 Task: Find connections with filter location Dharmābād with filter topic #marketingwith filter profile language English with filter current company BoAt Lifestyle with filter school Bharat Institute of Engineering & Technology with filter industry Packaging and Containers Manufacturing with filter service category Healthcare Consulting with filter keywords title Financial Planner
Action: Mouse moved to (568, 76)
Screenshot: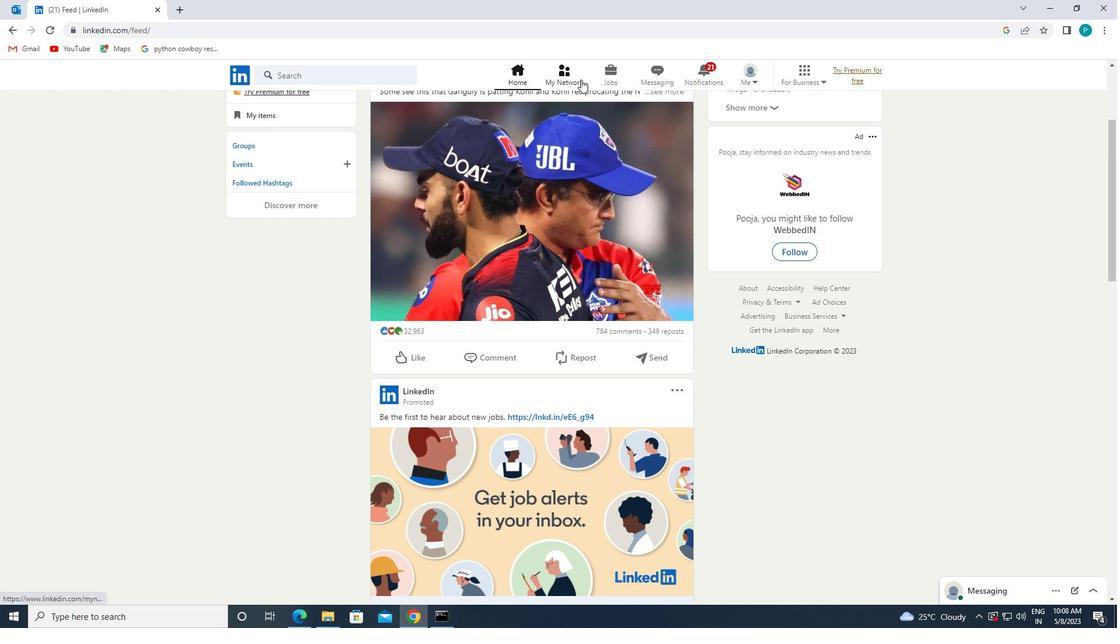 
Action: Mouse pressed left at (568, 76)
Screenshot: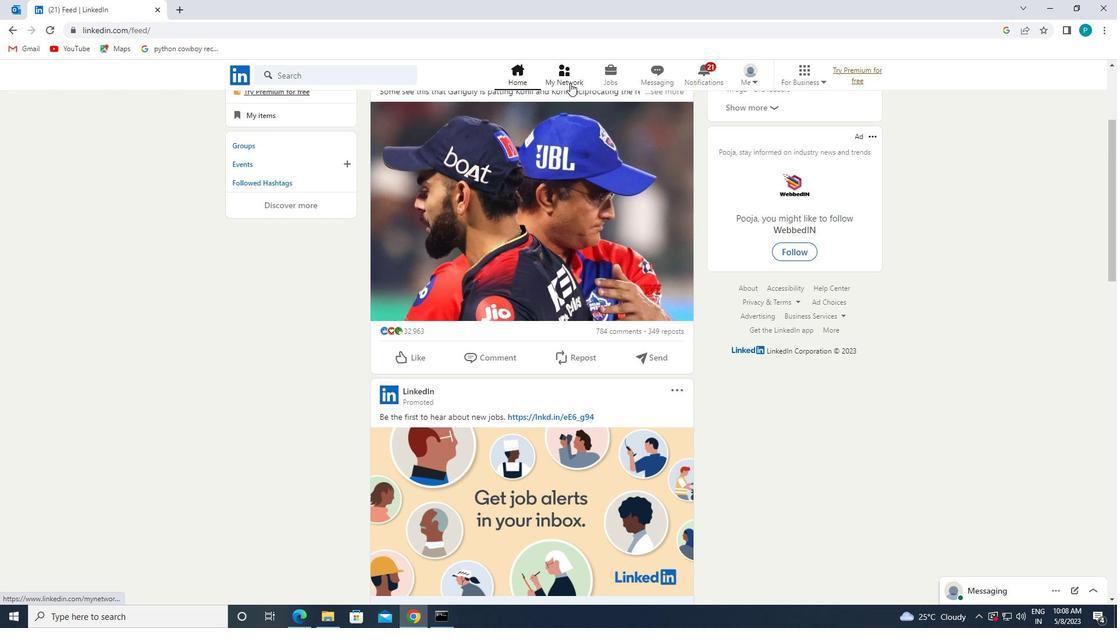 
Action: Mouse moved to (358, 144)
Screenshot: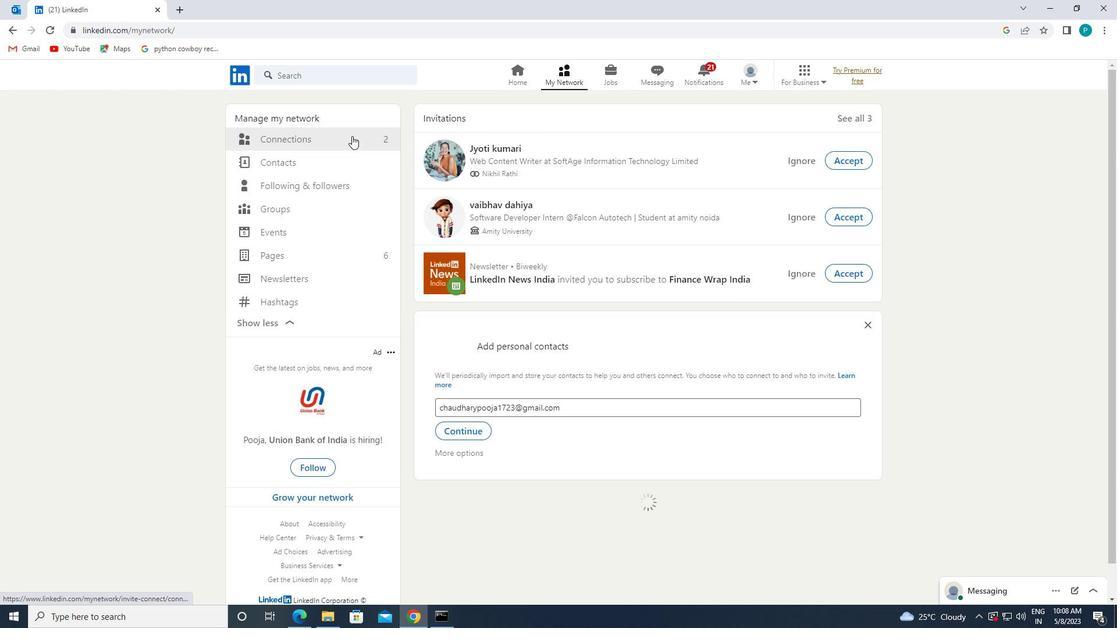 
Action: Mouse pressed left at (358, 144)
Screenshot: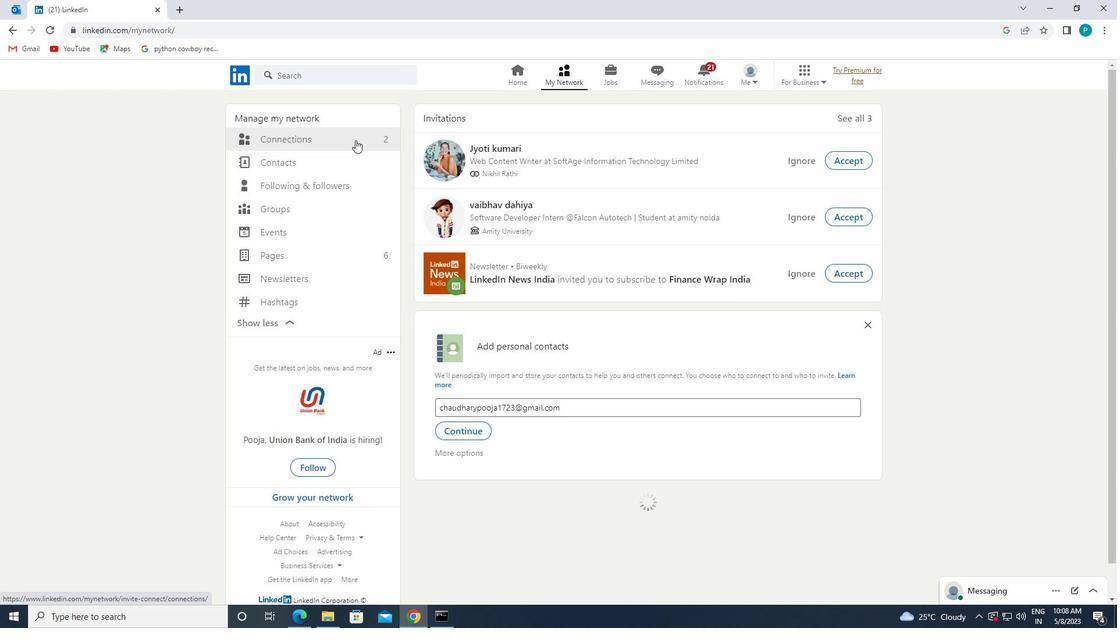 
Action: Mouse moved to (677, 137)
Screenshot: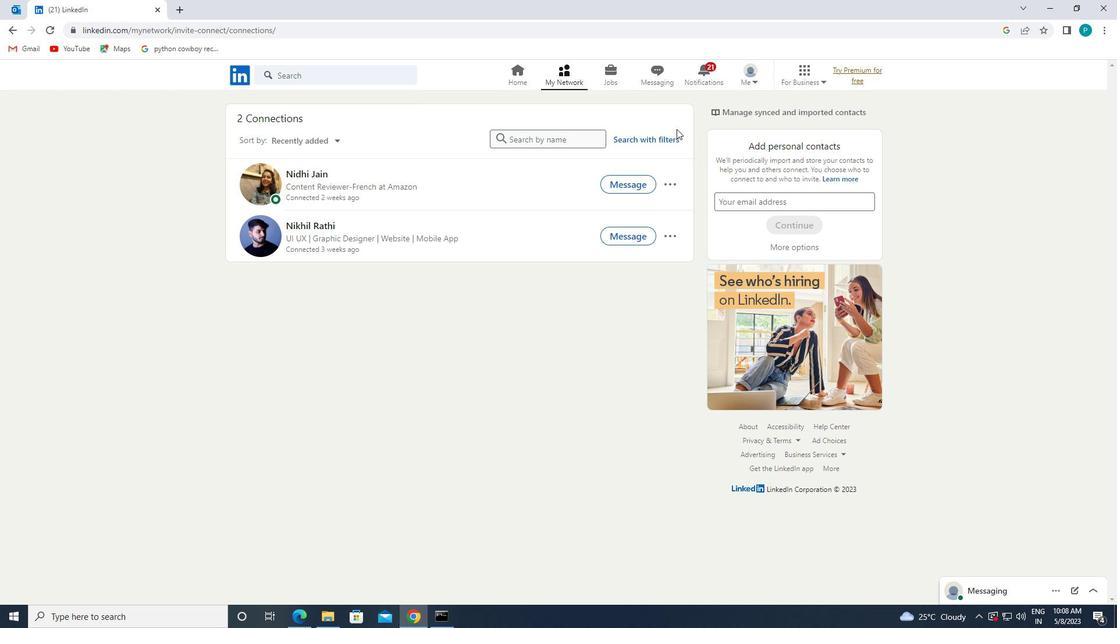 
Action: Mouse pressed left at (677, 137)
Screenshot: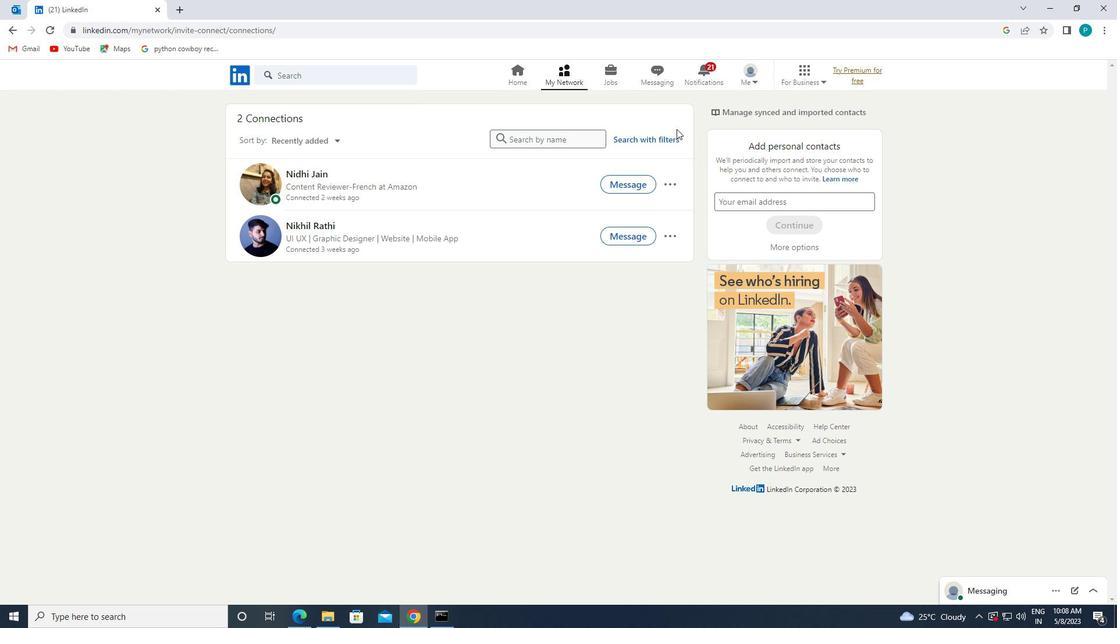 
Action: Mouse moved to (605, 111)
Screenshot: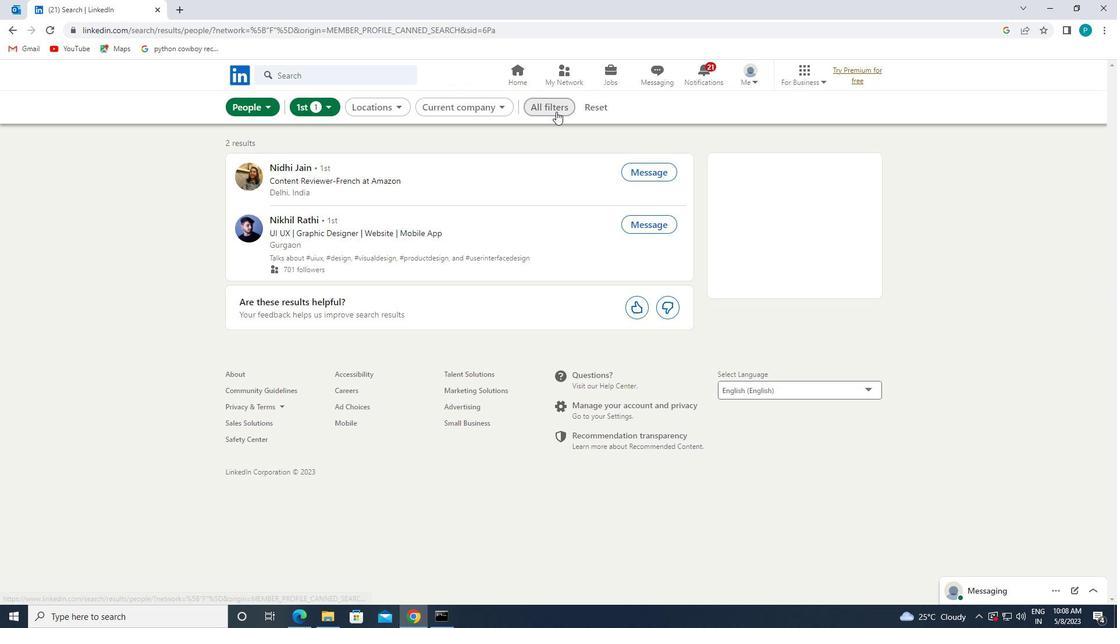 
Action: Mouse pressed left at (605, 111)
Screenshot: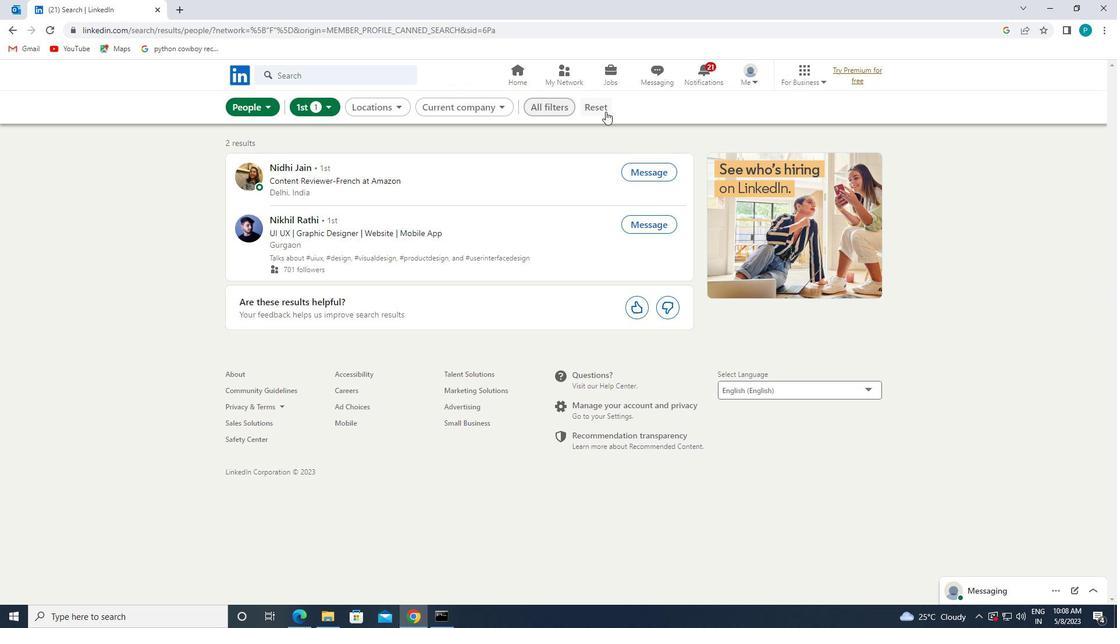 
Action: Mouse moved to (597, 109)
Screenshot: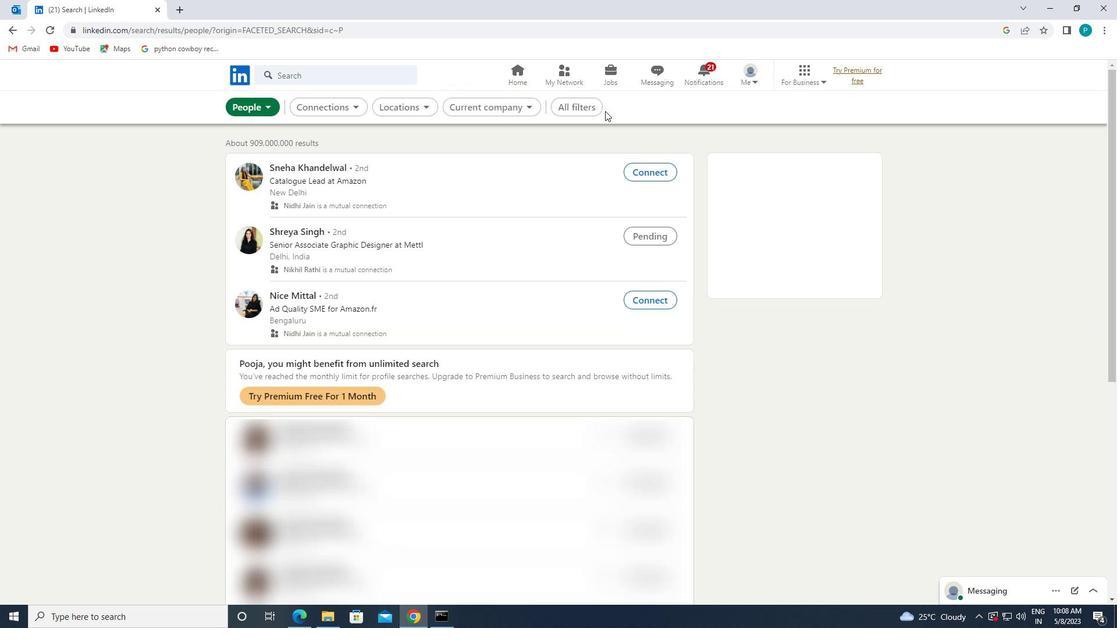 
Action: Mouse pressed left at (597, 109)
Screenshot: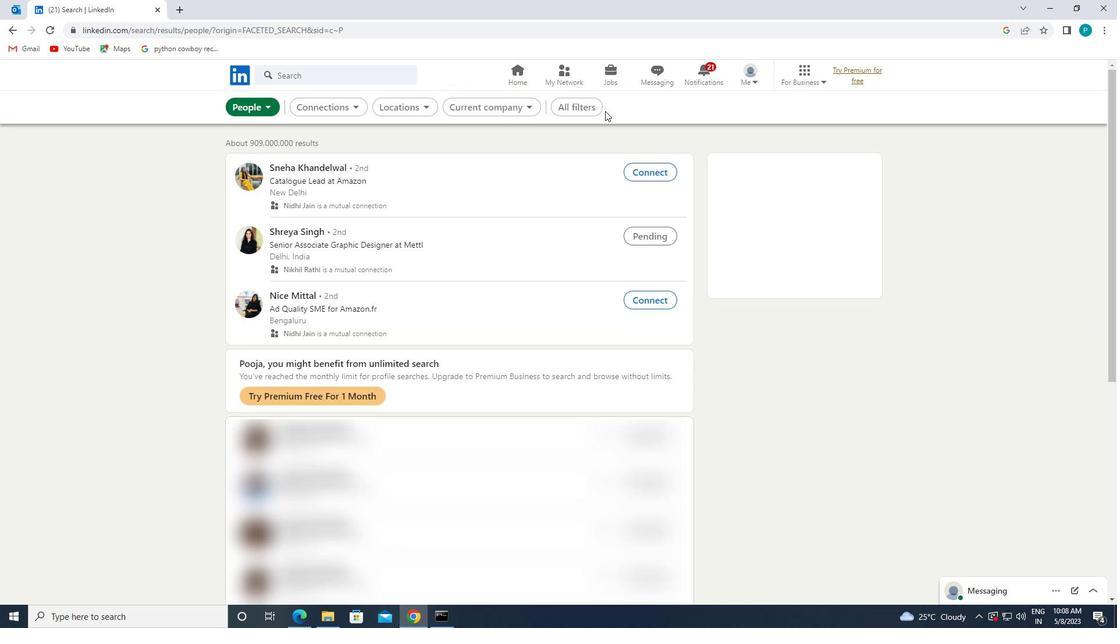 
Action: Mouse moved to (1087, 360)
Screenshot: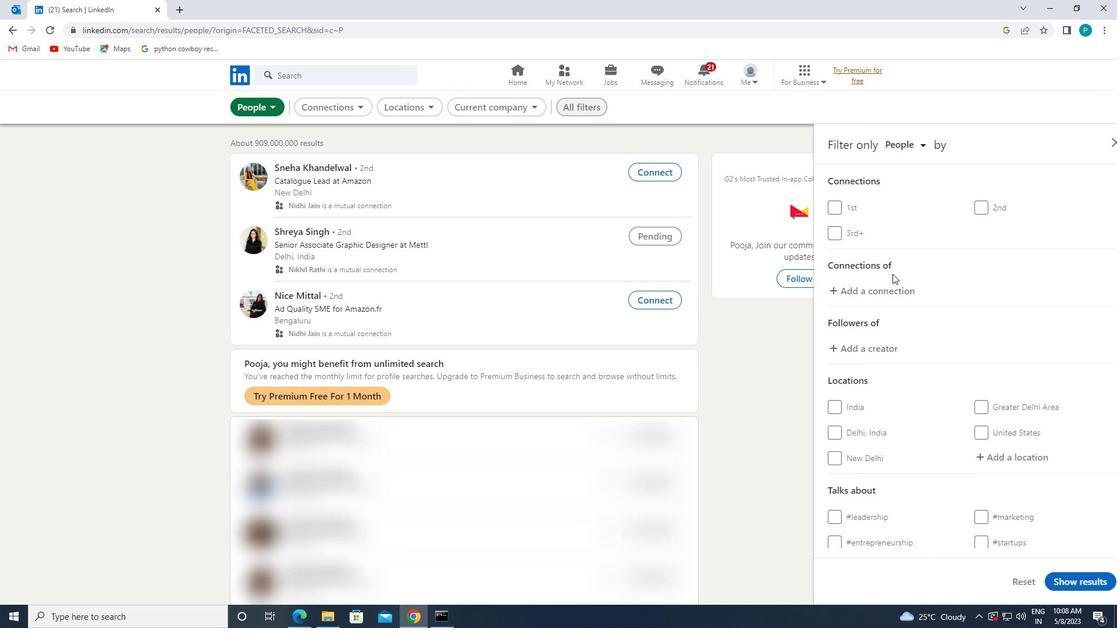 
Action: Mouse scrolled (1087, 359) with delta (0, 0)
Screenshot: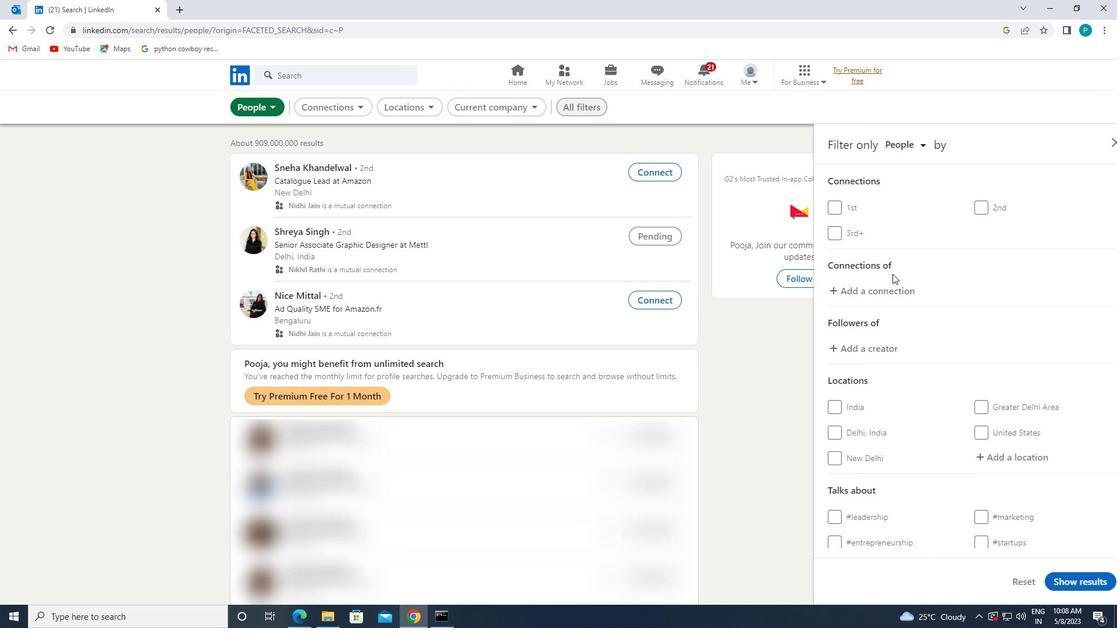 
Action: Mouse moved to (1087, 361)
Screenshot: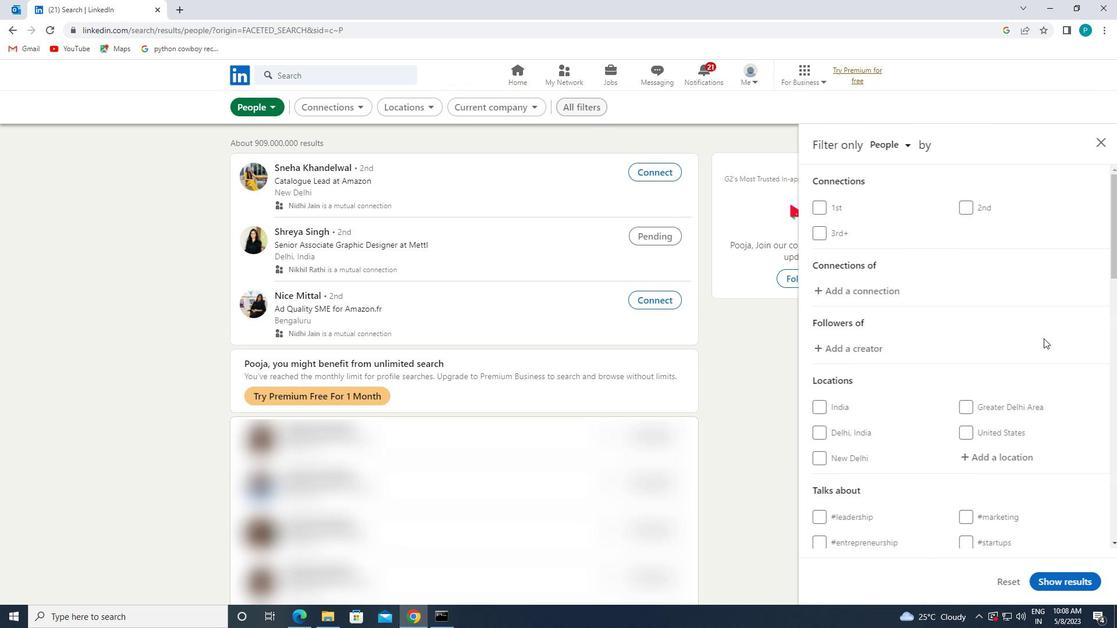 
Action: Mouse scrolled (1087, 360) with delta (0, 0)
Screenshot: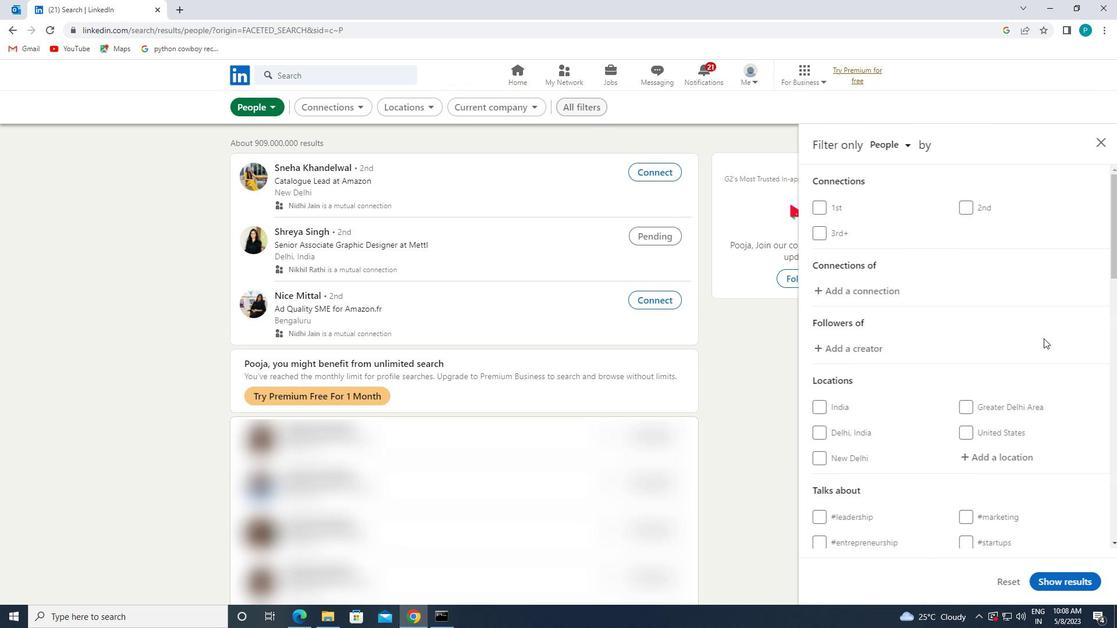 
Action: Mouse moved to (1086, 361)
Screenshot: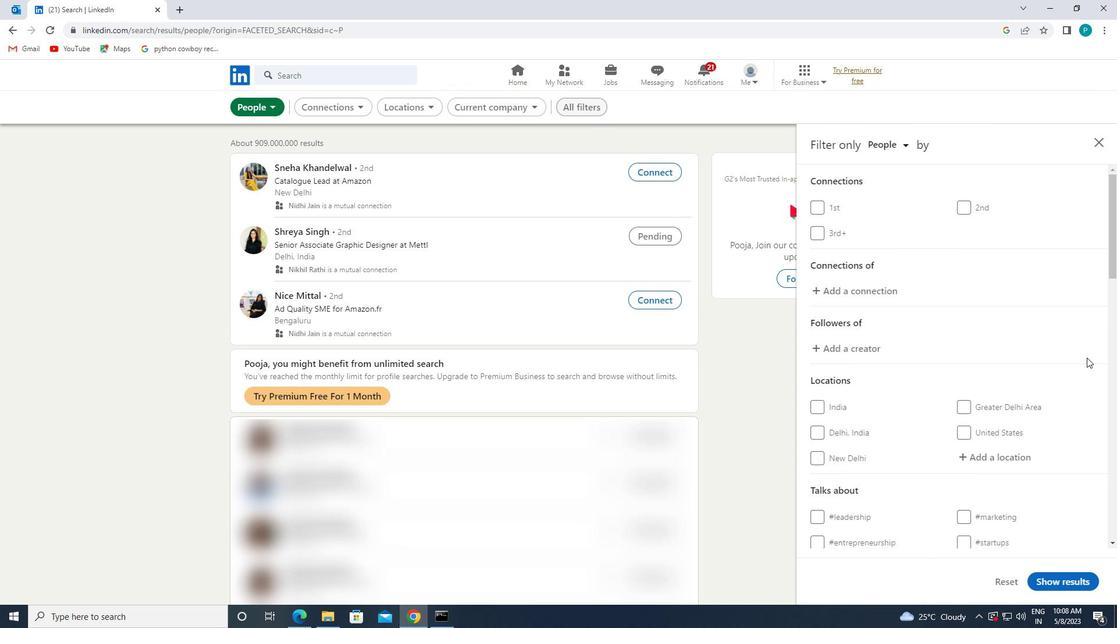 
Action: Mouse scrolled (1086, 360) with delta (0, 0)
Screenshot: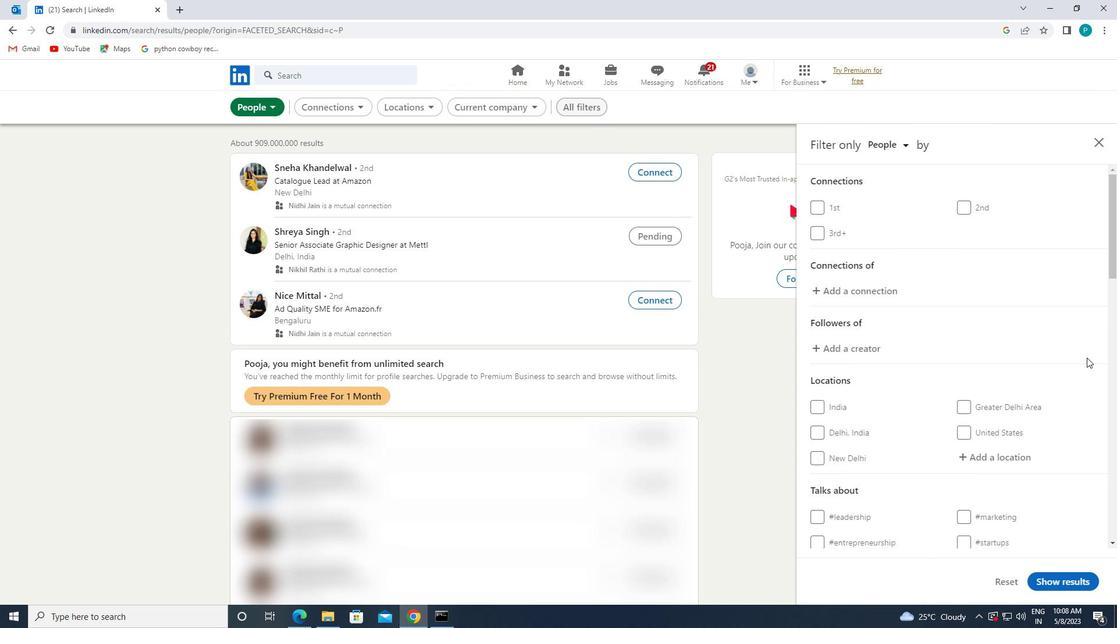 
Action: Mouse moved to (991, 282)
Screenshot: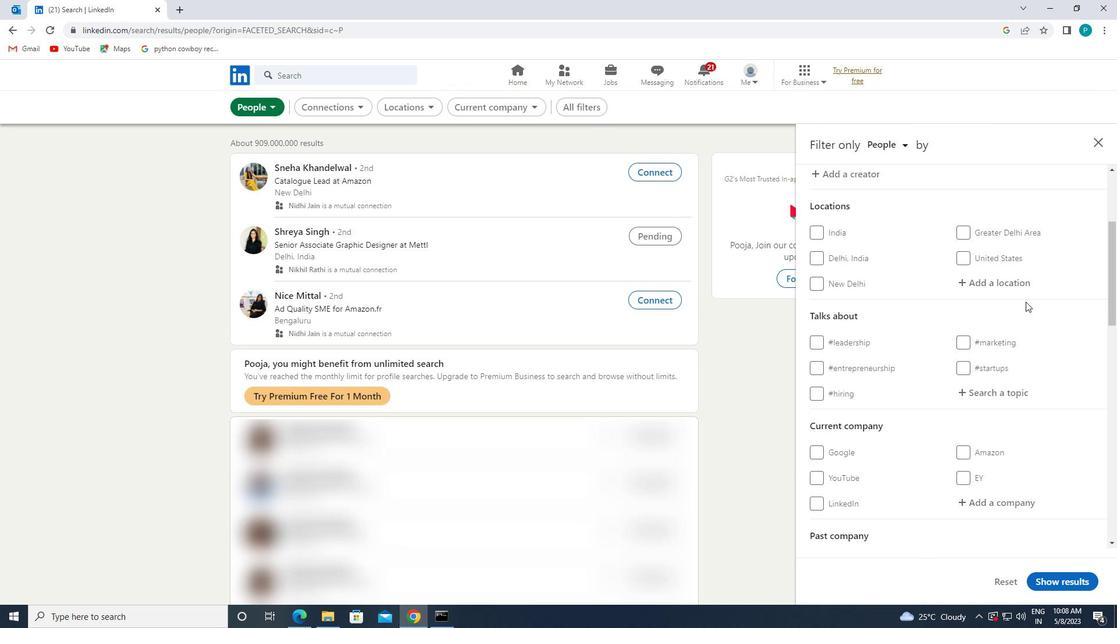 
Action: Mouse pressed left at (991, 282)
Screenshot: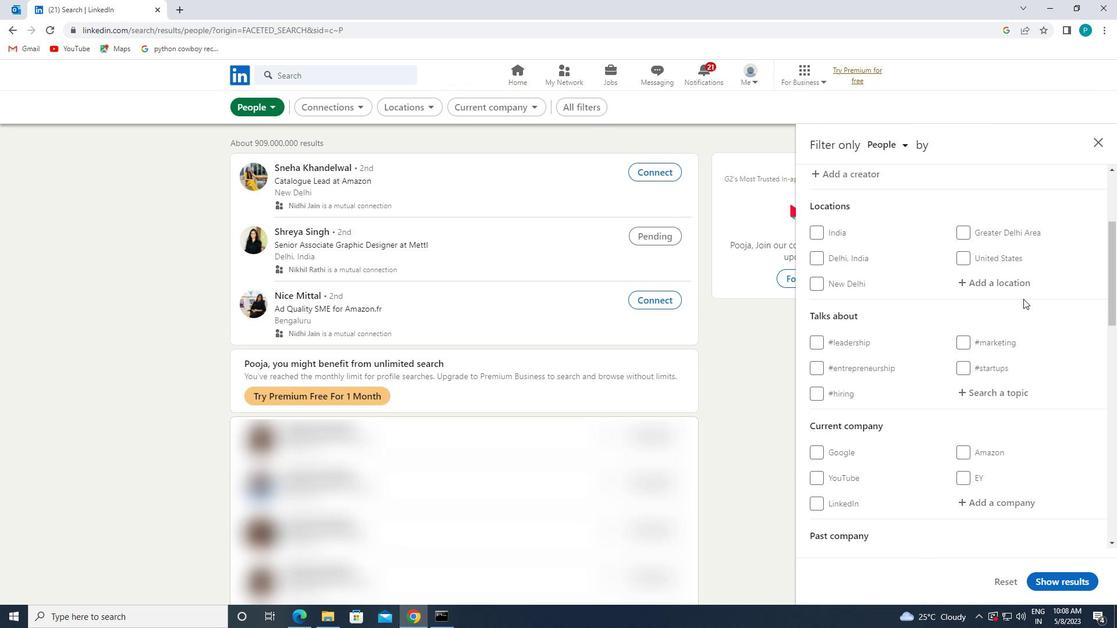 
Action: Key pressed <Key.caps_lock>d<Key.caps_lock>harmabad
Screenshot: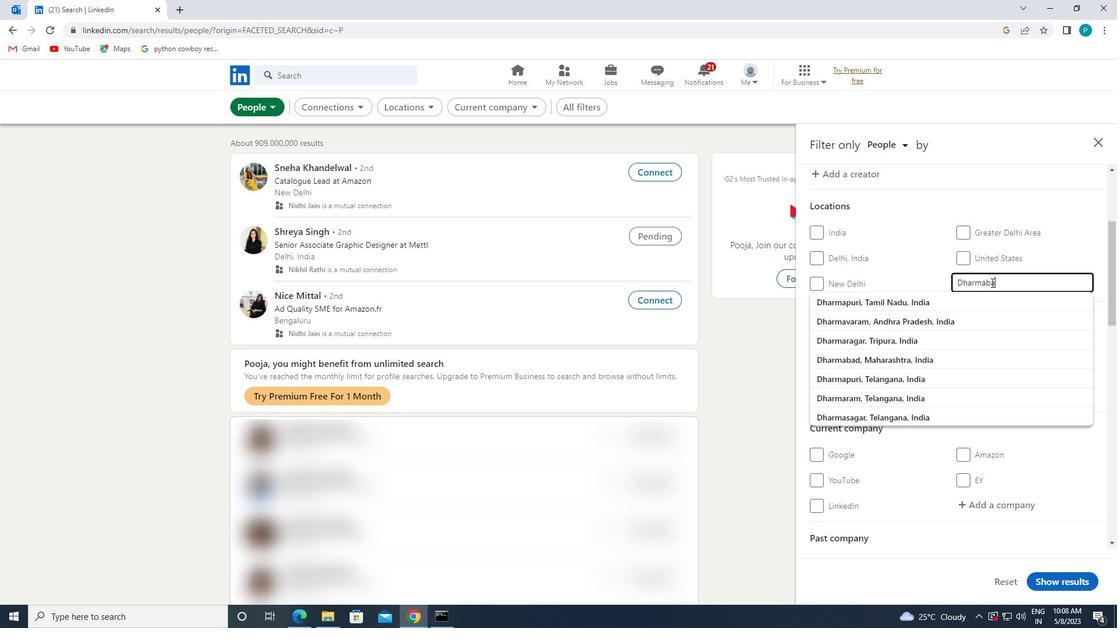 
Action: Mouse moved to (994, 301)
Screenshot: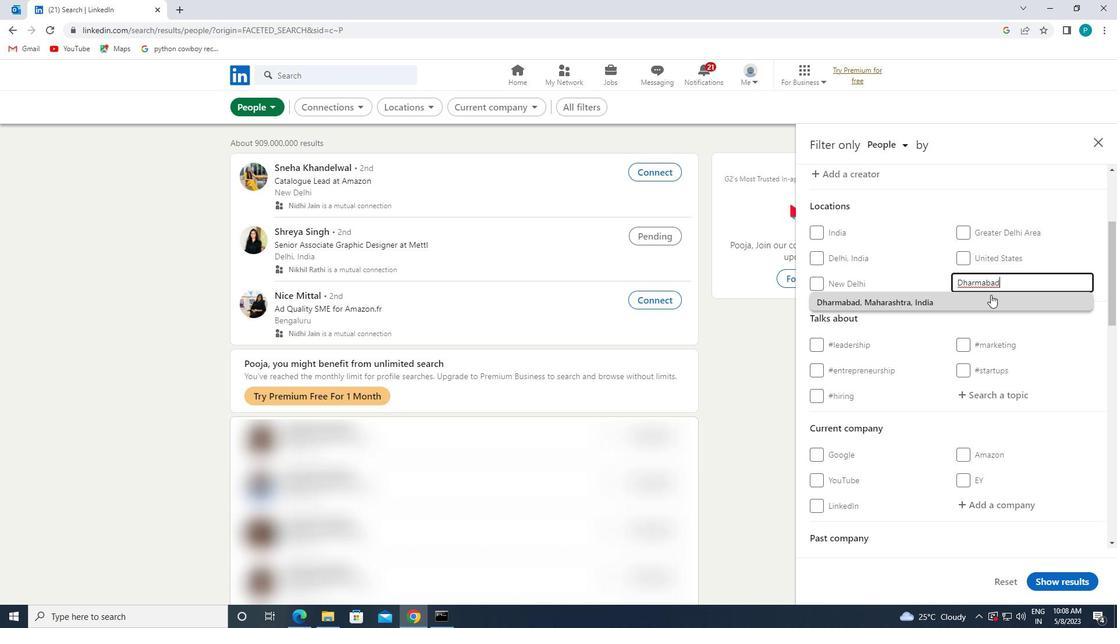 
Action: Mouse pressed left at (994, 301)
Screenshot: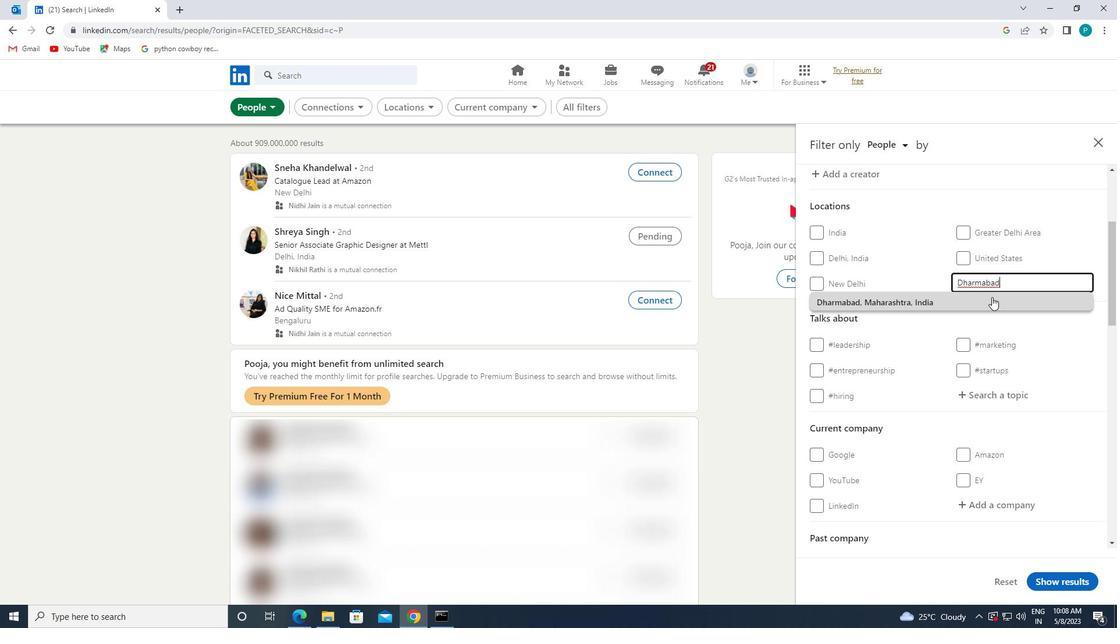 
Action: Mouse scrolled (994, 300) with delta (0, 0)
Screenshot: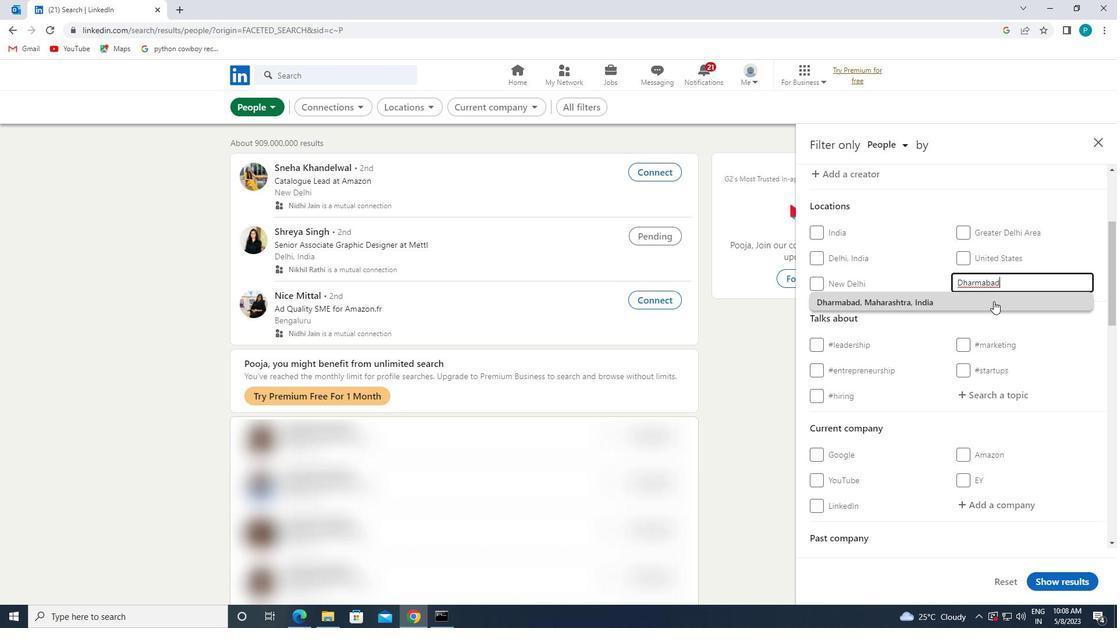 
Action: Mouse scrolled (994, 300) with delta (0, 0)
Screenshot: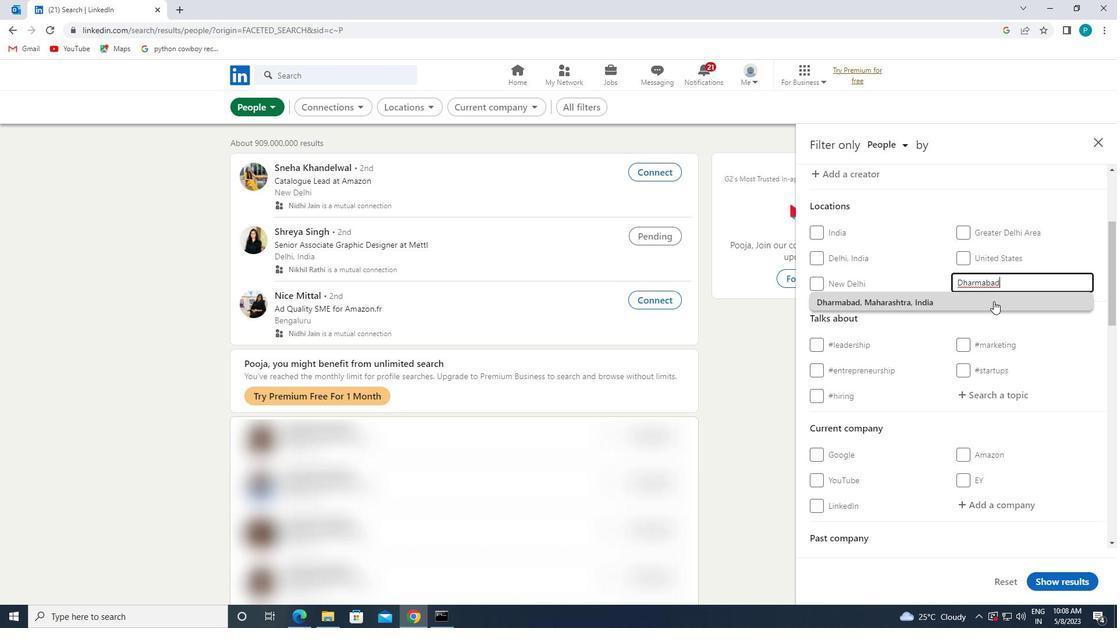 
Action: Mouse pressed left at (994, 301)
Screenshot: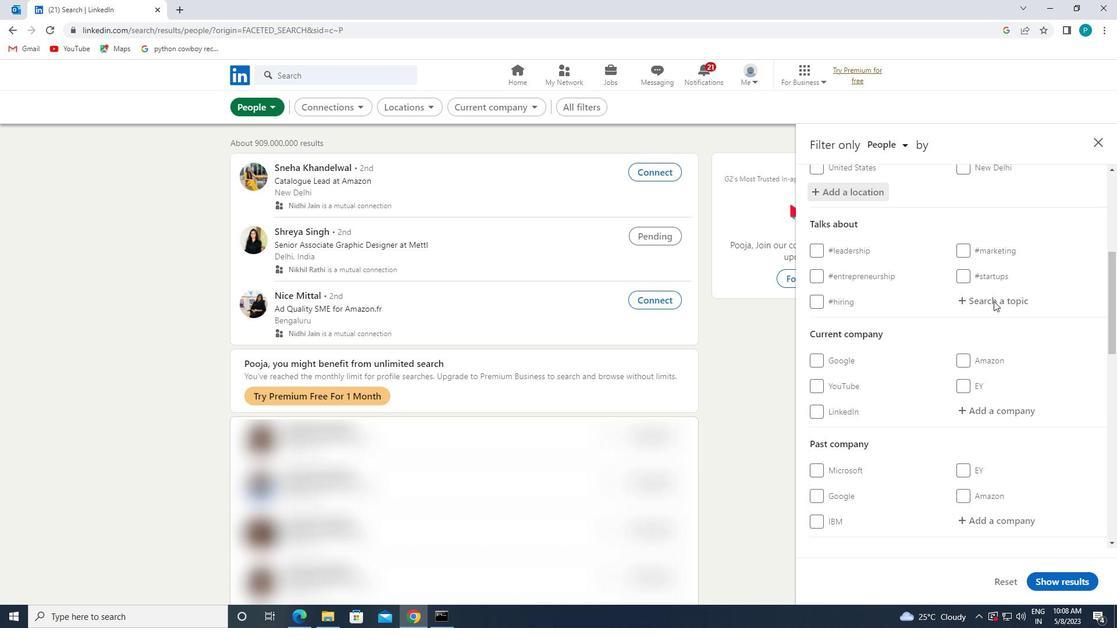 
Action: Key pressed <Key.shift>#MARKETING
Screenshot: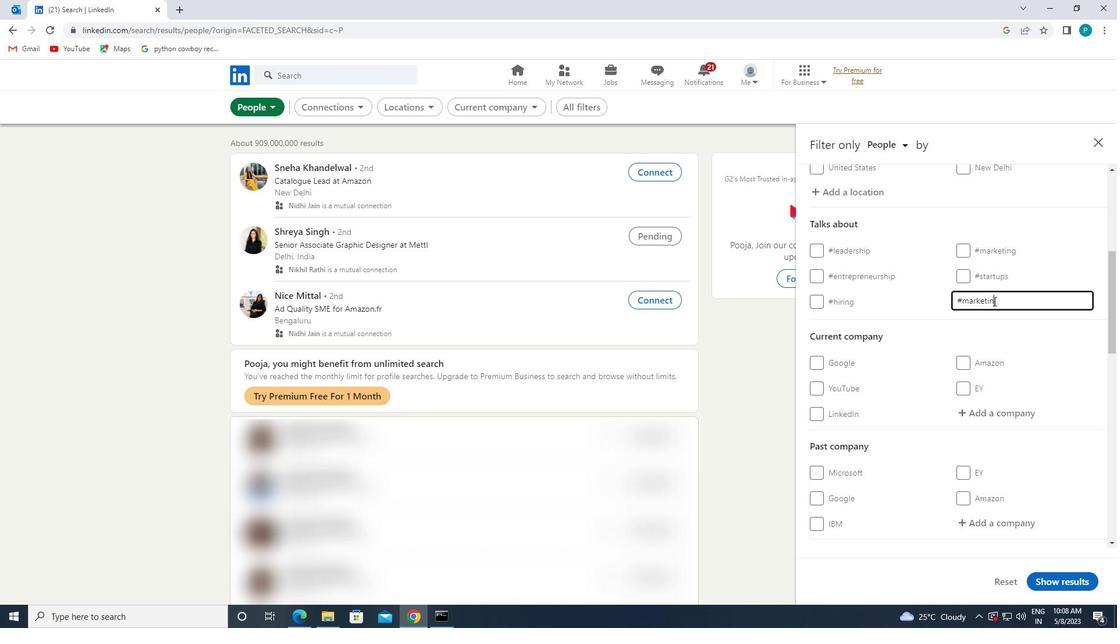 
Action: Mouse scrolled (994, 300) with delta (0, 0)
Screenshot: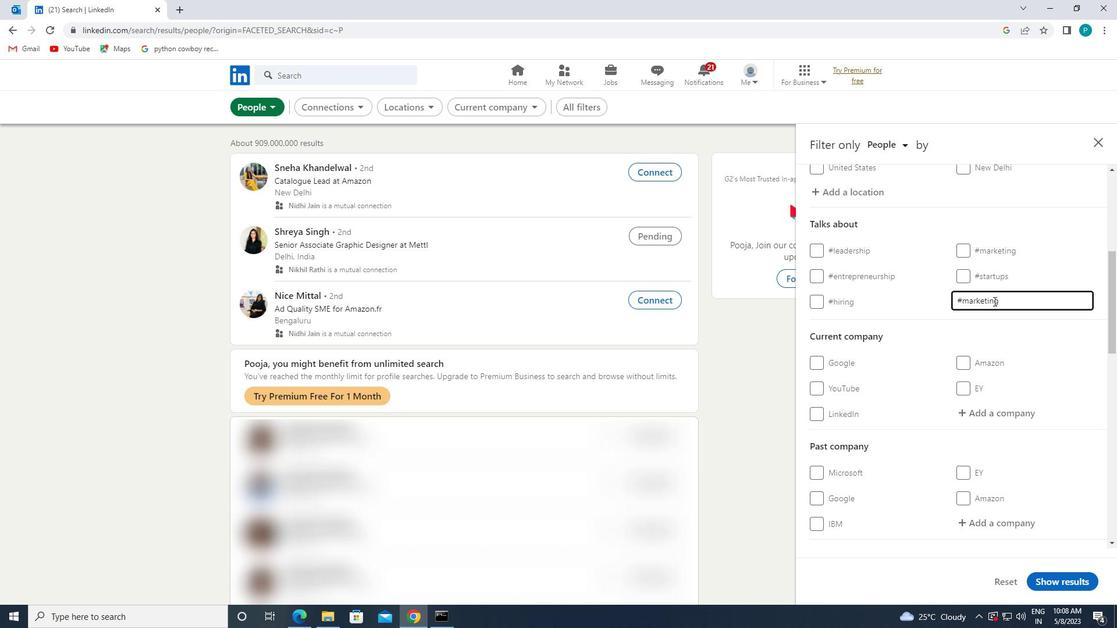 
Action: Mouse scrolled (994, 300) with delta (0, 0)
Screenshot: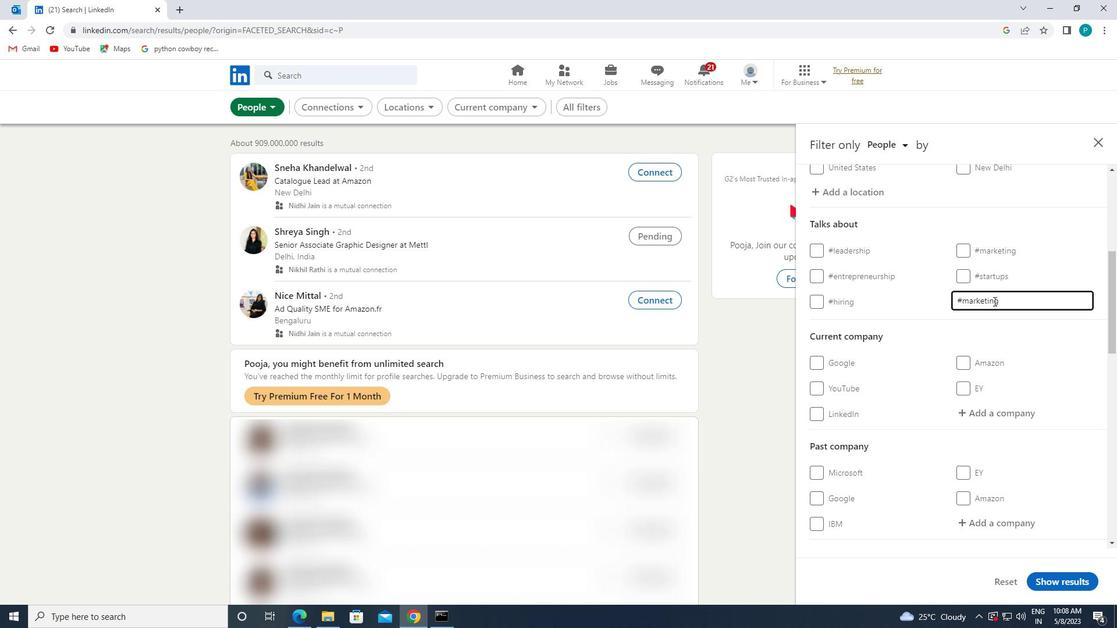 
Action: Mouse scrolled (994, 300) with delta (0, 0)
Screenshot: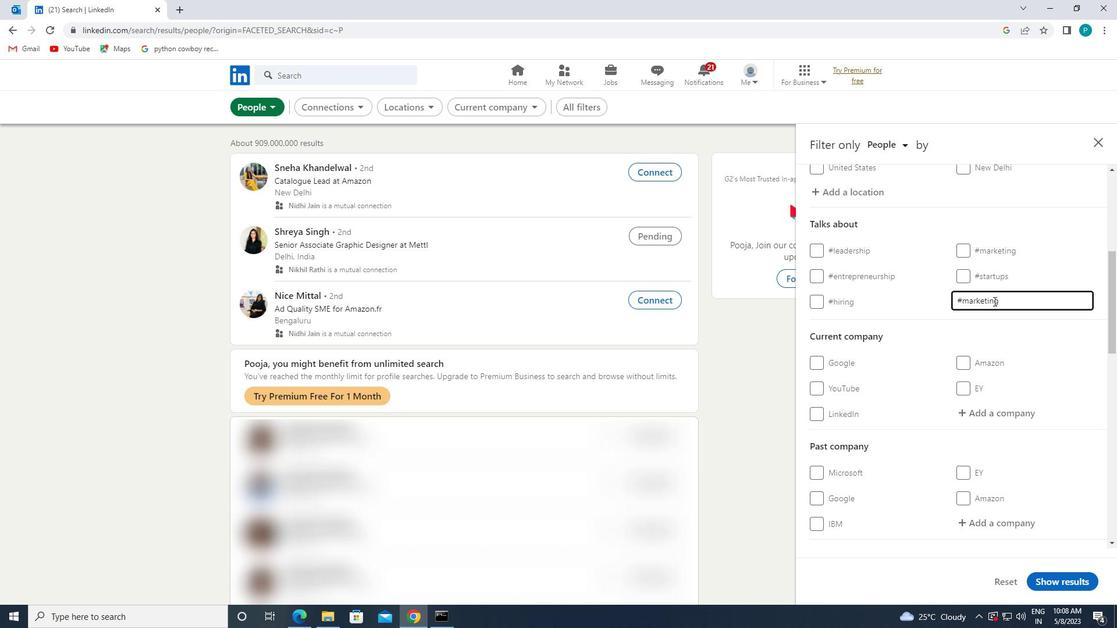 
Action: Mouse scrolled (994, 300) with delta (0, 0)
Screenshot: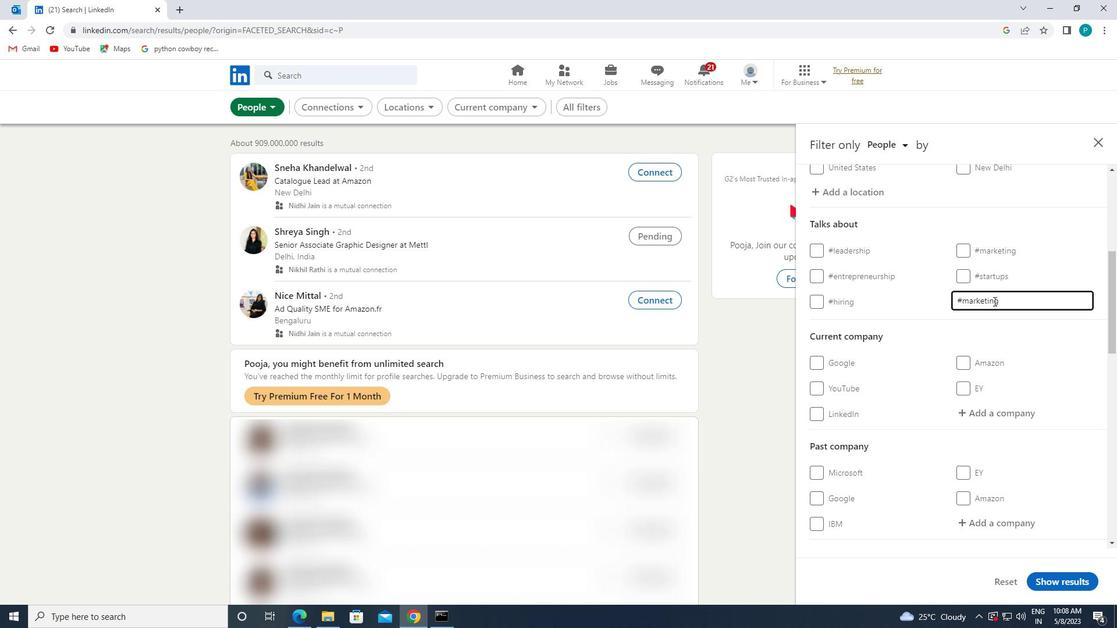 
Action: Mouse scrolled (994, 300) with delta (0, 0)
Screenshot: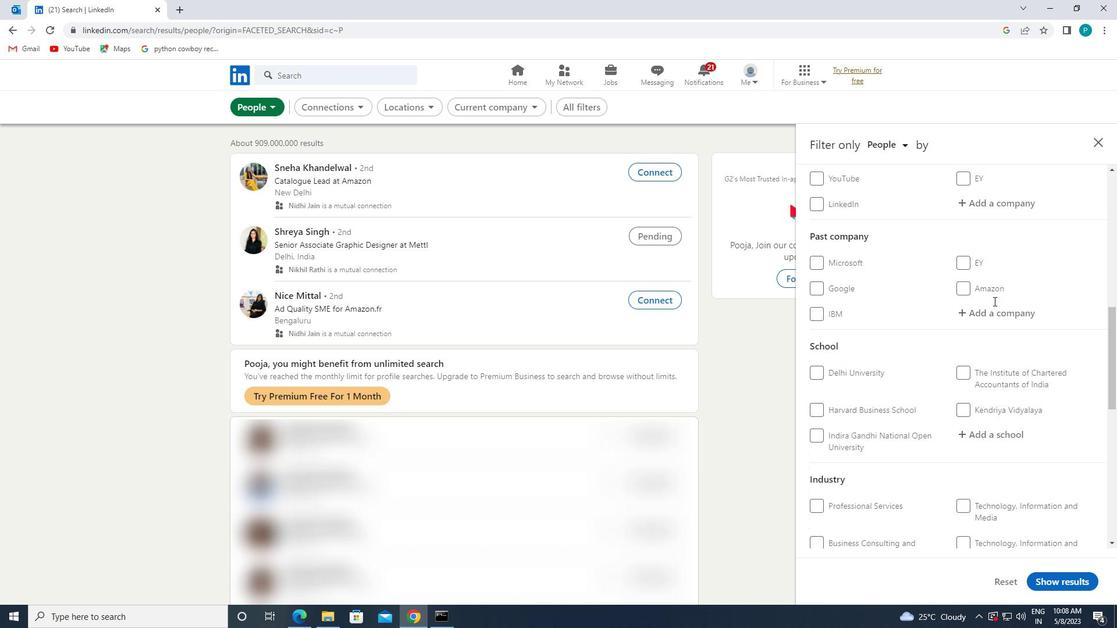 
Action: Mouse moved to (993, 307)
Screenshot: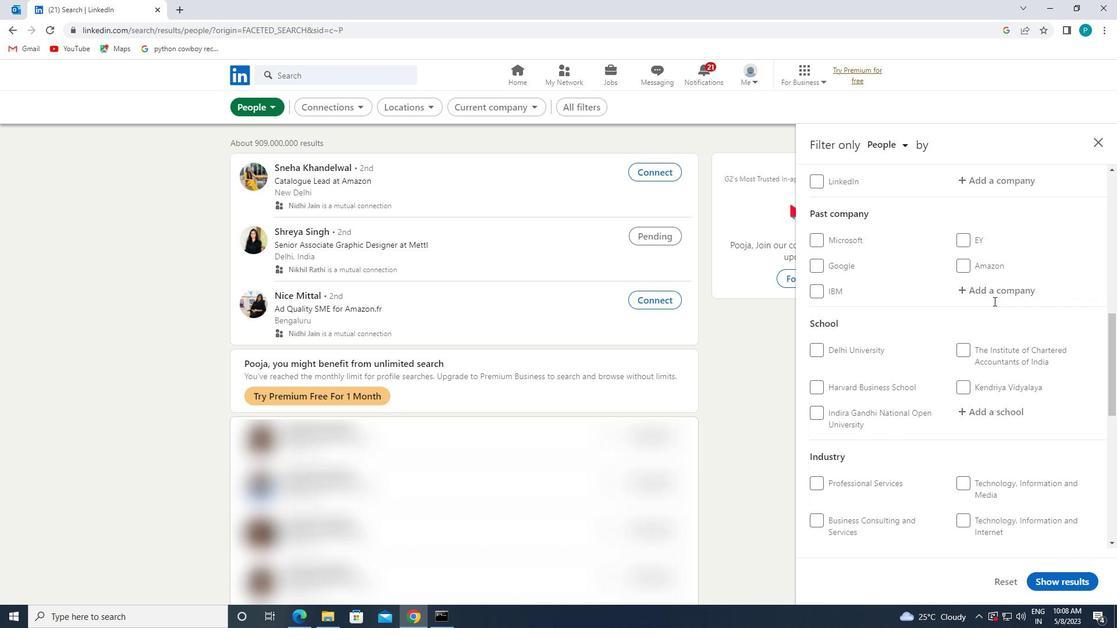
Action: Mouse scrolled (993, 307) with delta (0, 0)
Screenshot: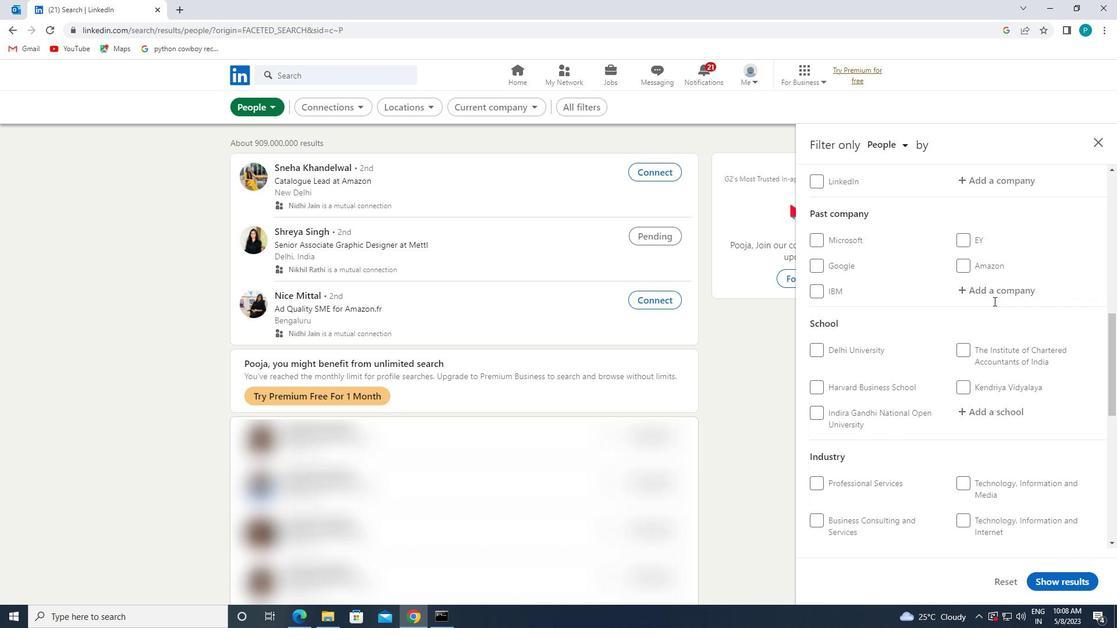 
Action: Mouse moved to (974, 332)
Screenshot: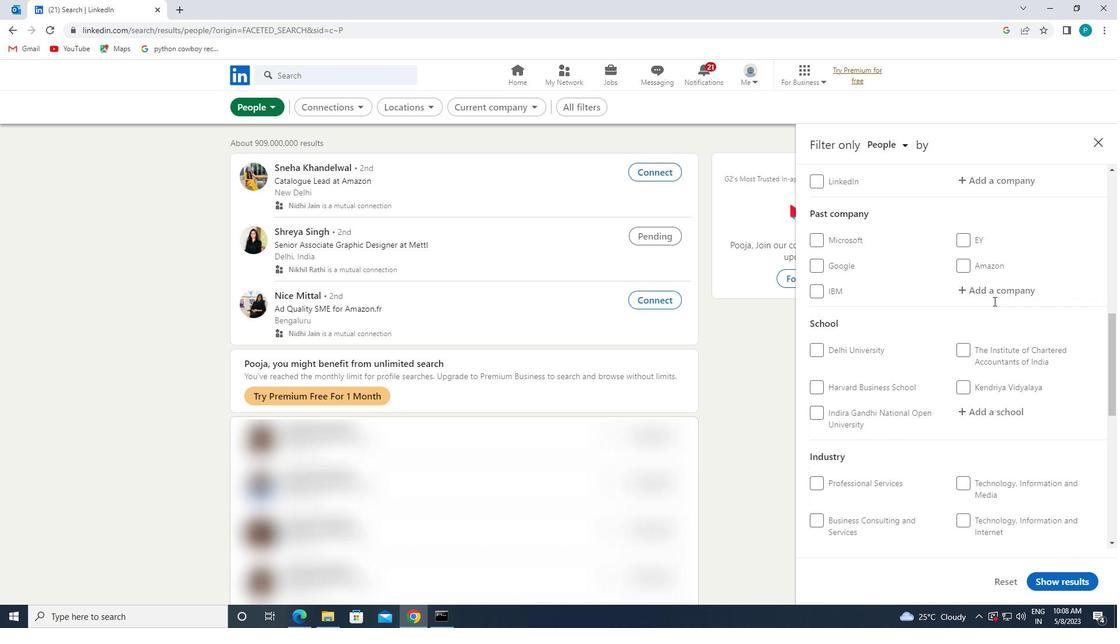 
Action: Mouse scrolled (974, 332) with delta (0, 0)
Screenshot: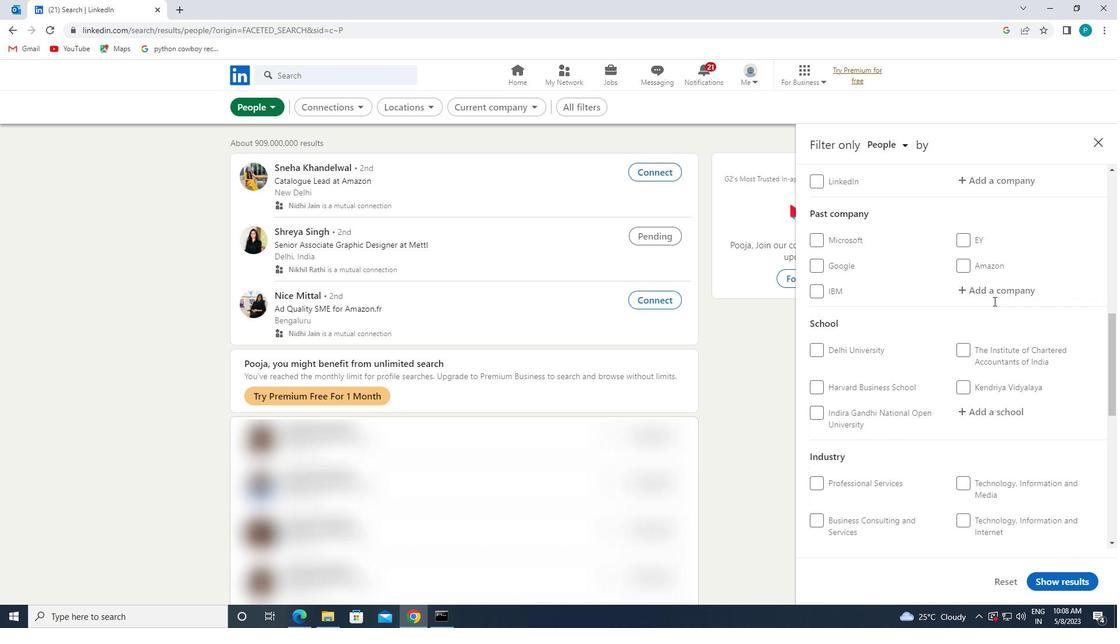 
Action: Mouse moved to (880, 409)
Screenshot: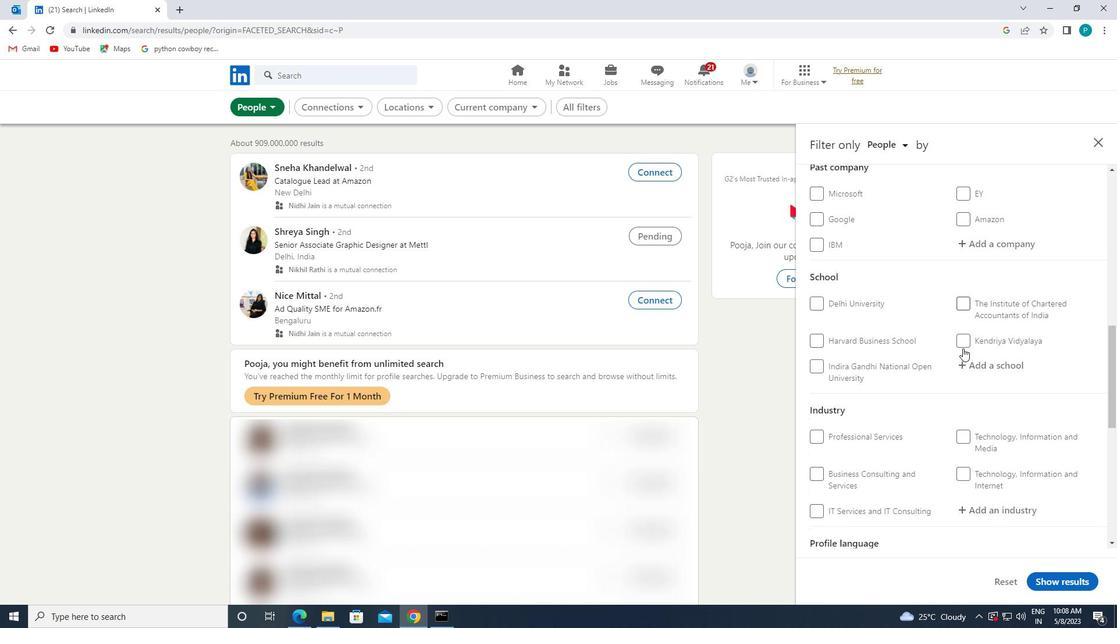 
Action: Mouse scrolled (880, 408) with delta (0, 0)
Screenshot: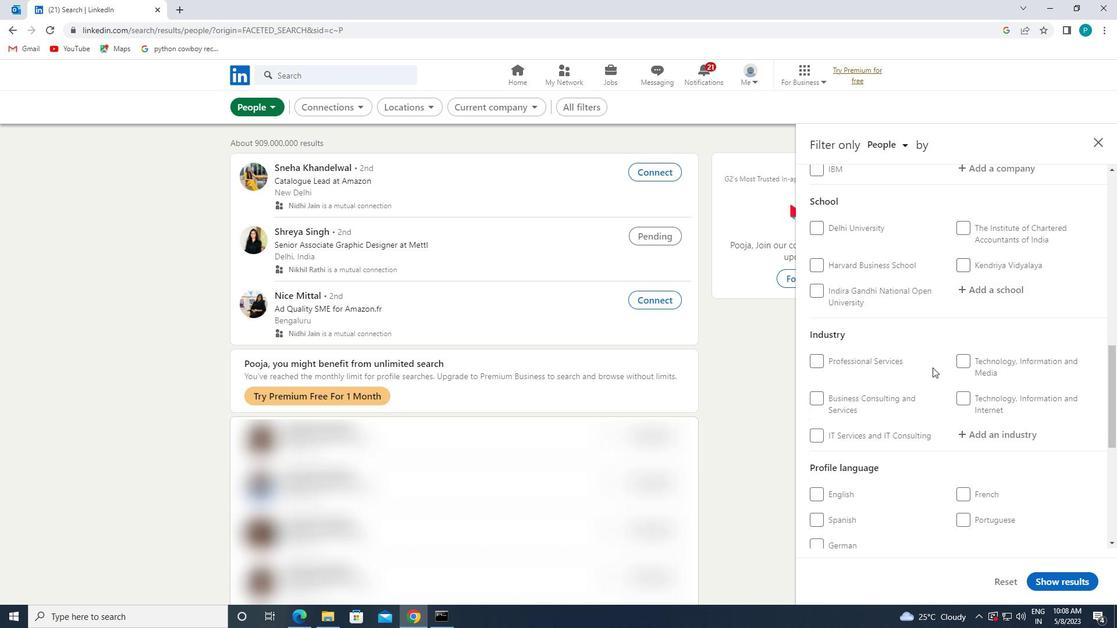 
Action: Mouse moved to (877, 410)
Screenshot: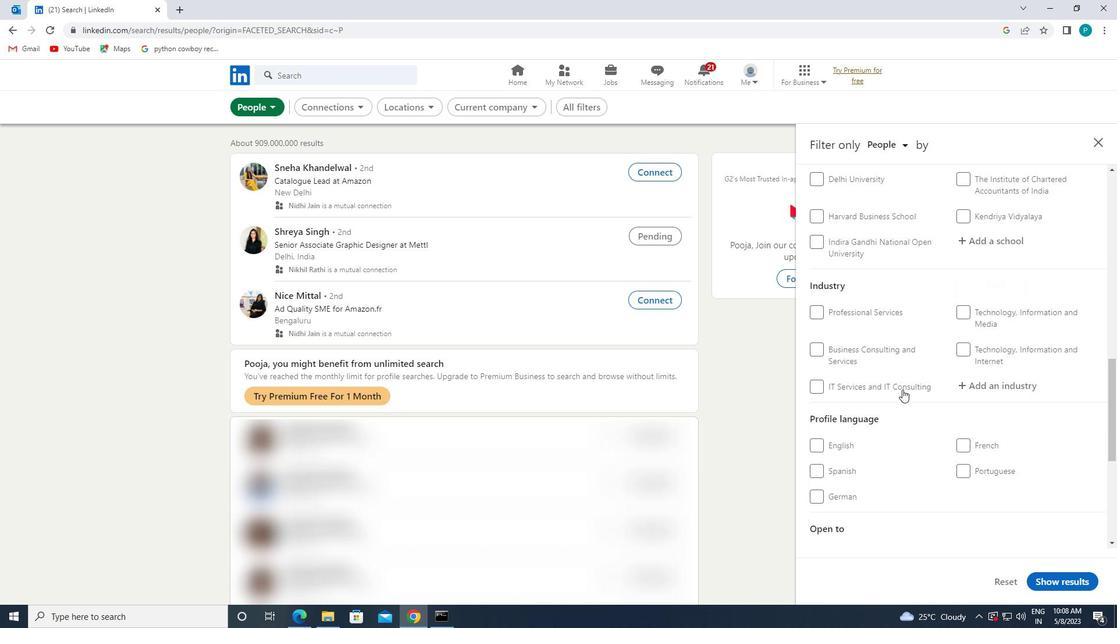 
Action: Mouse scrolled (877, 409) with delta (0, 0)
Screenshot: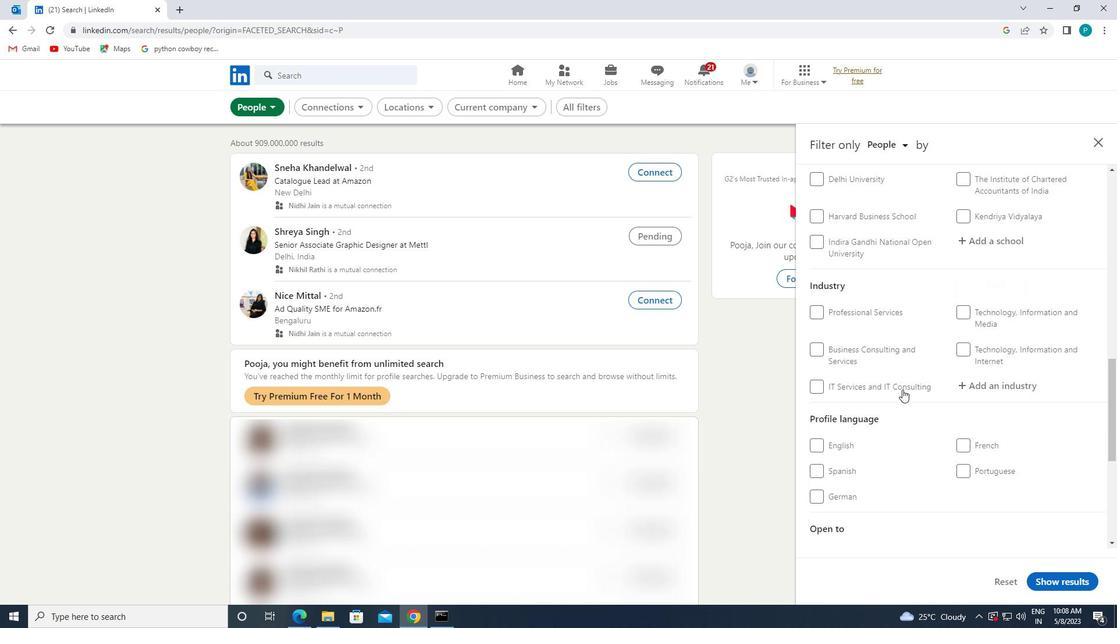 
Action: Mouse moved to (829, 330)
Screenshot: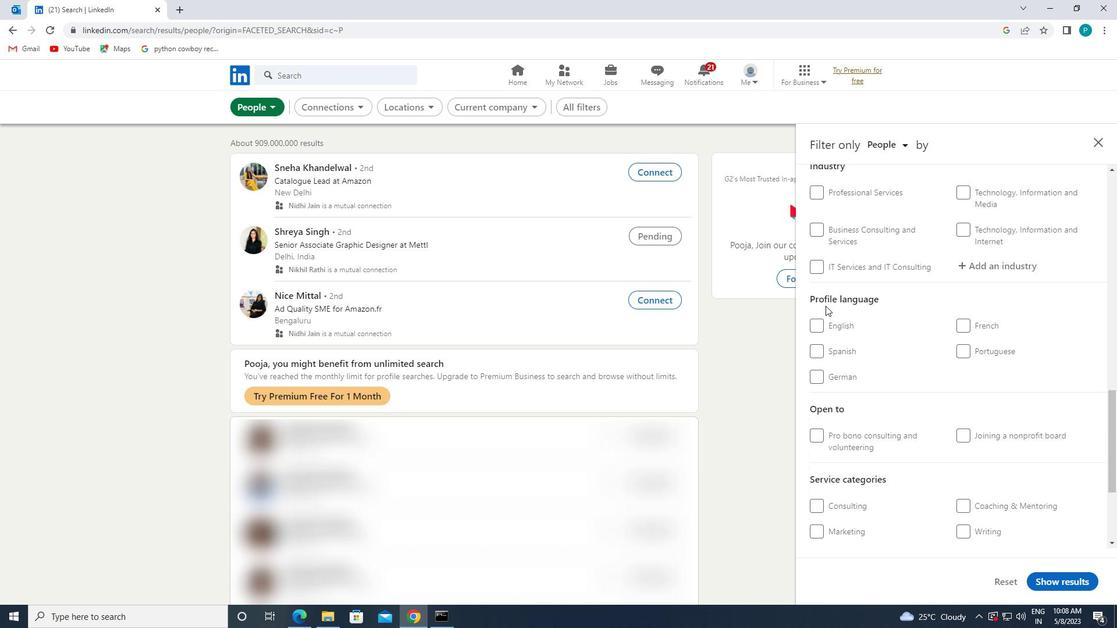 
Action: Mouse pressed left at (829, 330)
Screenshot: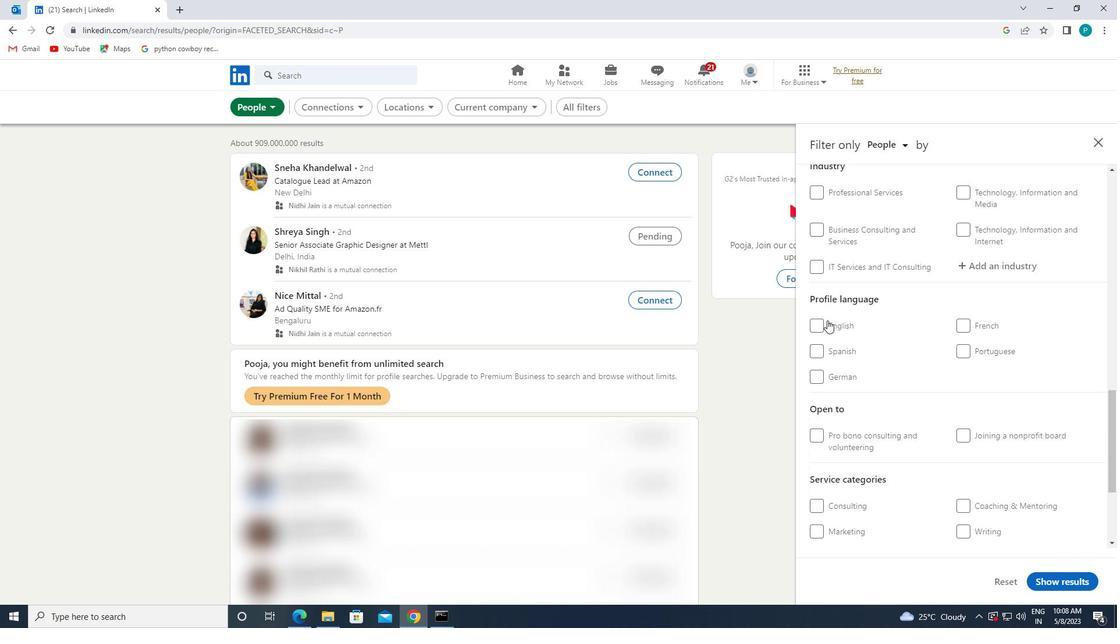 
Action: Mouse moved to (975, 330)
Screenshot: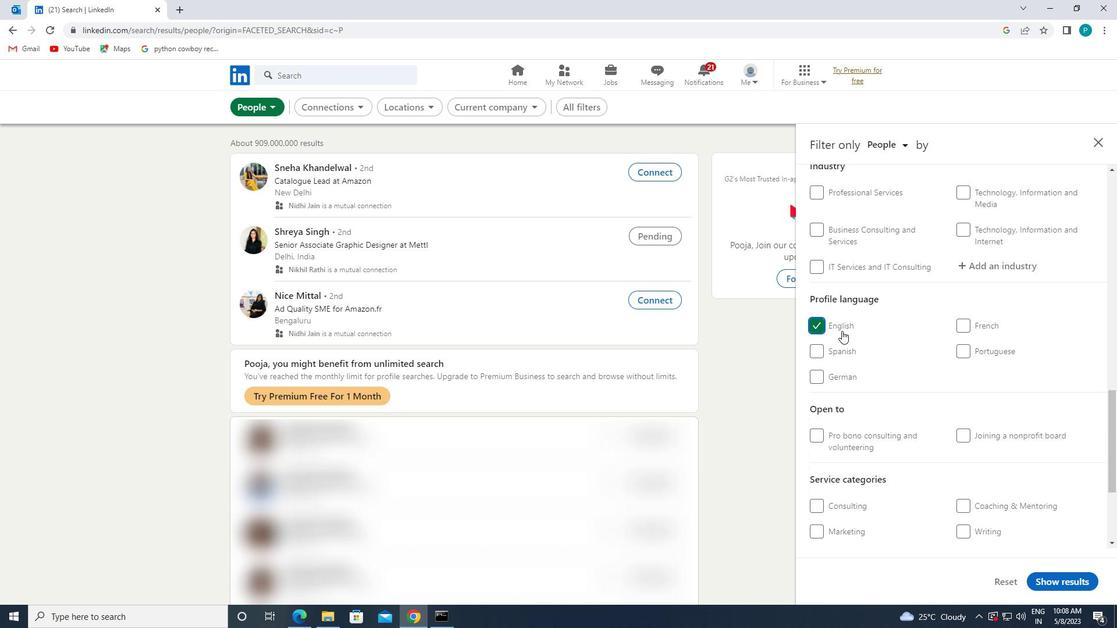 
Action: Mouse scrolled (975, 330) with delta (0, 0)
Screenshot: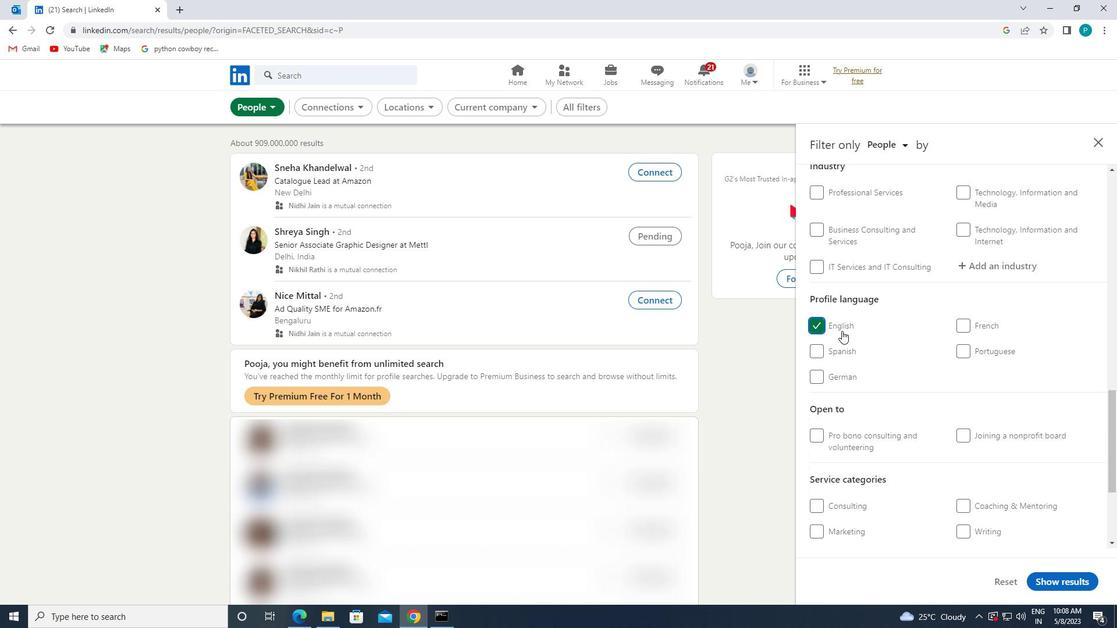 
Action: Mouse moved to (975, 328)
Screenshot: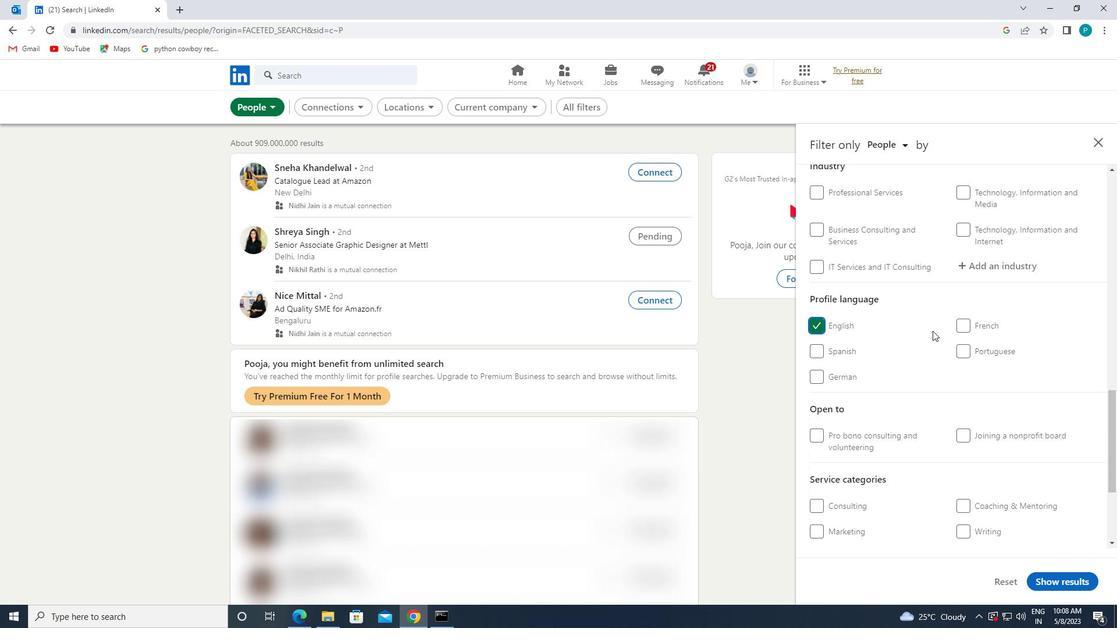 
Action: Mouse scrolled (975, 329) with delta (0, 0)
Screenshot: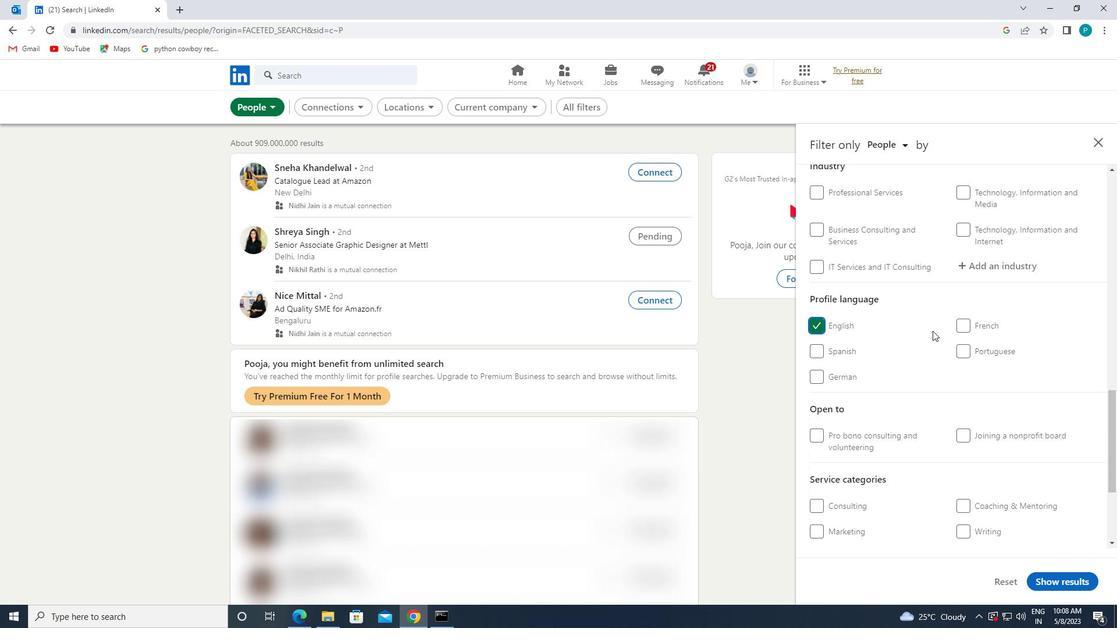 
Action: Mouse moved to (975, 328)
Screenshot: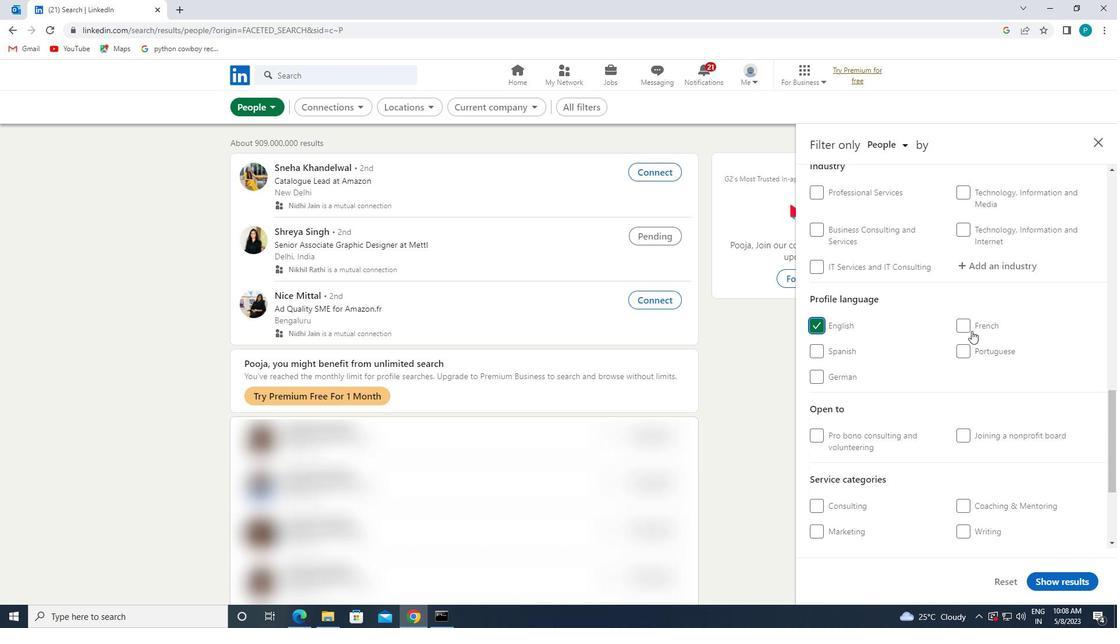 
Action: Mouse scrolled (975, 328) with delta (0, 0)
Screenshot: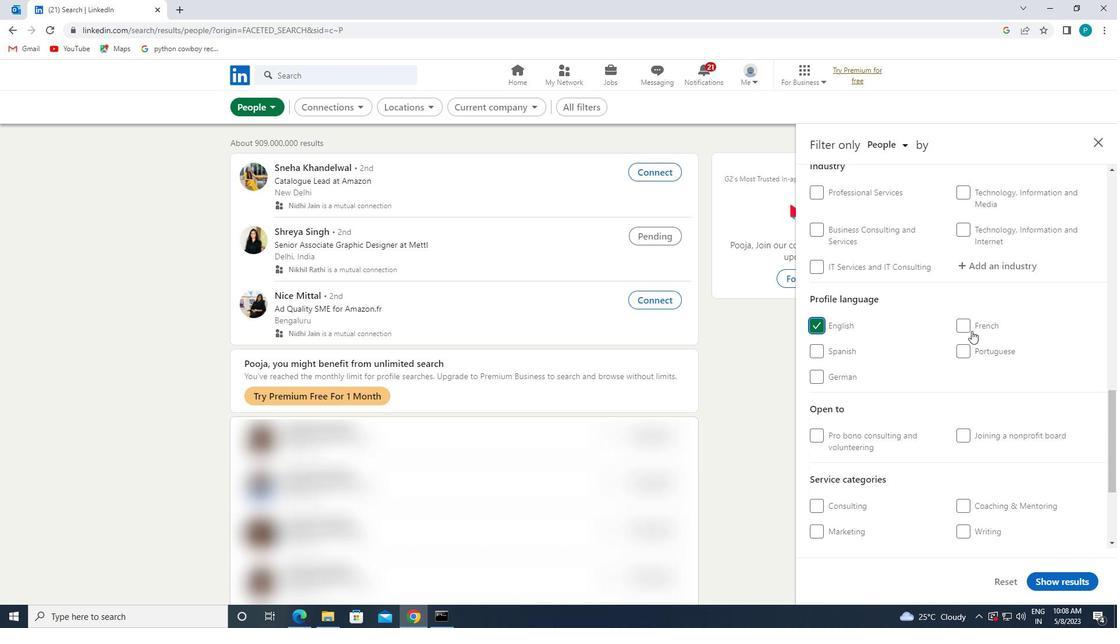 
Action: Mouse moved to (1065, 317)
Screenshot: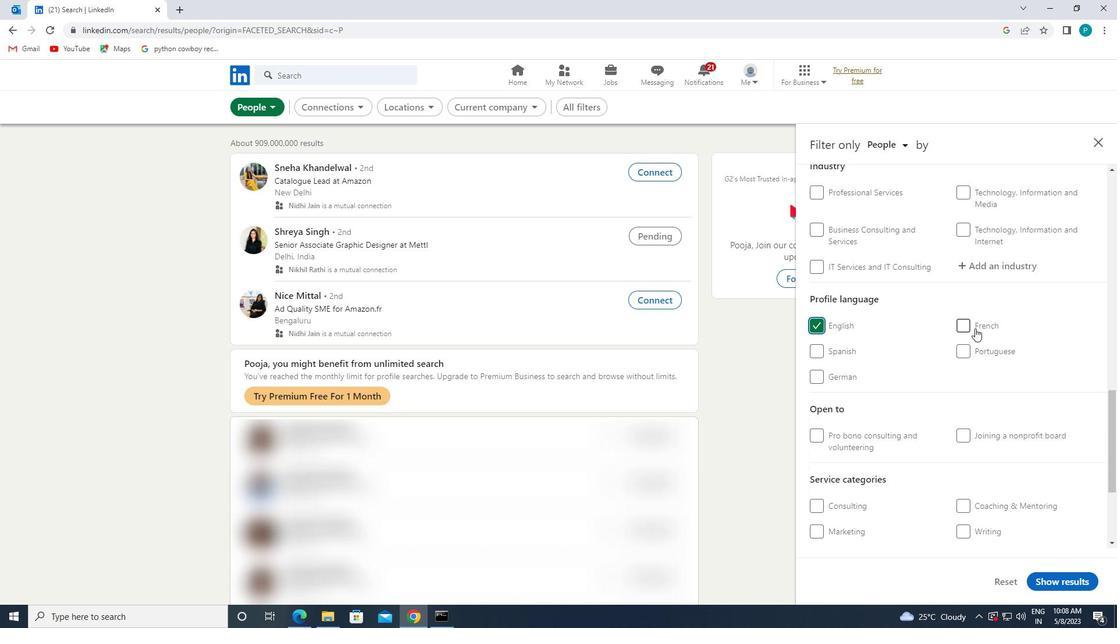 
Action: Mouse scrolled (1065, 317) with delta (0, 0)
Screenshot: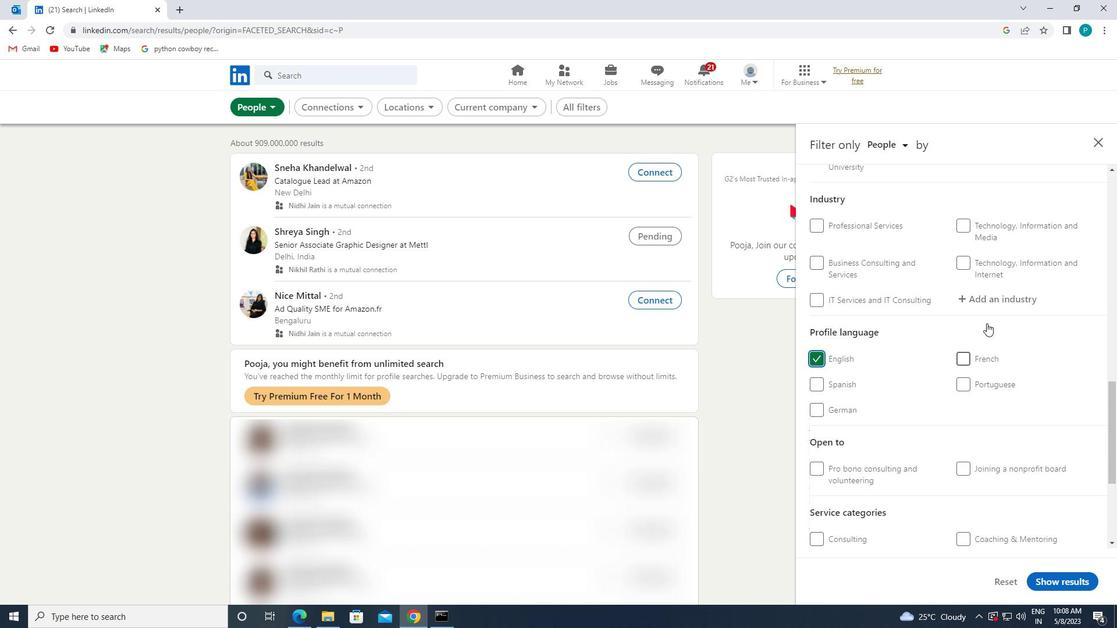 
Action: Mouse moved to (1065, 316)
Screenshot: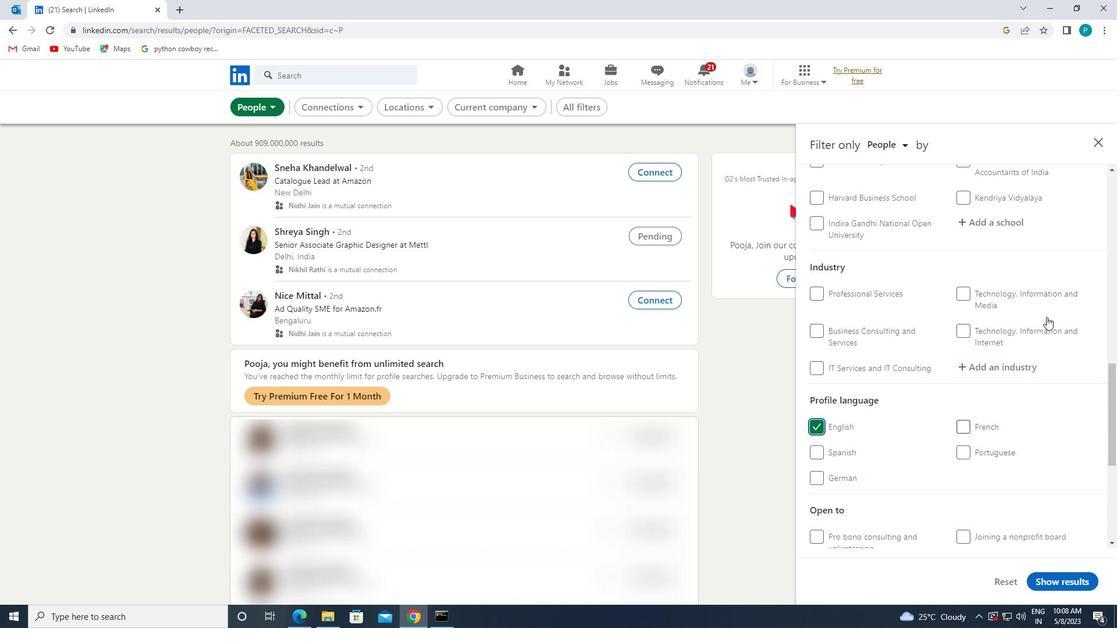 
Action: Mouse scrolled (1065, 317) with delta (0, 0)
Screenshot: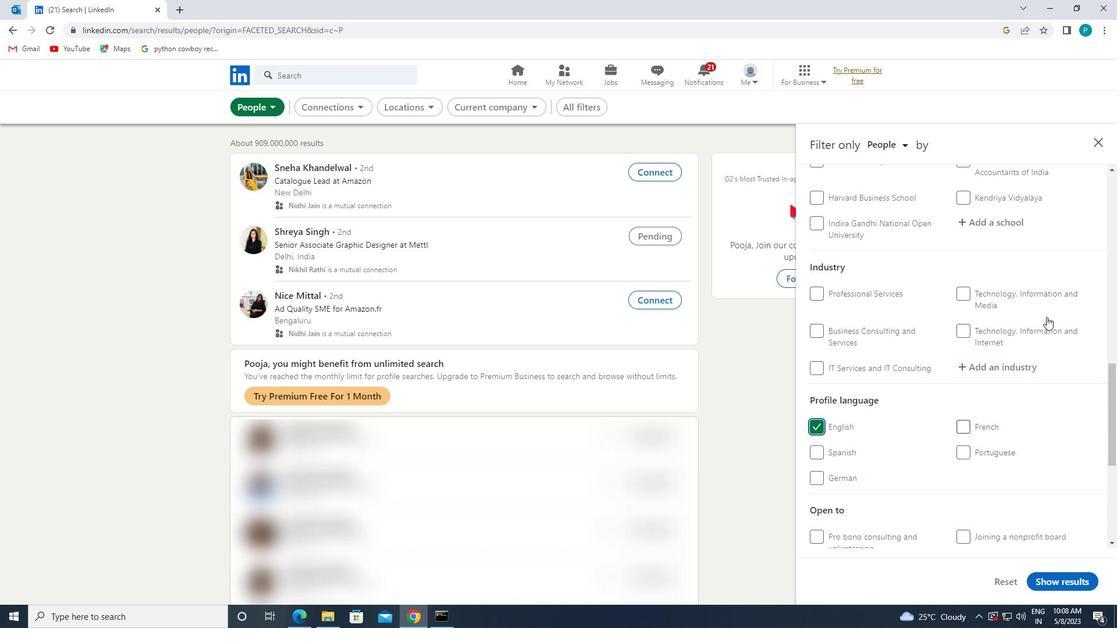 
Action: Mouse scrolled (1065, 317) with delta (0, 0)
Screenshot: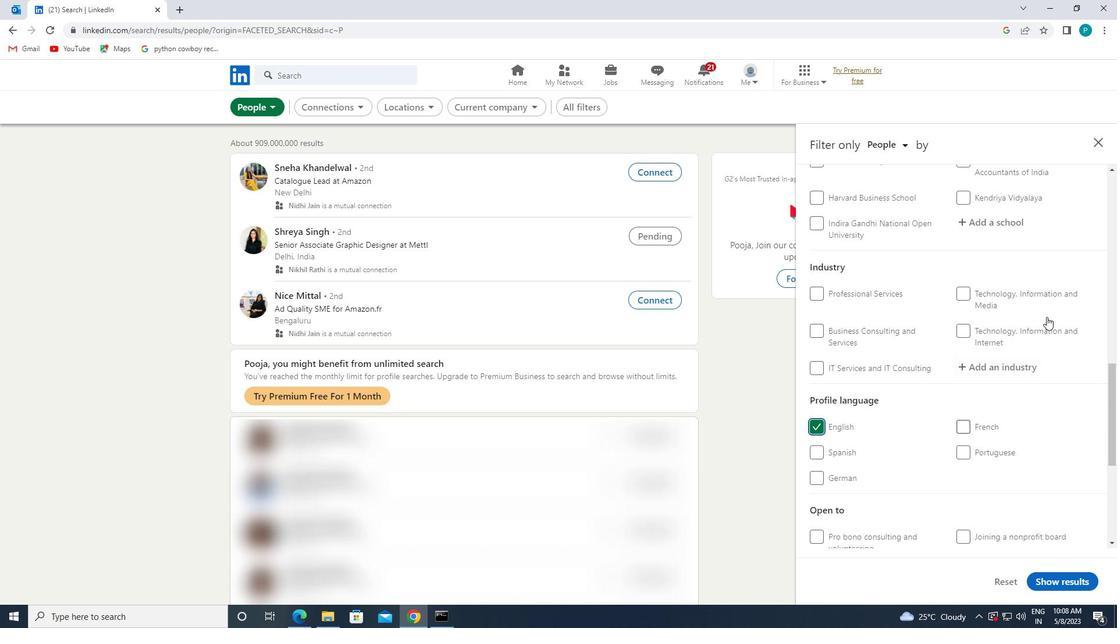 
Action: Mouse moved to (1027, 289)
Screenshot: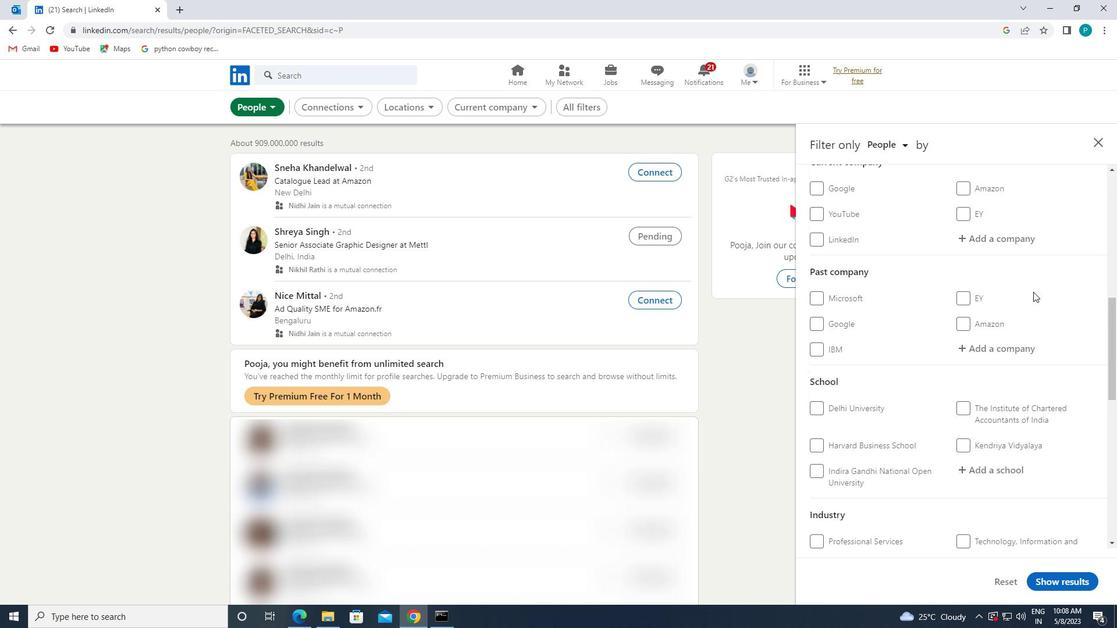 
Action: Mouse scrolled (1027, 290) with delta (0, 0)
Screenshot: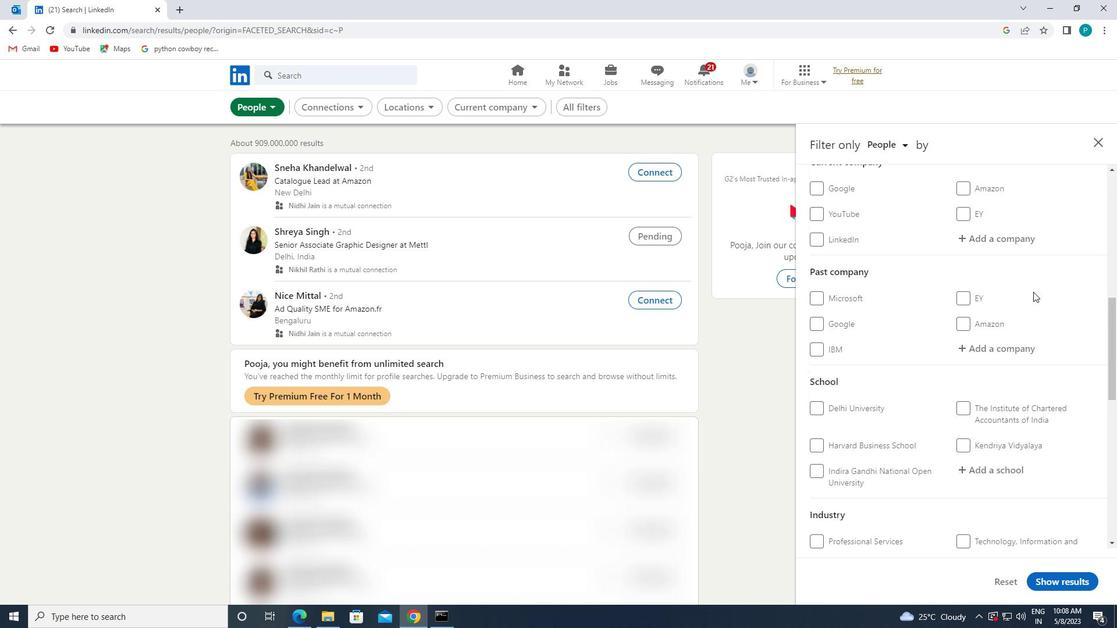 
Action: Mouse moved to (1026, 292)
Screenshot: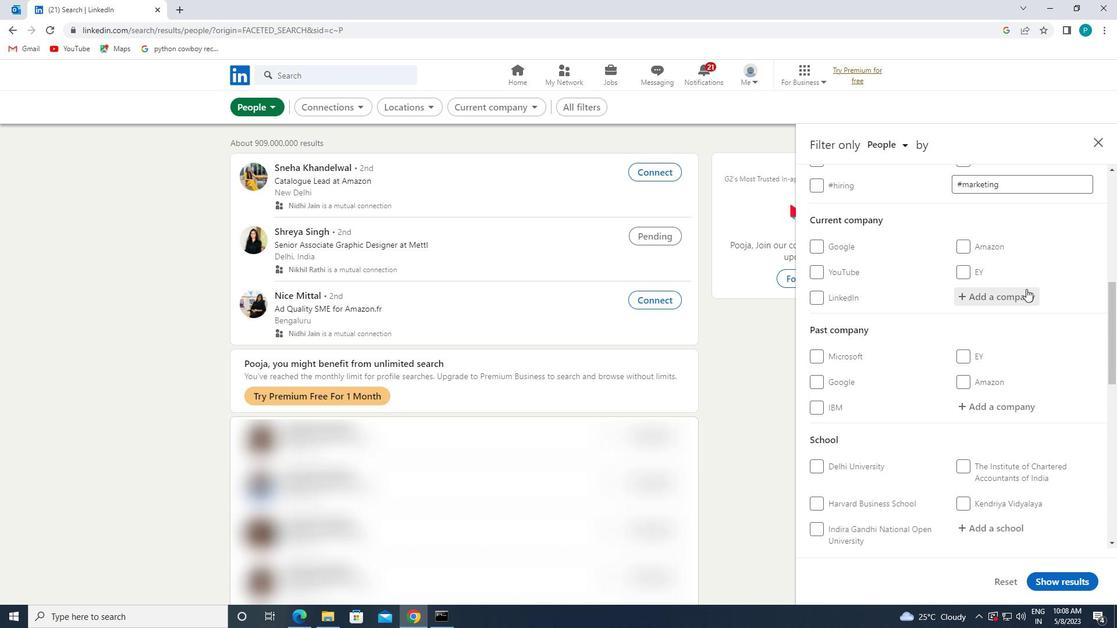 
Action: Mouse pressed left at (1026, 292)
Screenshot: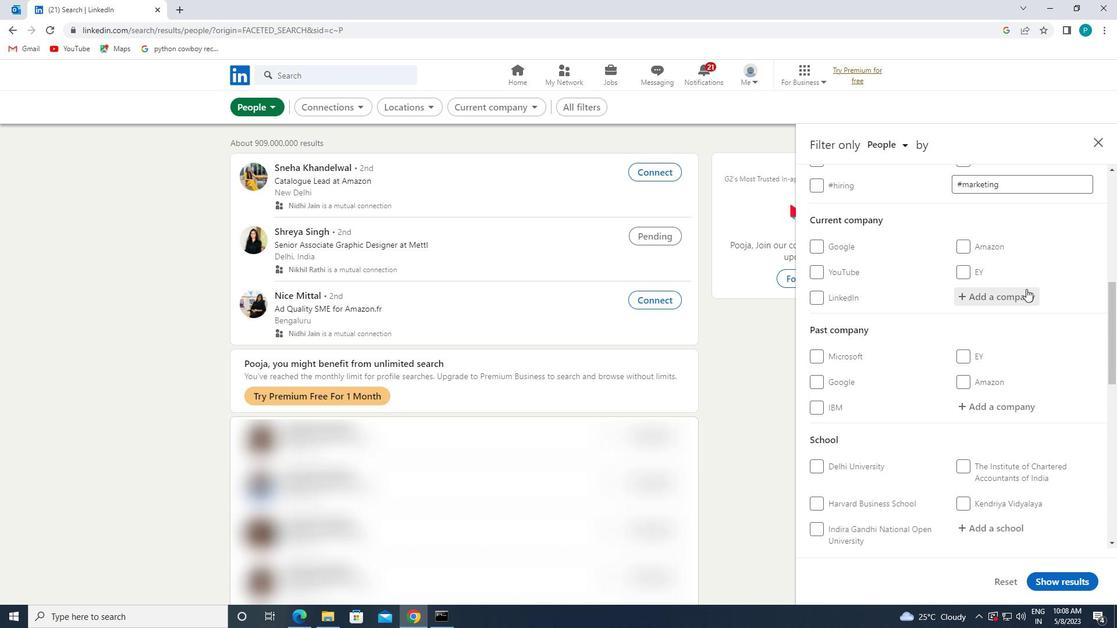 
Action: Key pressed <Key.caps_lock>B<Key.caps_lock>O<Key.caps_lock>A<Key.caps_lock>T
Screenshot: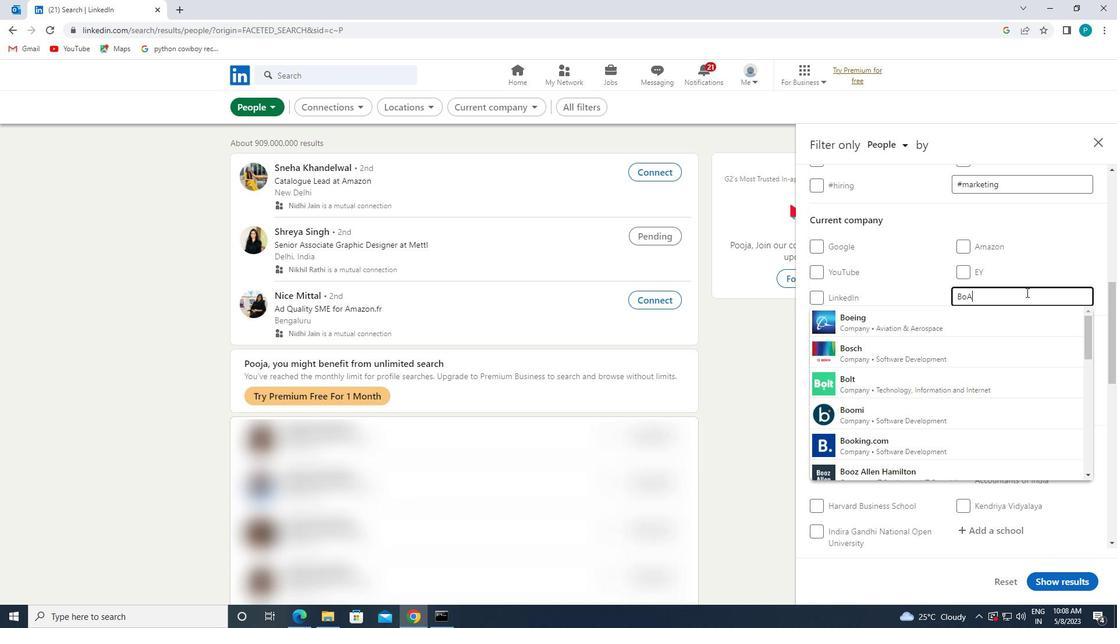 
Action: Mouse moved to (1020, 315)
Screenshot: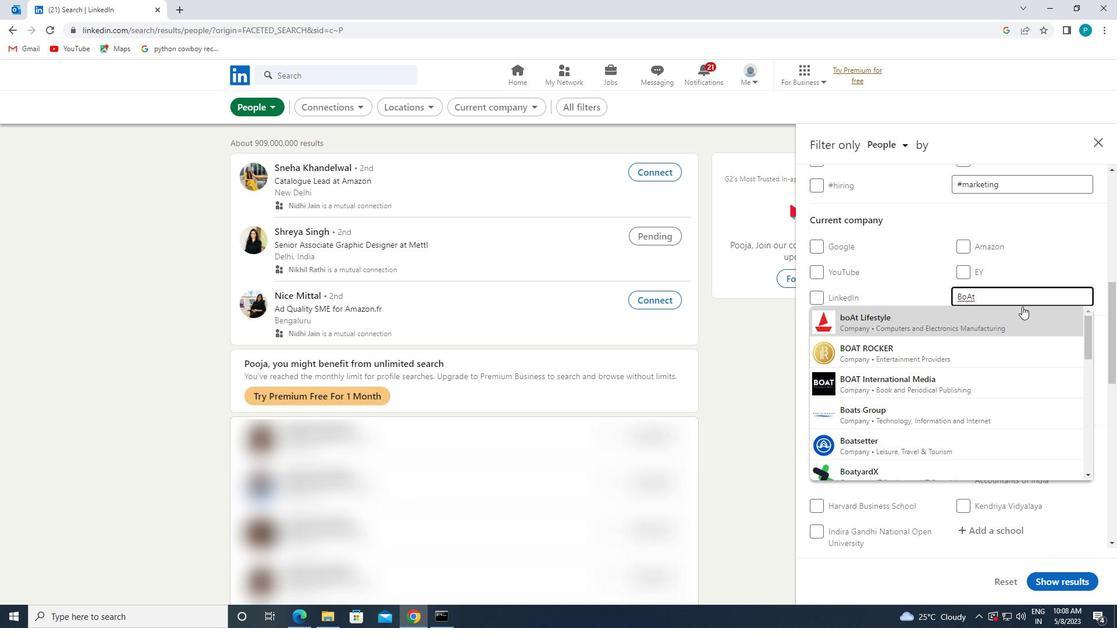 
Action: Mouse pressed left at (1020, 315)
Screenshot: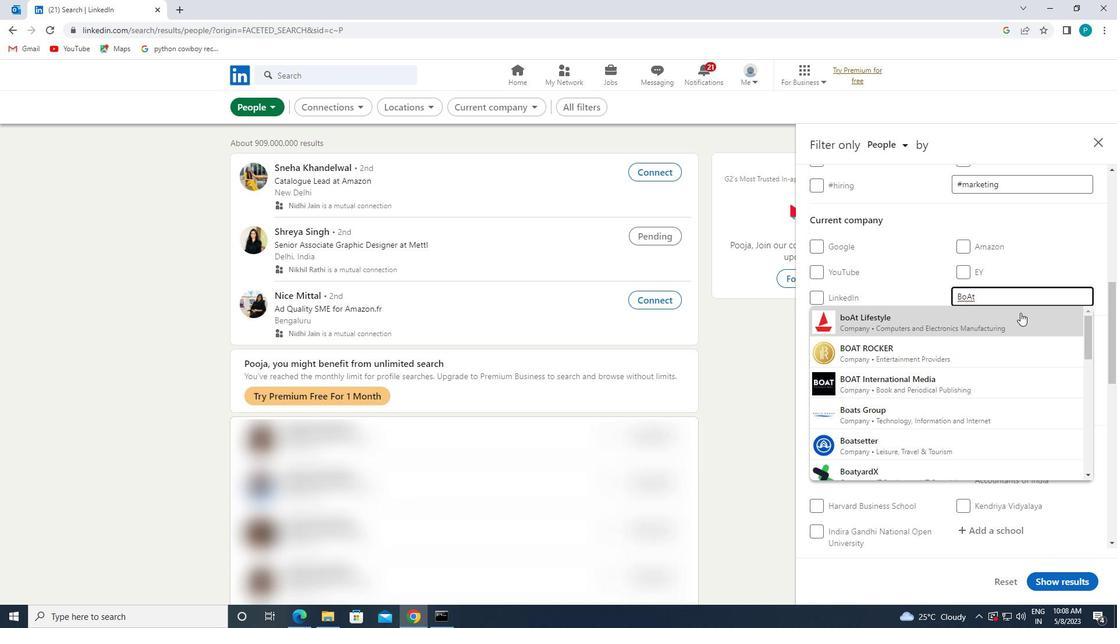 
Action: Mouse scrolled (1020, 314) with delta (0, 0)
Screenshot: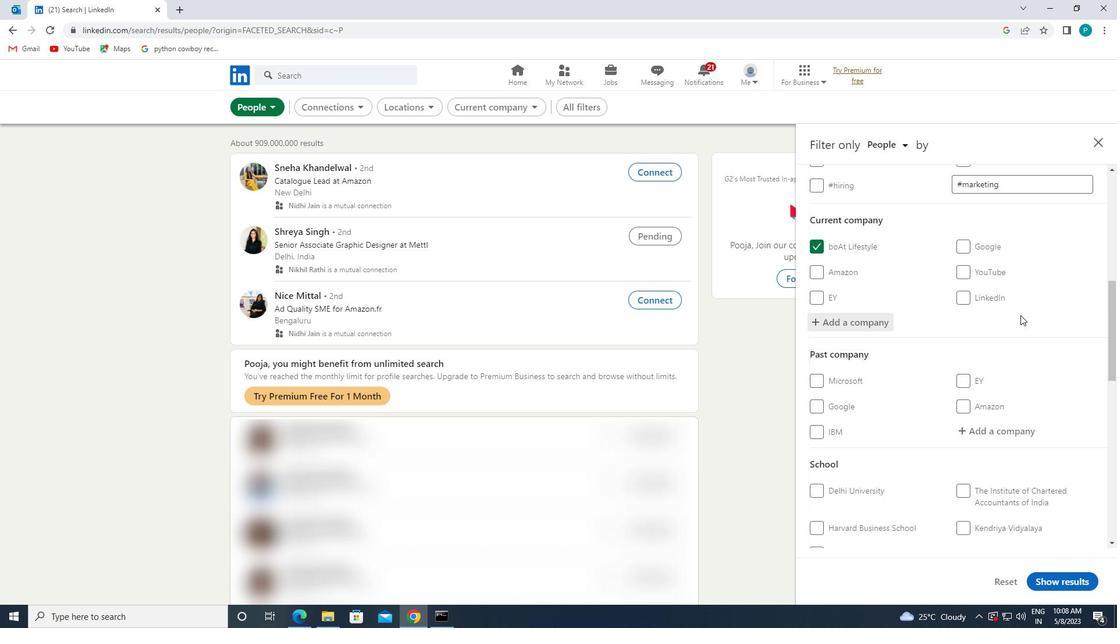 
Action: Mouse scrolled (1020, 314) with delta (0, 0)
Screenshot: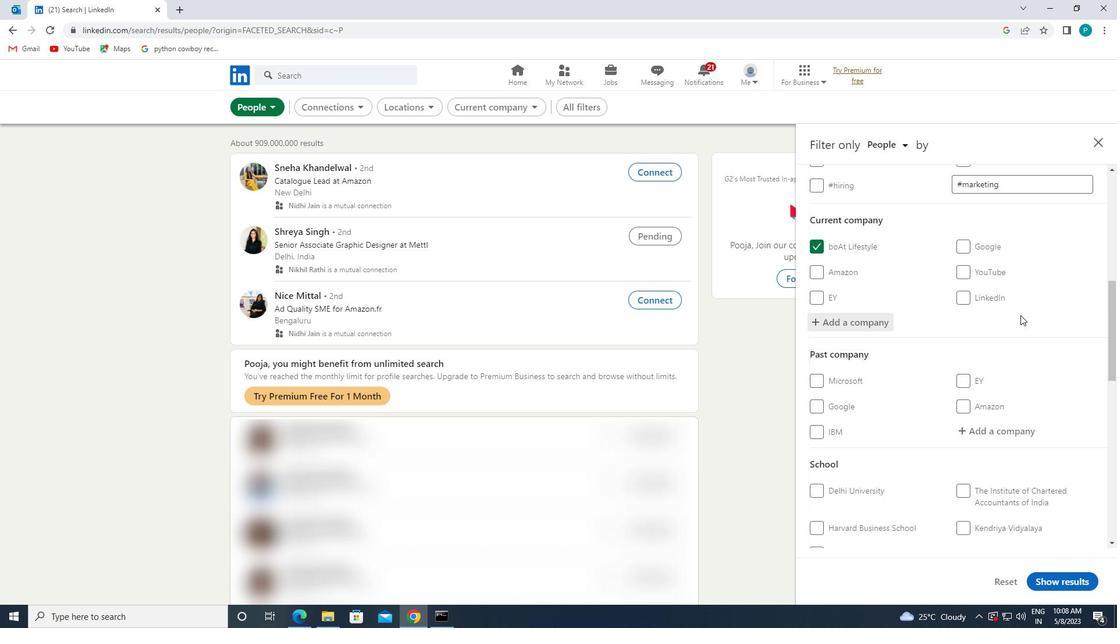 
Action: Mouse scrolled (1020, 314) with delta (0, 0)
Screenshot: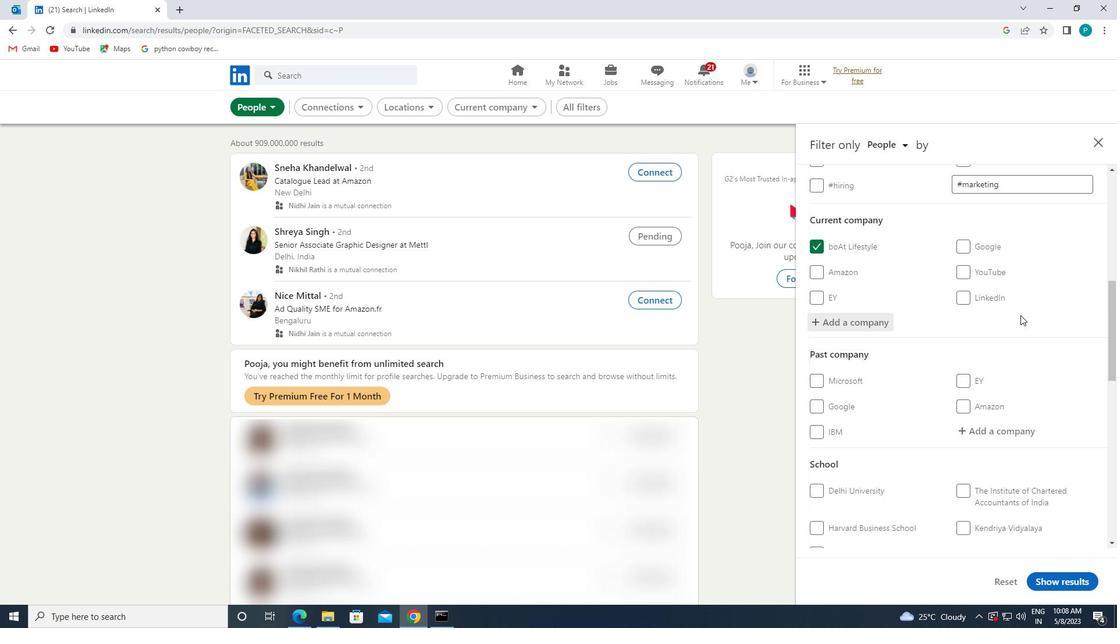 
Action: Mouse moved to (1000, 374)
Screenshot: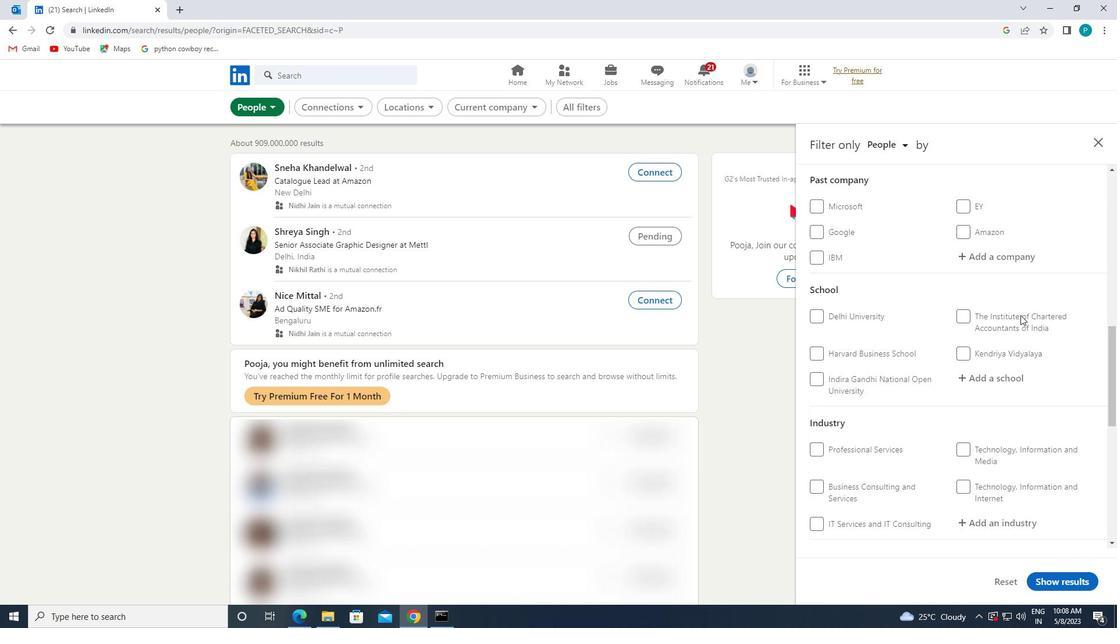 
Action: Mouse pressed left at (1000, 374)
Screenshot: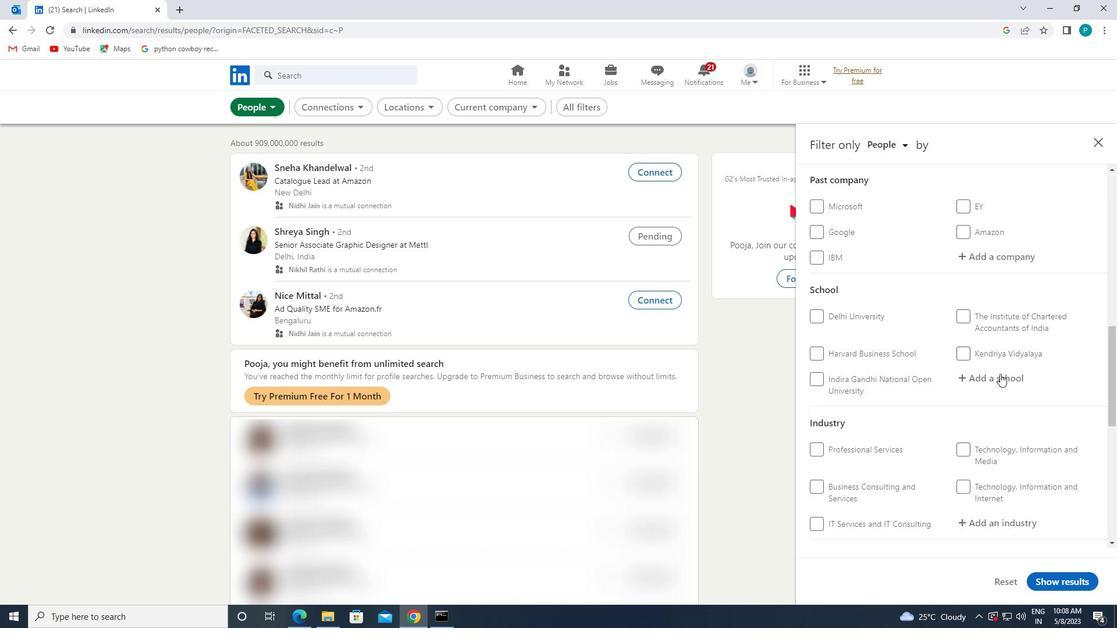 
Action: Key pressed <Key.caps_lock>B<Key.caps_lock>HARAT<Key.space><Key.caps_lock>I<Key.caps_lock>NSTITUTE<Key.space>OF<Key.space>
Screenshot: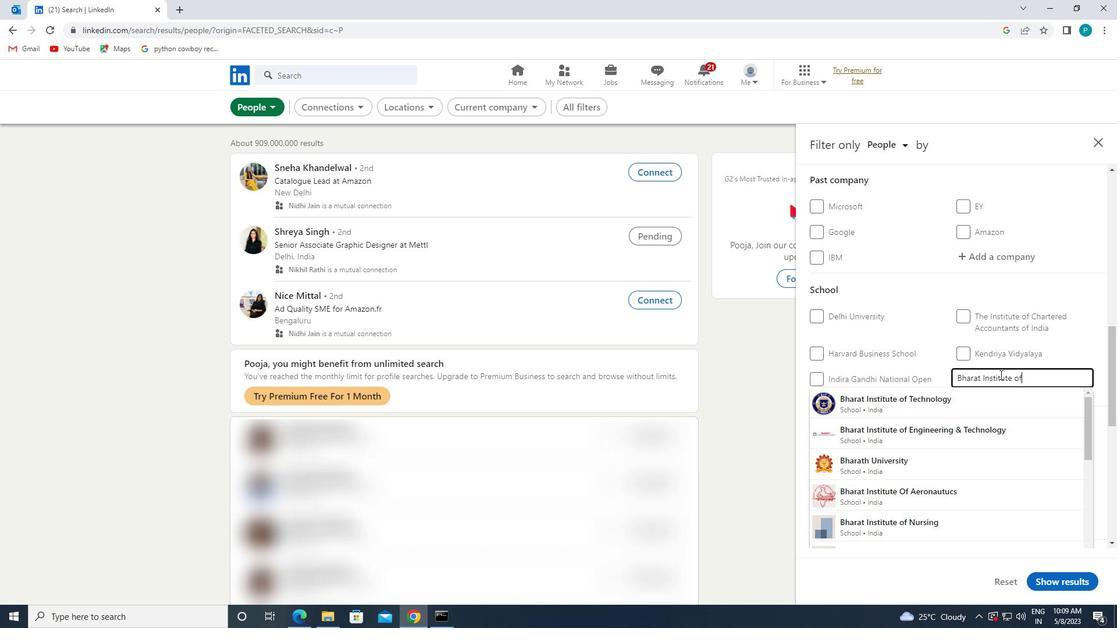 
Action: Mouse moved to (997, 395)
Screenshot: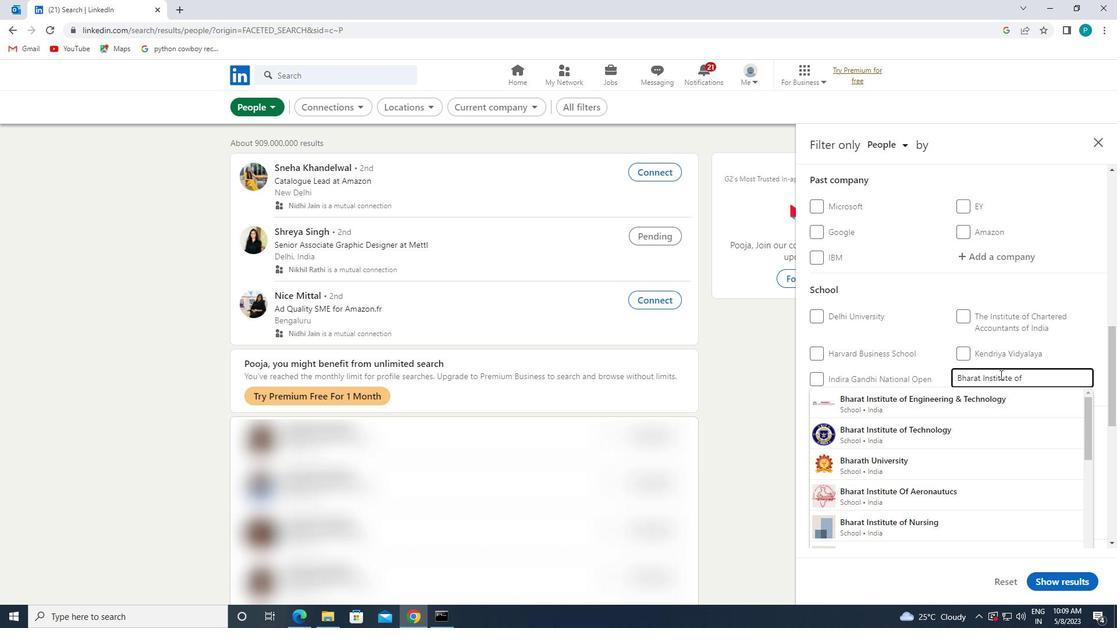 
Action: Mouse pressed left at (997, 395)
Screenshot: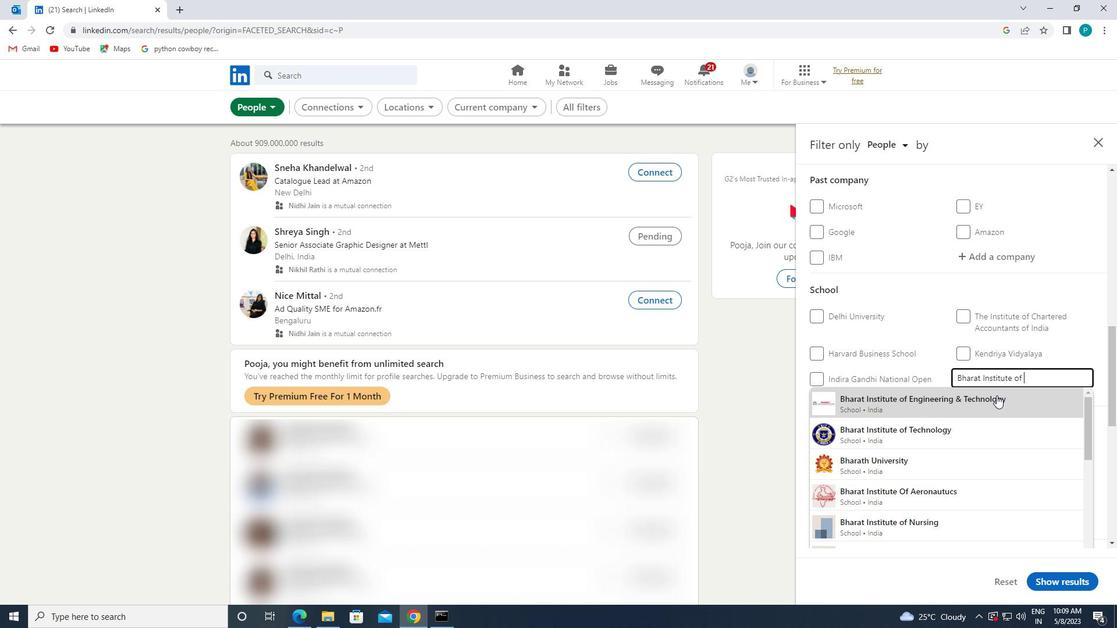 
Action: Mouse moved to (1018, 409)
Screenshot: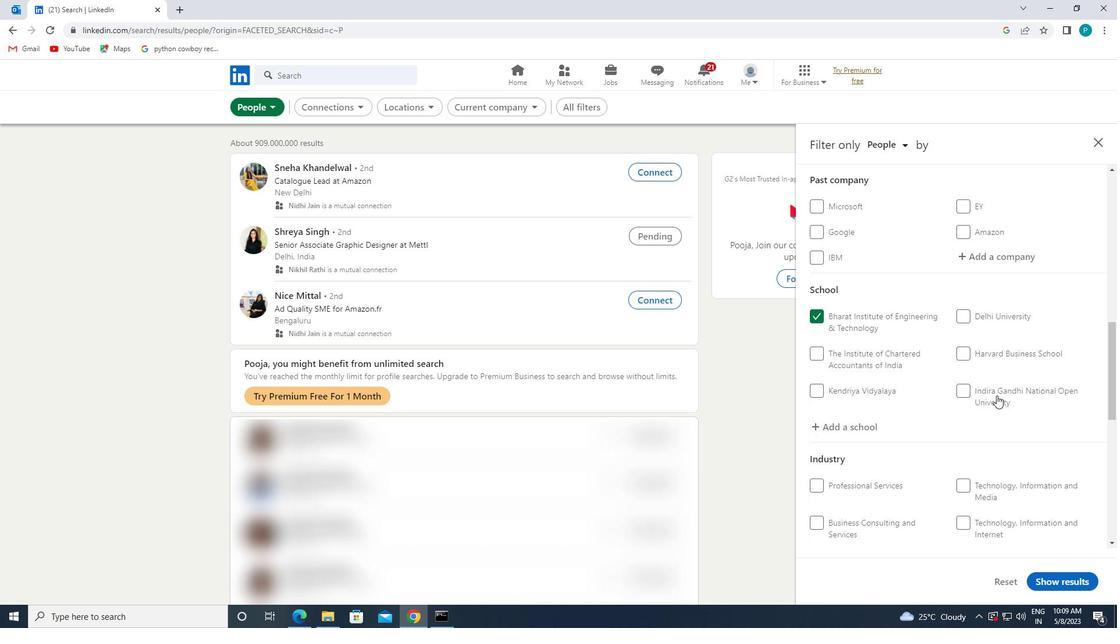 
Action: Mouse scrolled (1018, 408) with delta (0, 0)
Screenshot: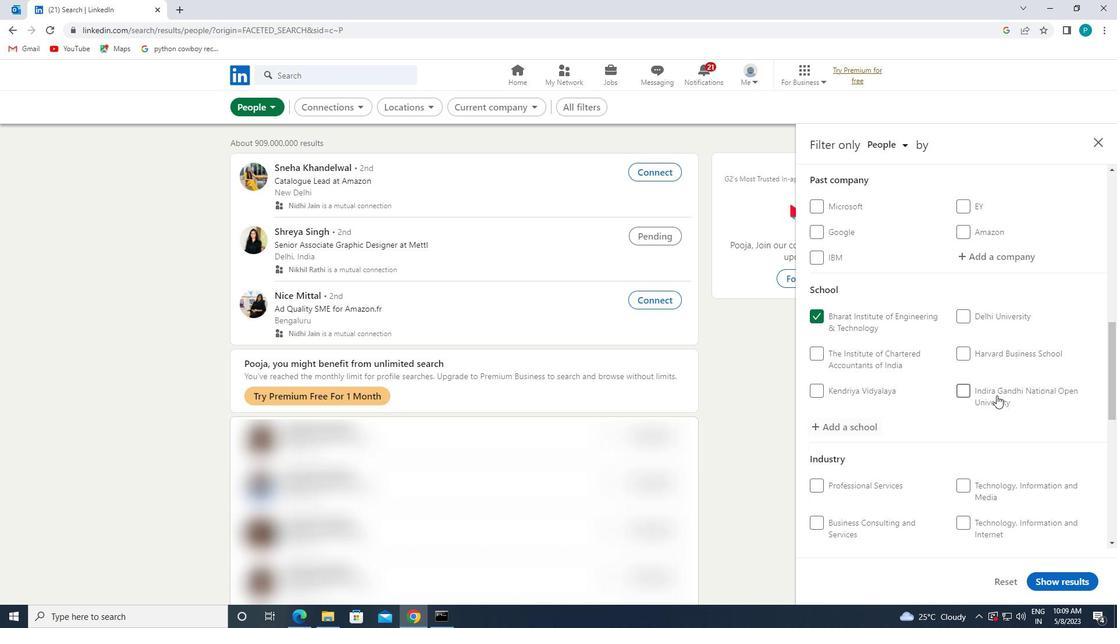 
Action: Mouse scrolled (1018, 408) with delta (0, 0)
Screenshot: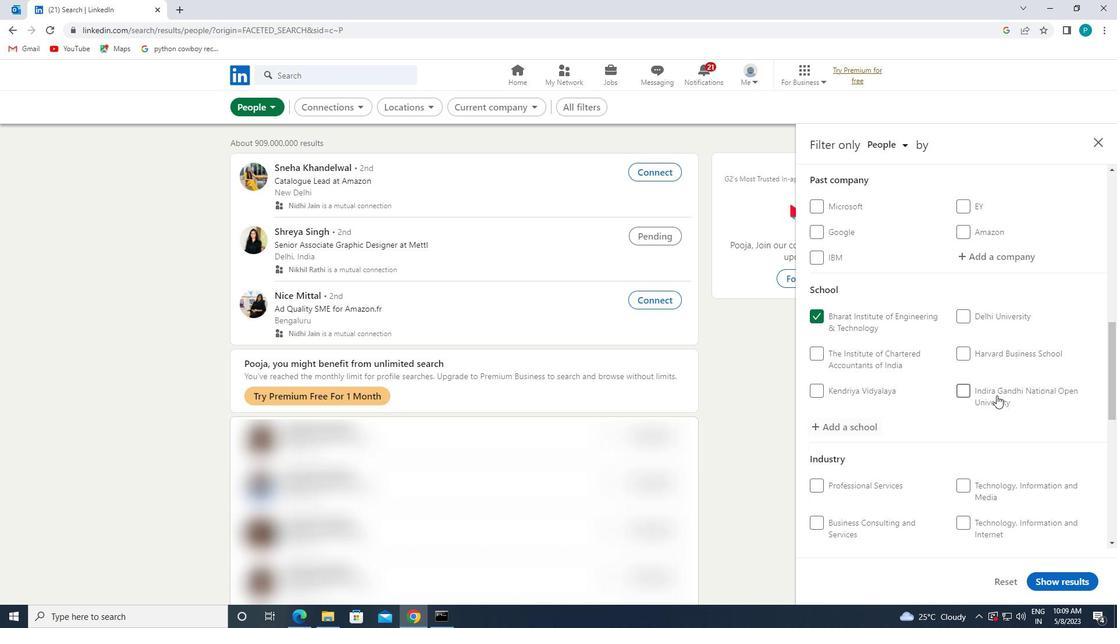 
Action: Mouse scrolled (1018, 408) with delta (0, 0)
Screenshot: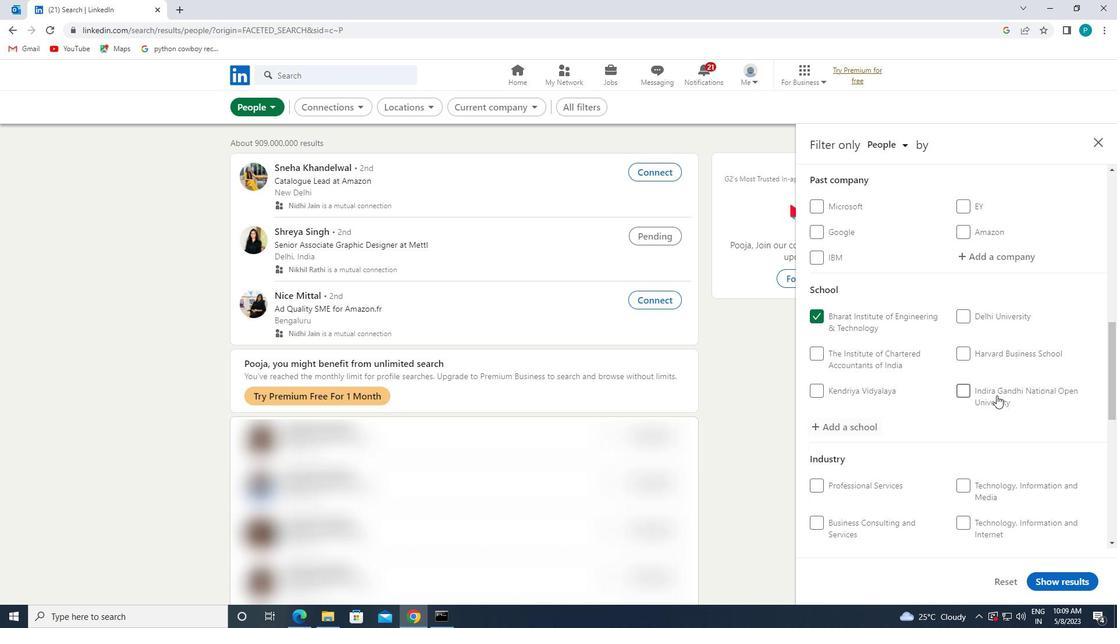 
Action: Mouse moved to (1004, 387)
Screenshot: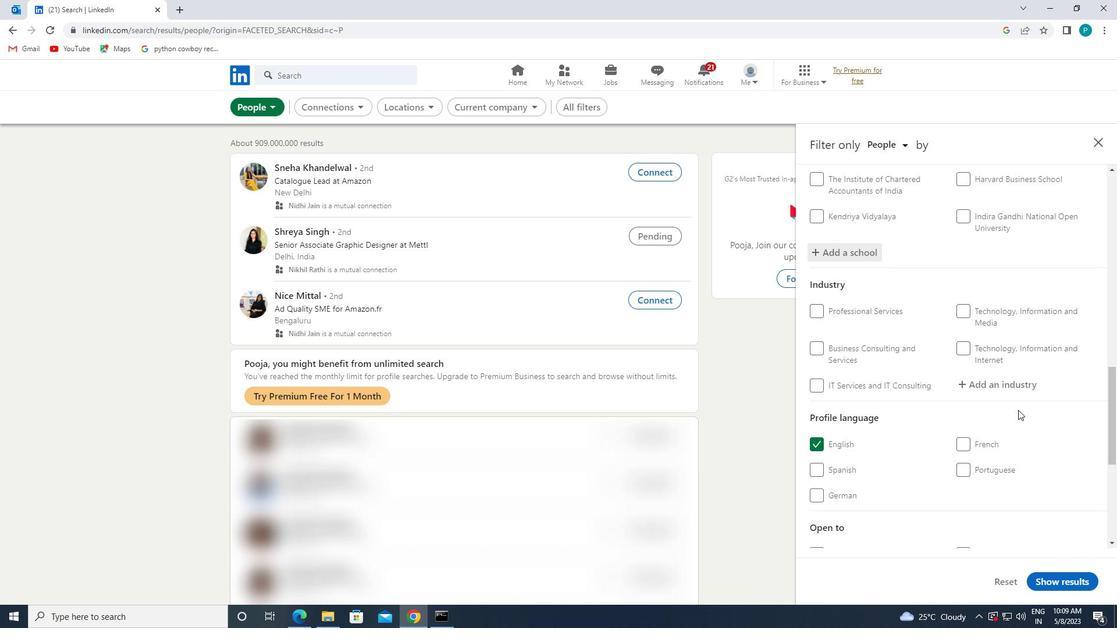 
Action: Mouse pressed left at (1004, 387)
Screenshot: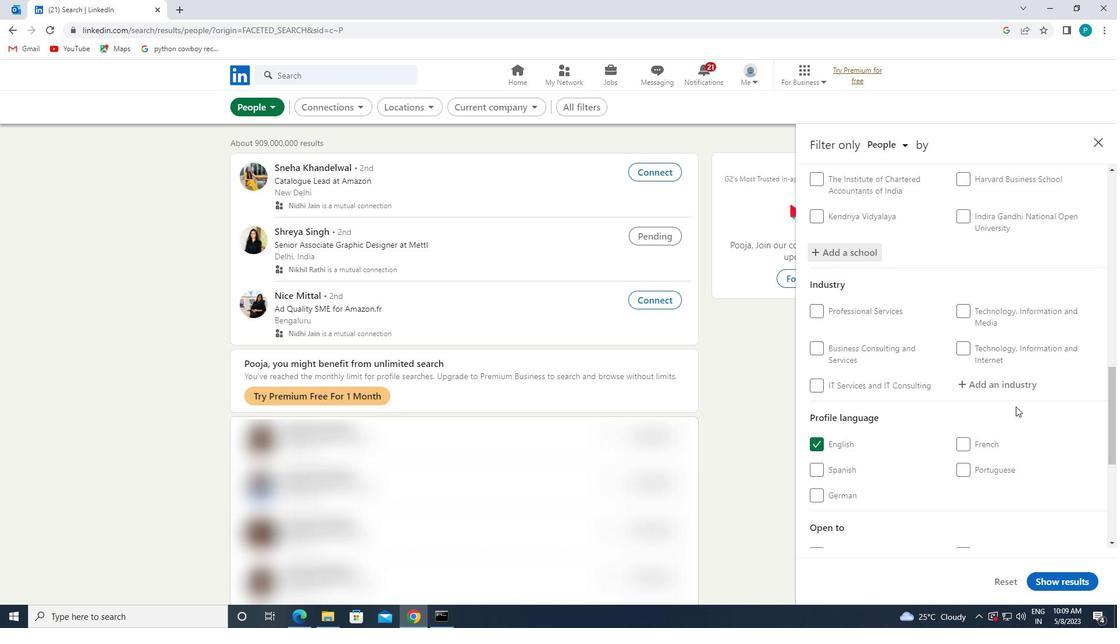 
Action: Key pressed <Key.caps_lock>P<Key.caps_lock>ACK
Screenshot: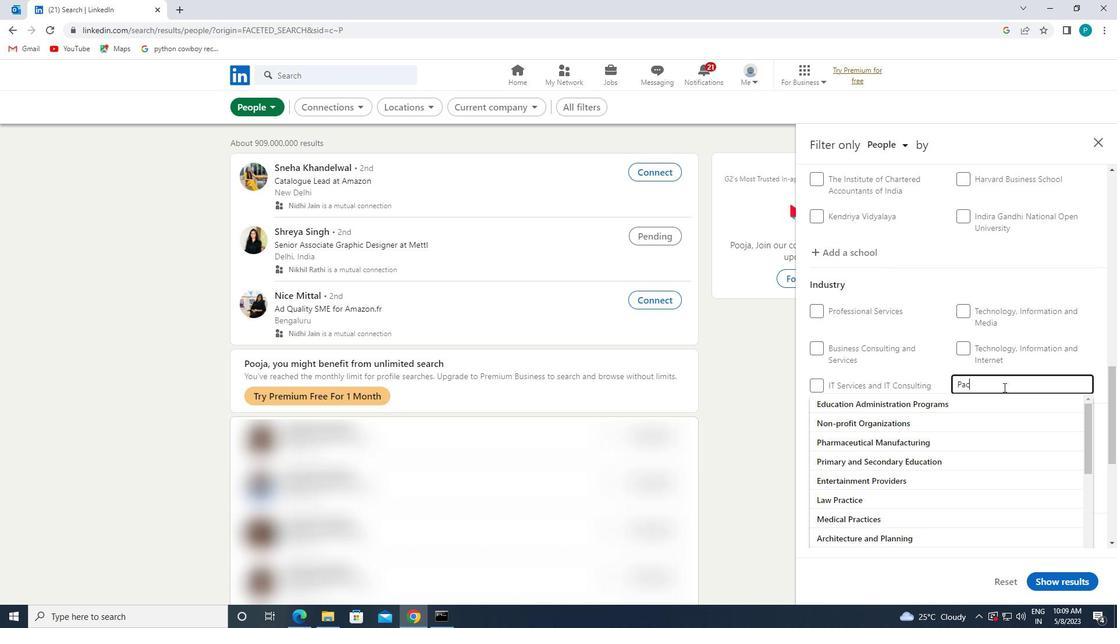 
Action: Mouse moved to (994, 398)
Screenshot: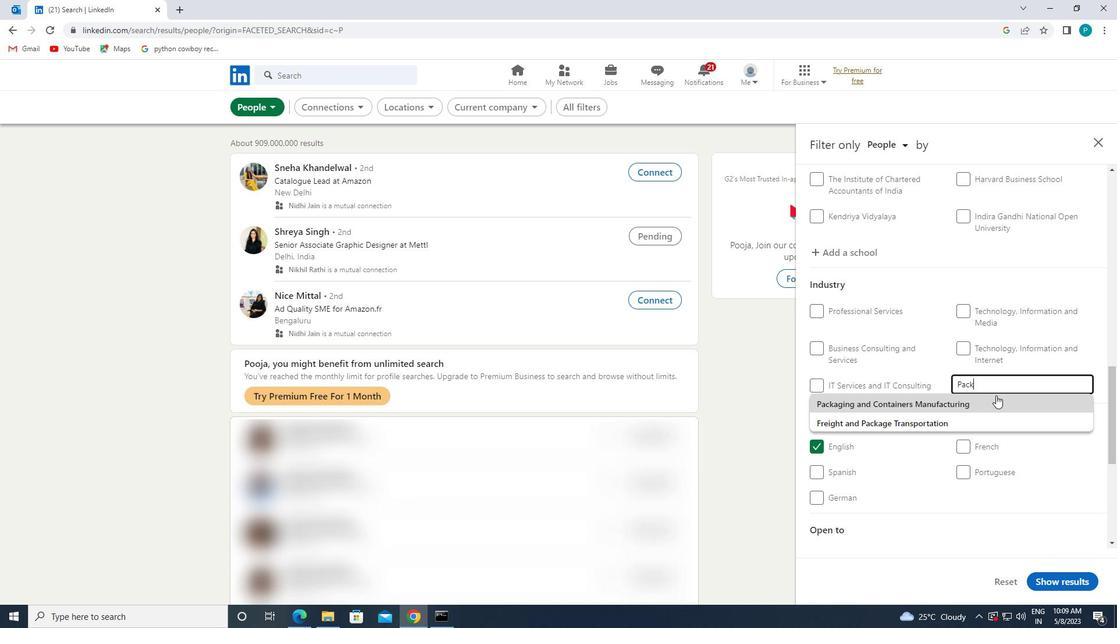 
Action: Mouse pressed left at (994, 398)
Screenshot: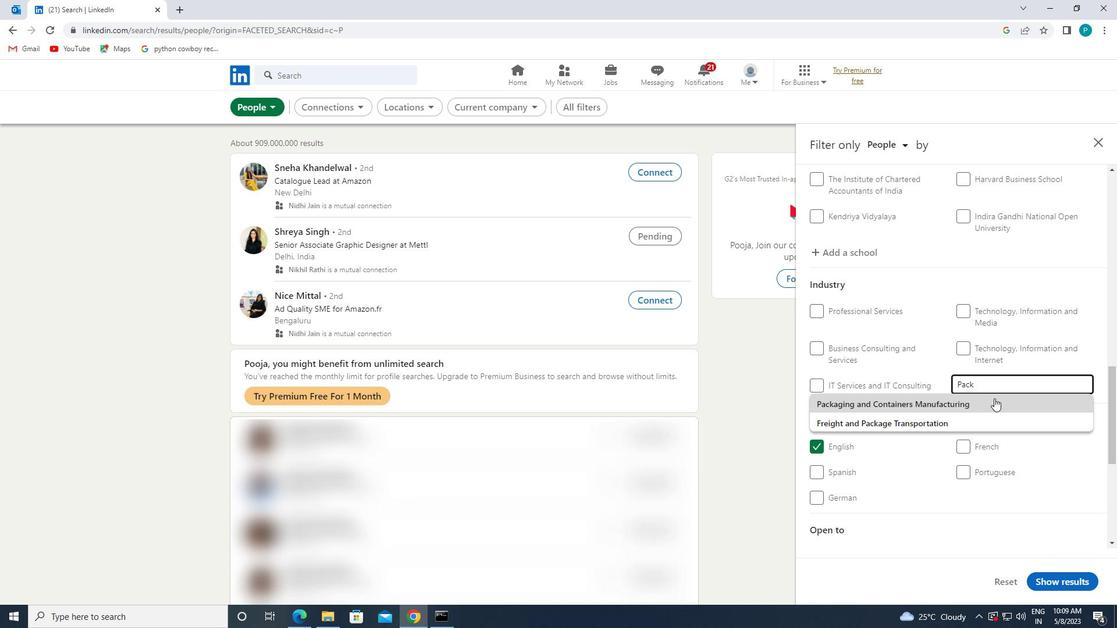 
Action: Mouse scrolled (994, 398) with delta (0, 0)
Screenshot: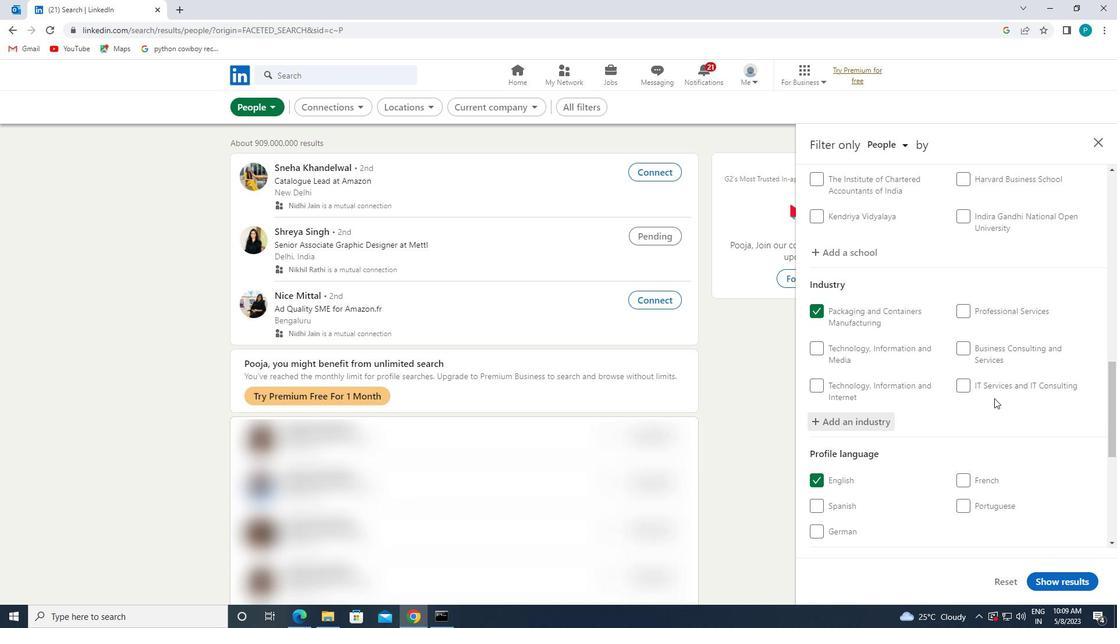 
Action: Mouse scrolled (994, 398) with delta (0, 0)
Screenshot: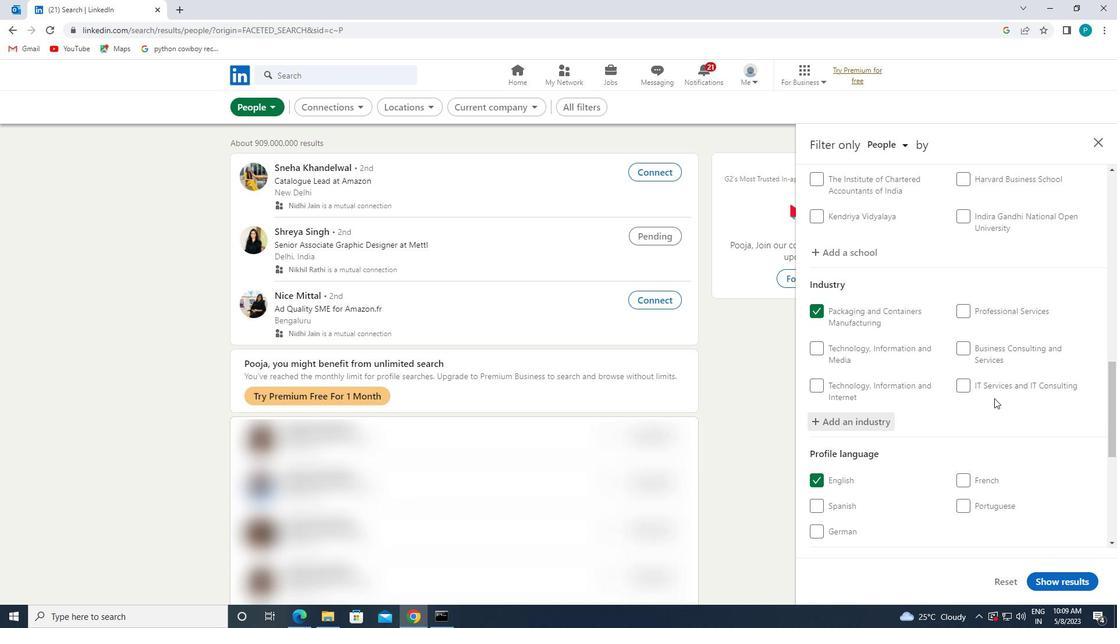 
Action: Mouse moved to (1001, 416)
Screenshot: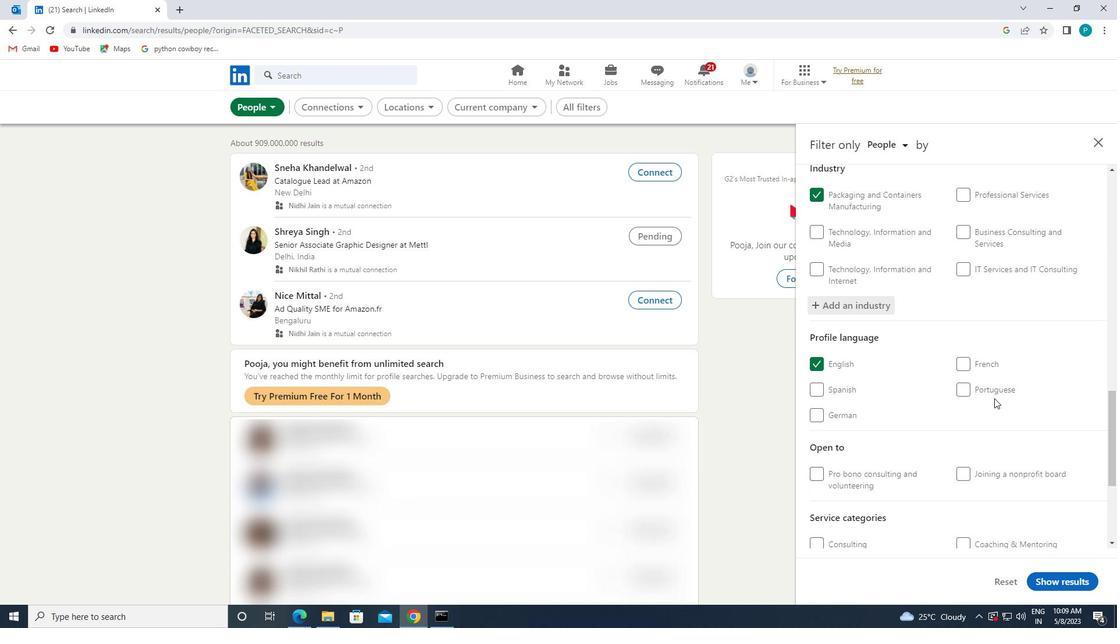 
Action: Mouse scrolled (1001, 415) with delta (0, 0)
Screenshot: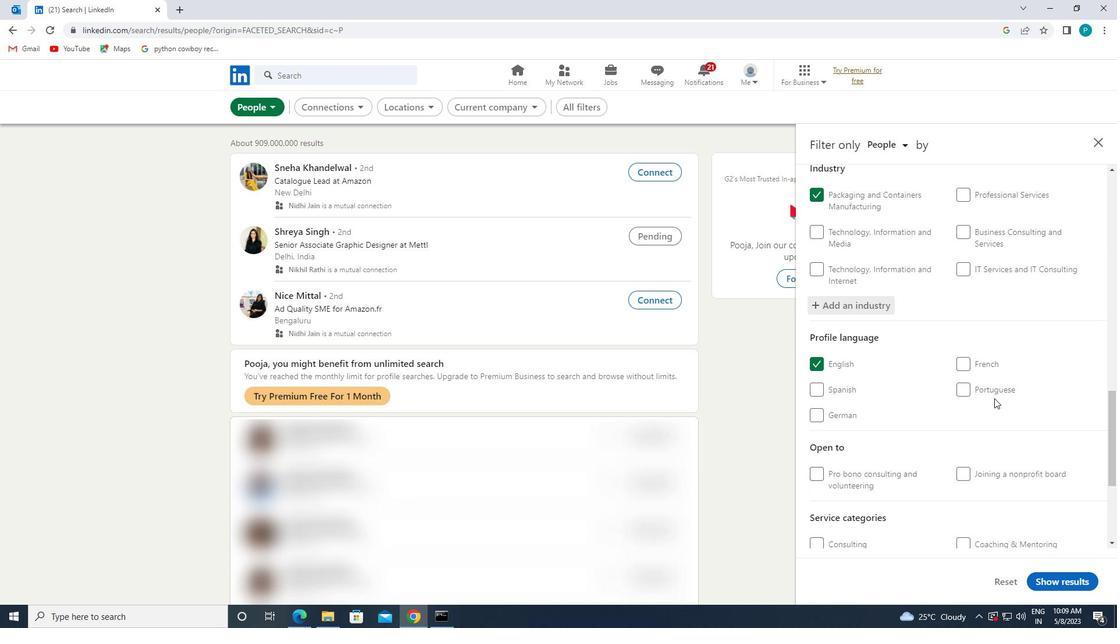 
Action: Mouse moved to (1001, 419)
Screenshot: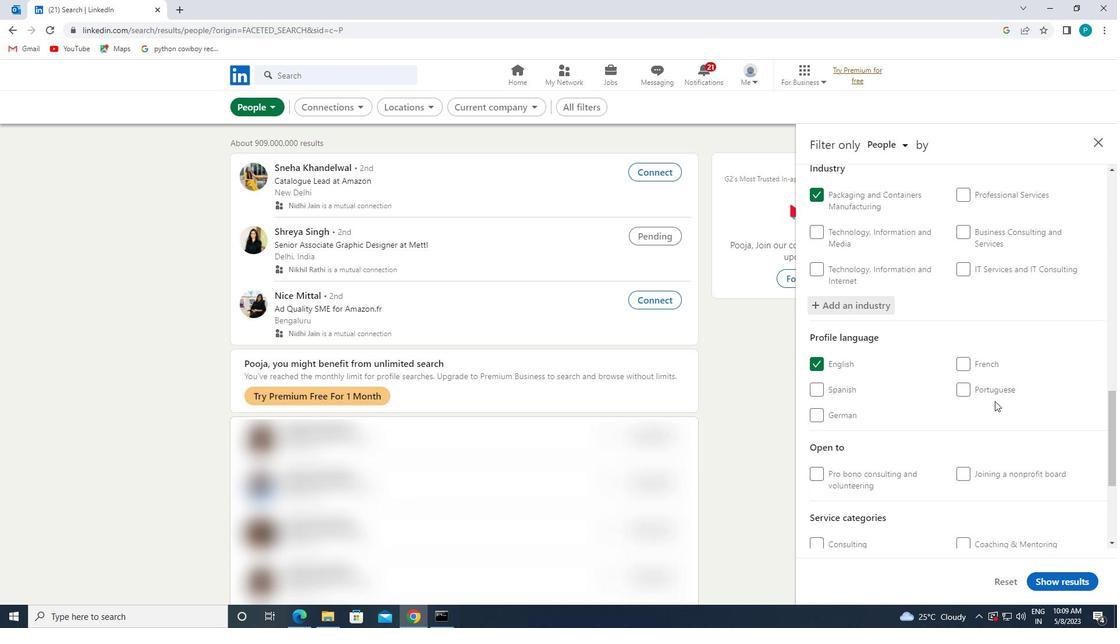 
Action: Mouse scrolled (1001, 418) with delta (0, 0)
Screenshot: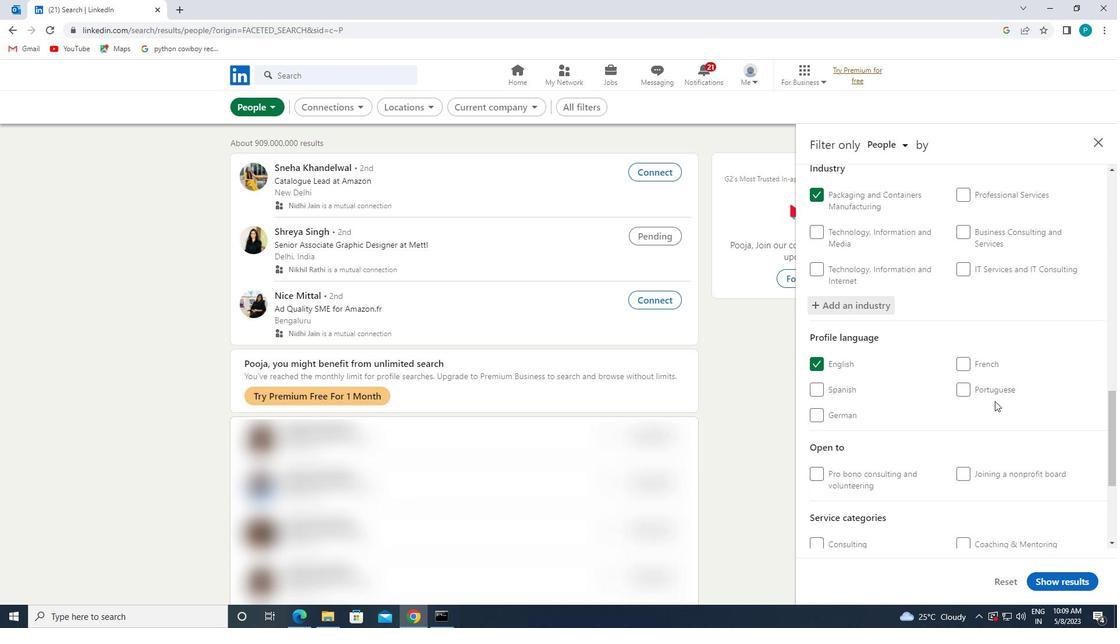 
Action: Mouse scrolled (1001, 418) with delta (0, 0)
Screenshot: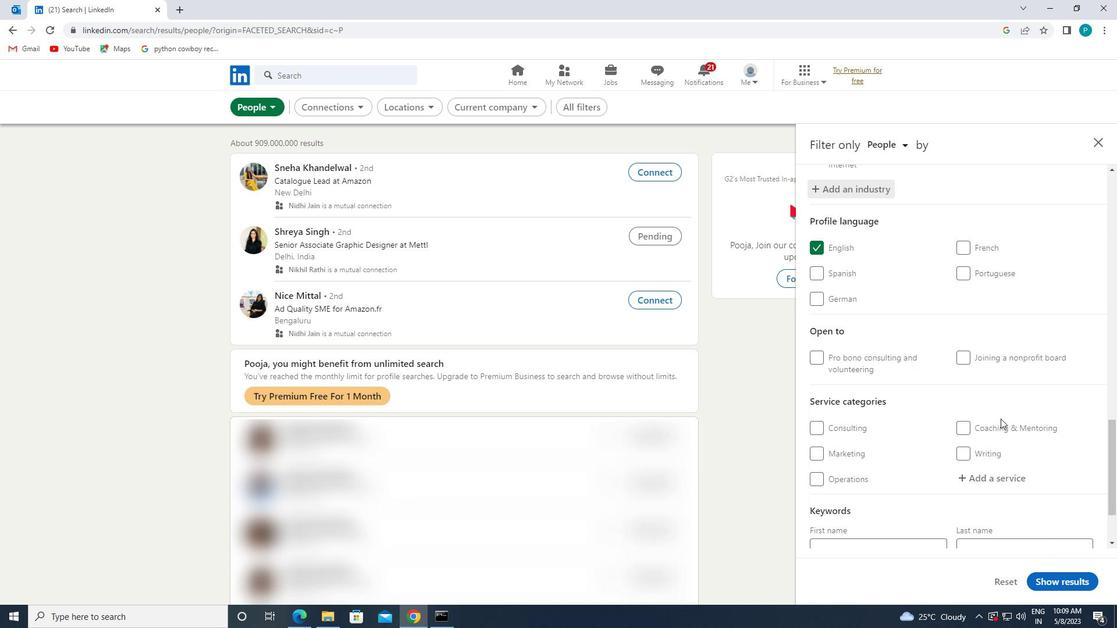
Action: Mouse pressed left at (1001, 419)
Screenshot: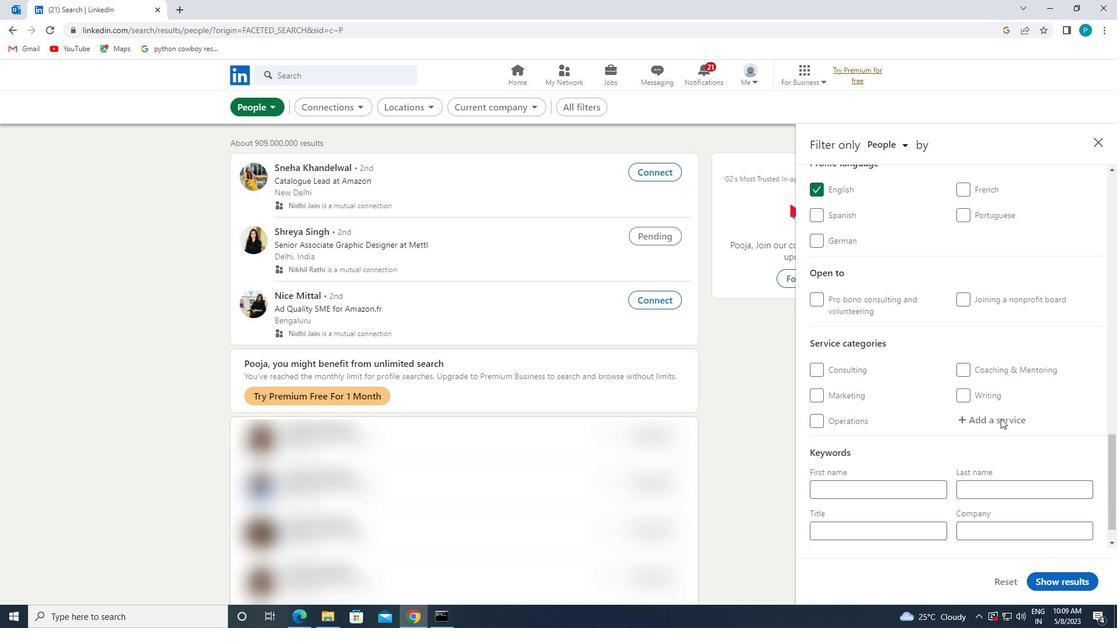 
Action: Key pressed <Key.caps_lock>H<Key.caps_lock>EALTHCARE
Screenshot: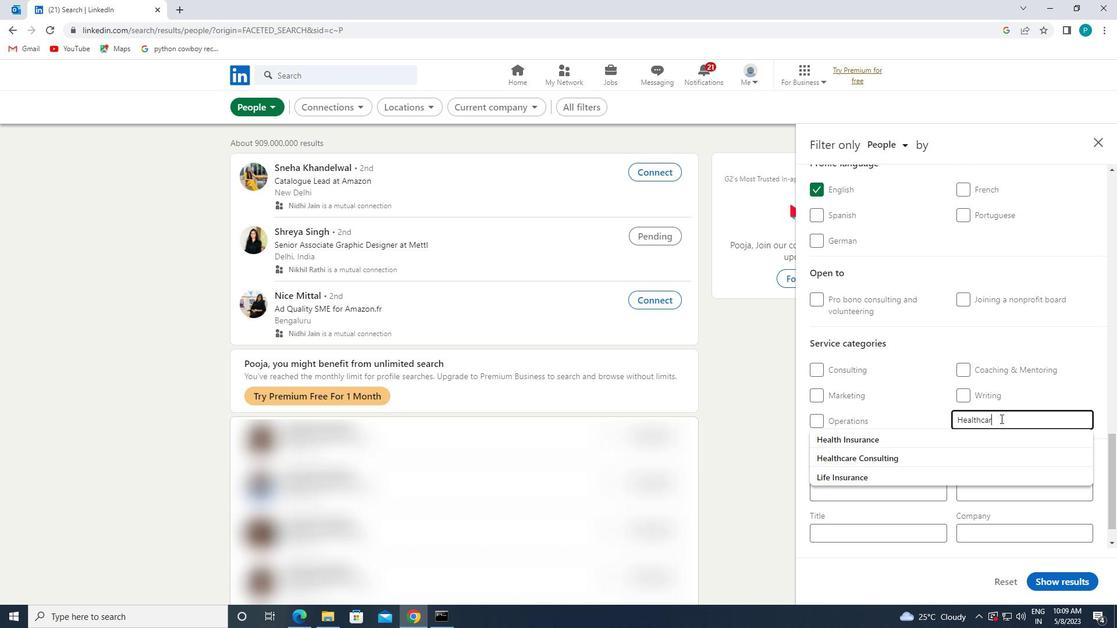 
Action: Mouse moved to (996, 431)
Screenshot: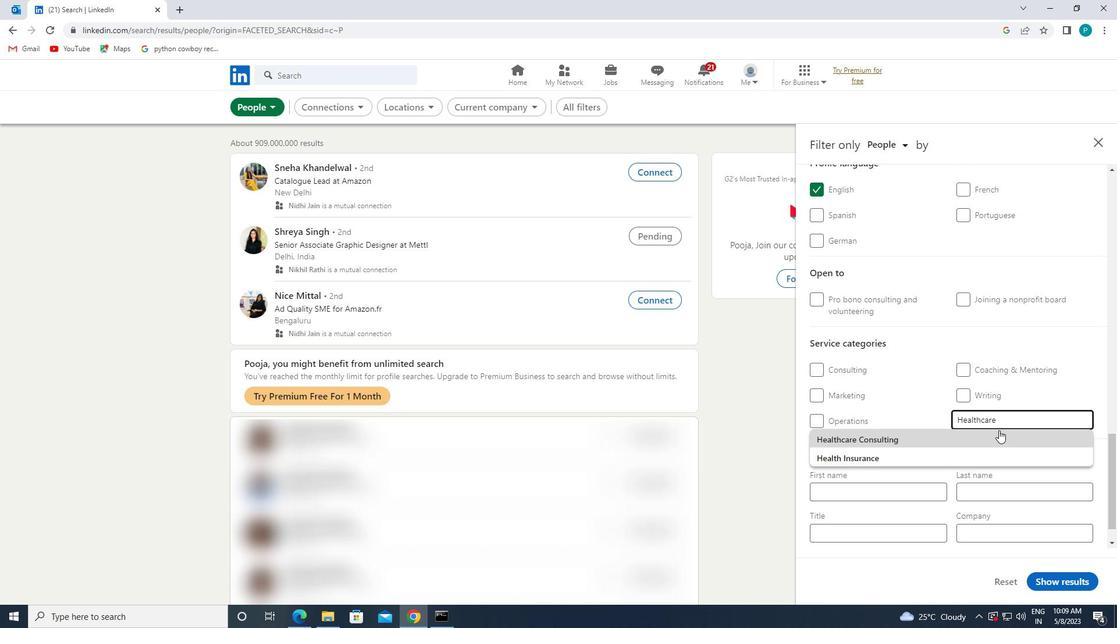
Action: Mouse pressed left at (996, 431)
Screenshot: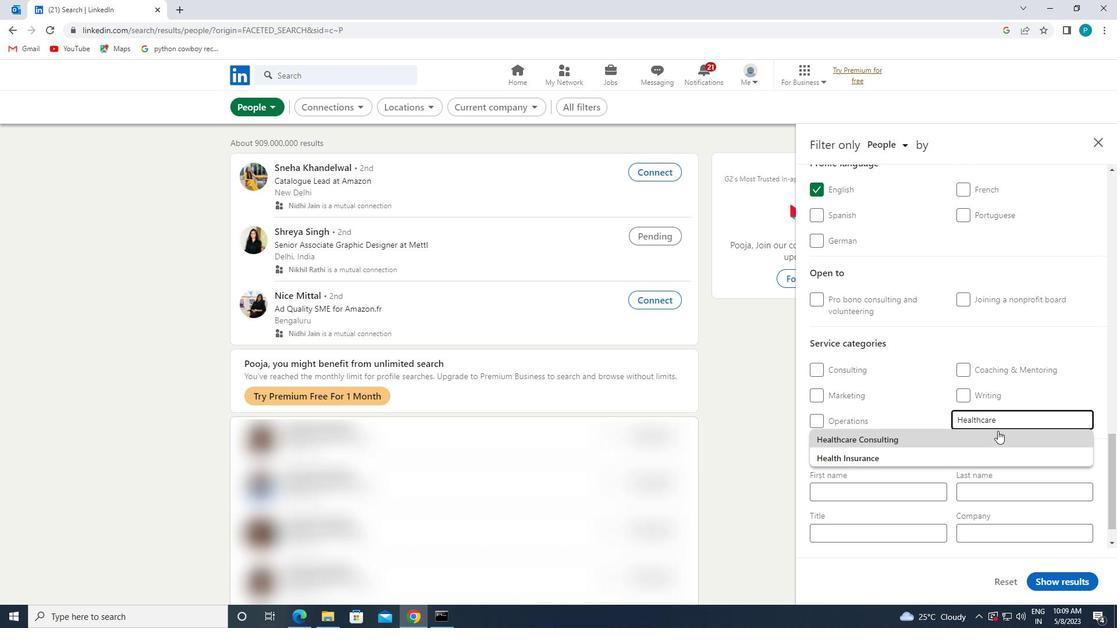 
Action: Mouse moved to (982, 437)
Screenshot: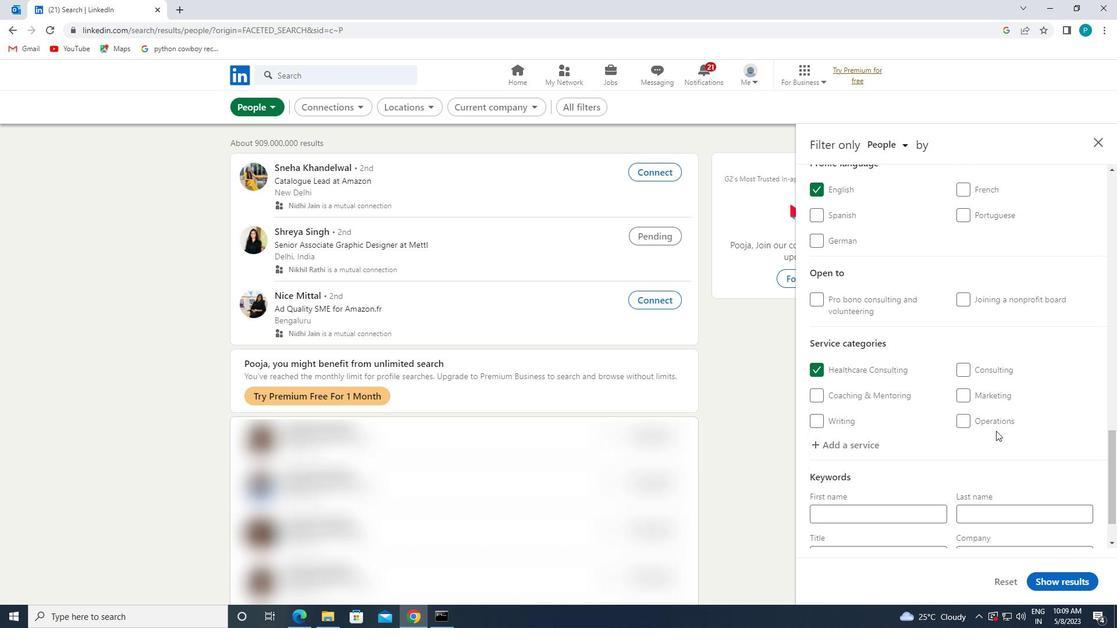 
Action: Mouse scrolled (982, 436) with delta (0, 0)
Screenshot: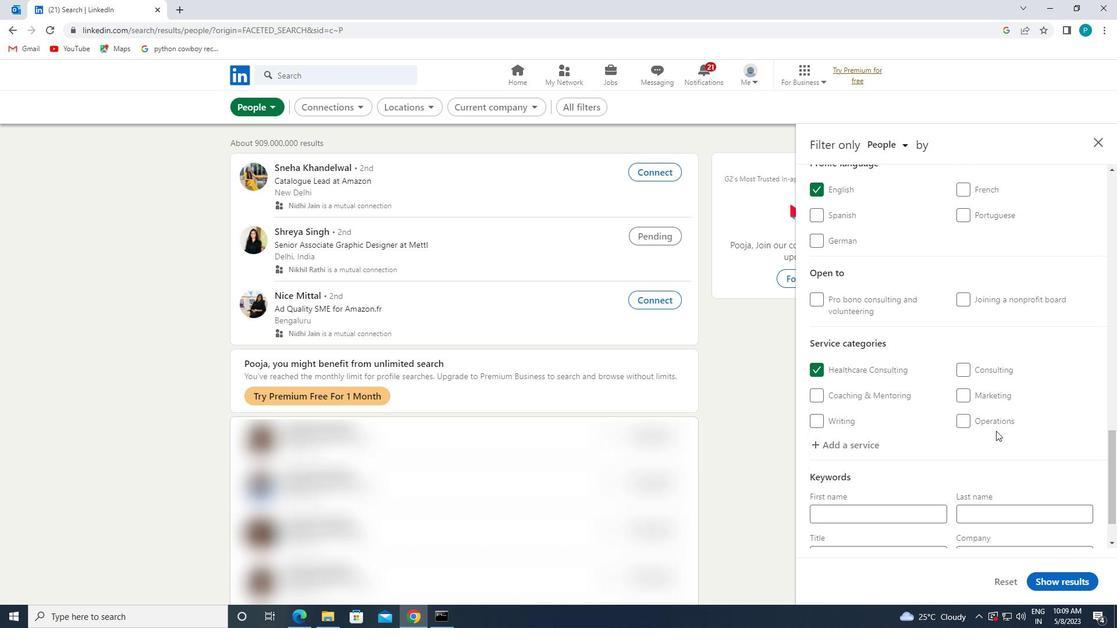 
Action: Mouse moved to (981, 438)
Screenshot: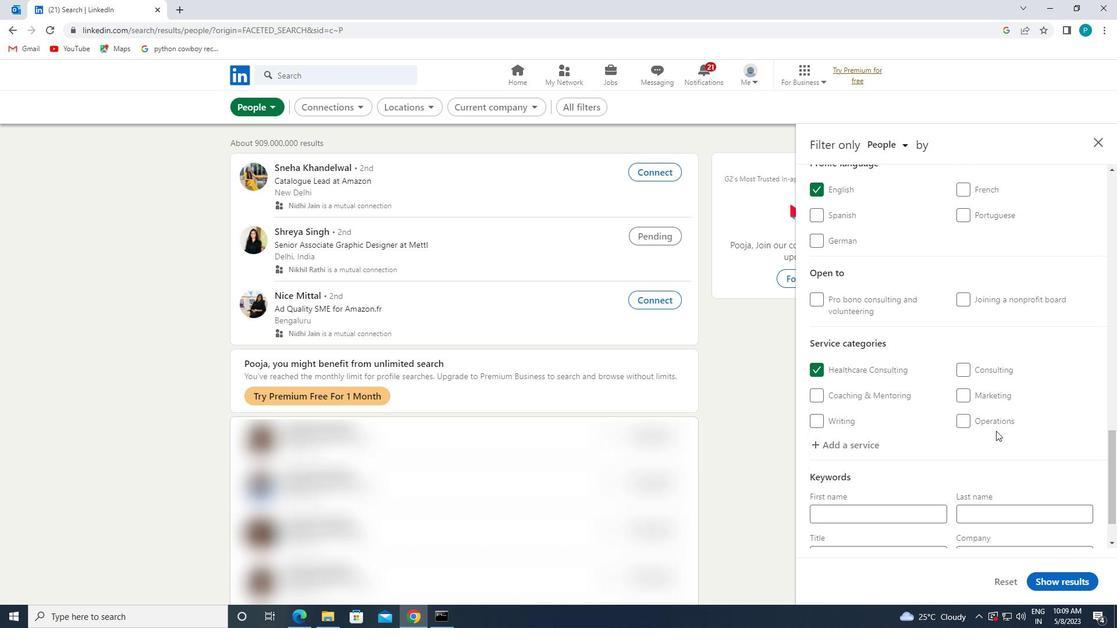 
Action: Mouse scrolled (981, 438) with delta (0, 0)
Screenshot: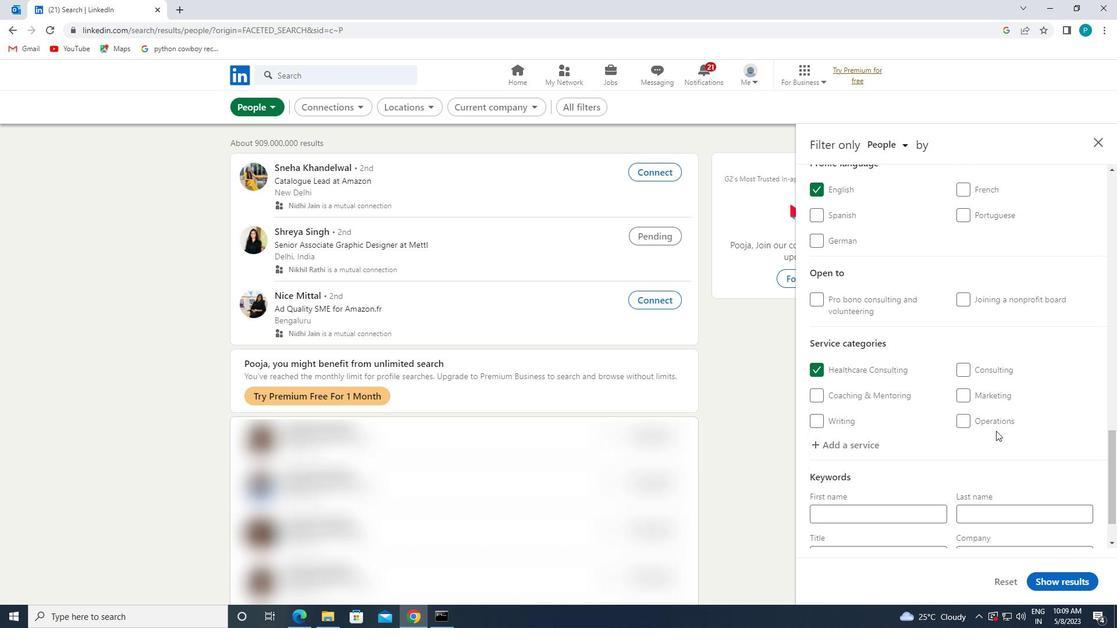 
Action: Mouse moved to (979, 440)
Screenshot: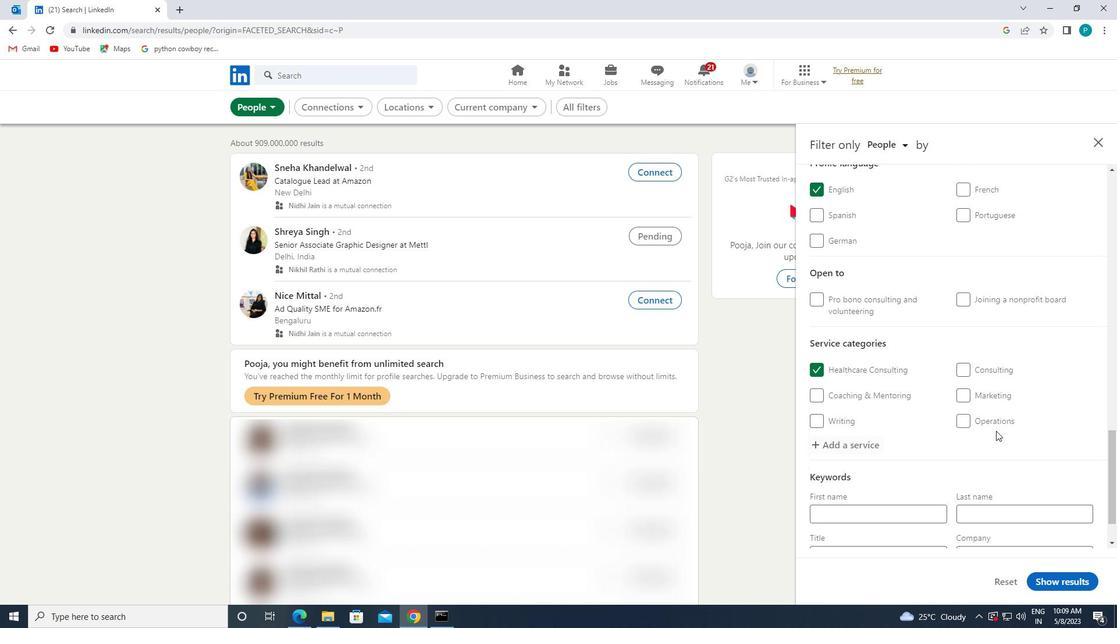 
Action: Mouse scrolled (979, 439) with delta (0, 0)
Screenshot: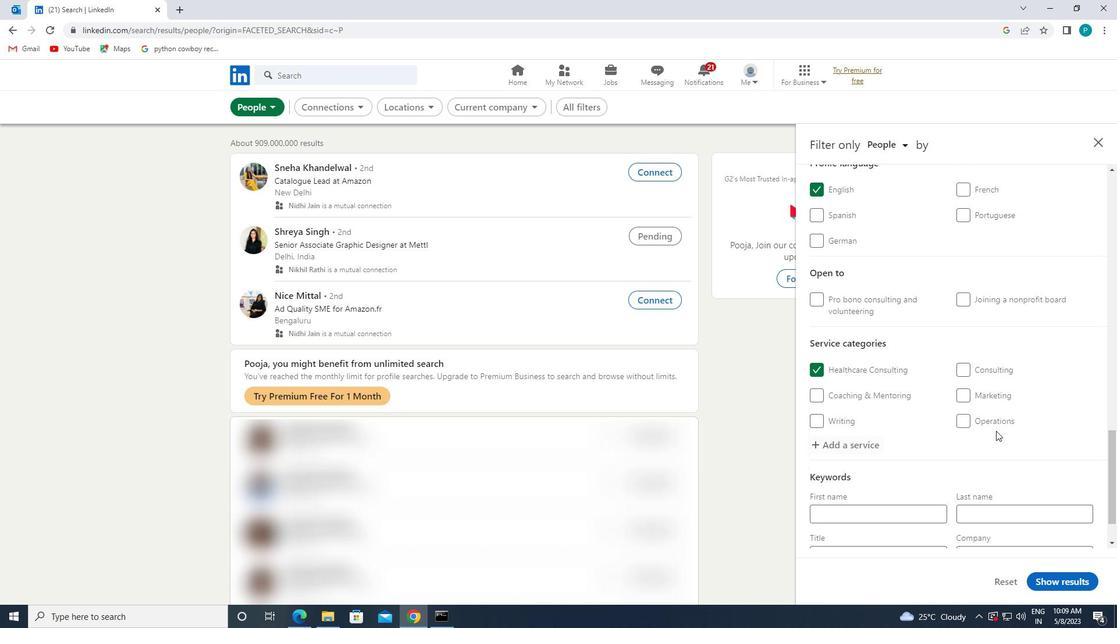
Action: Mouse moved to (975, 441)
Screenshot: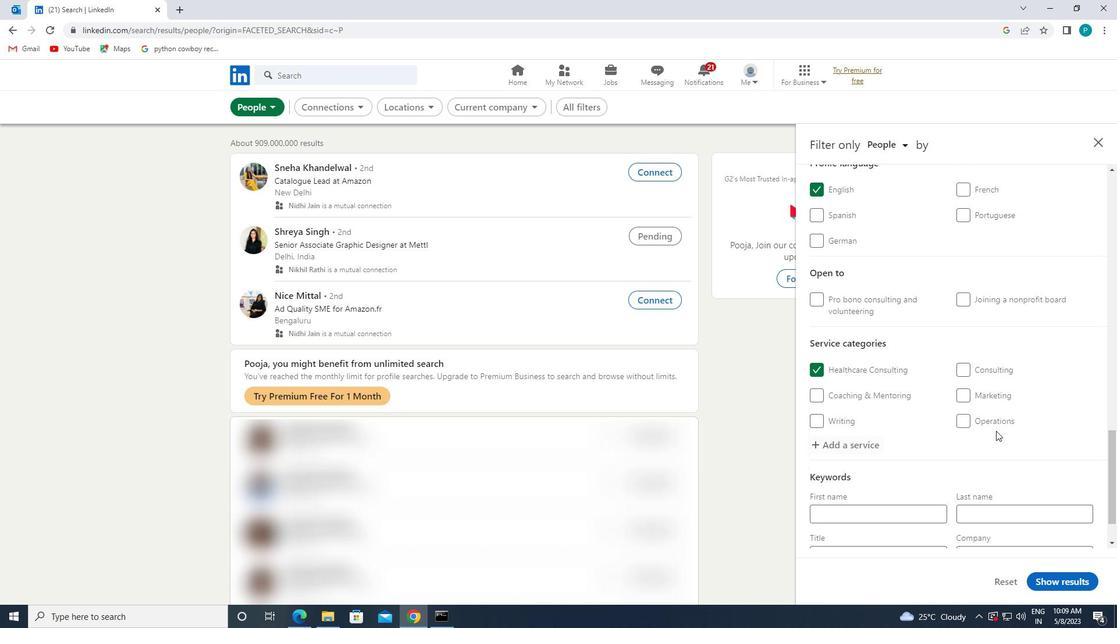 
Action: Mouse scrolled (975, 441) with delta (0, 0)
Screenshot: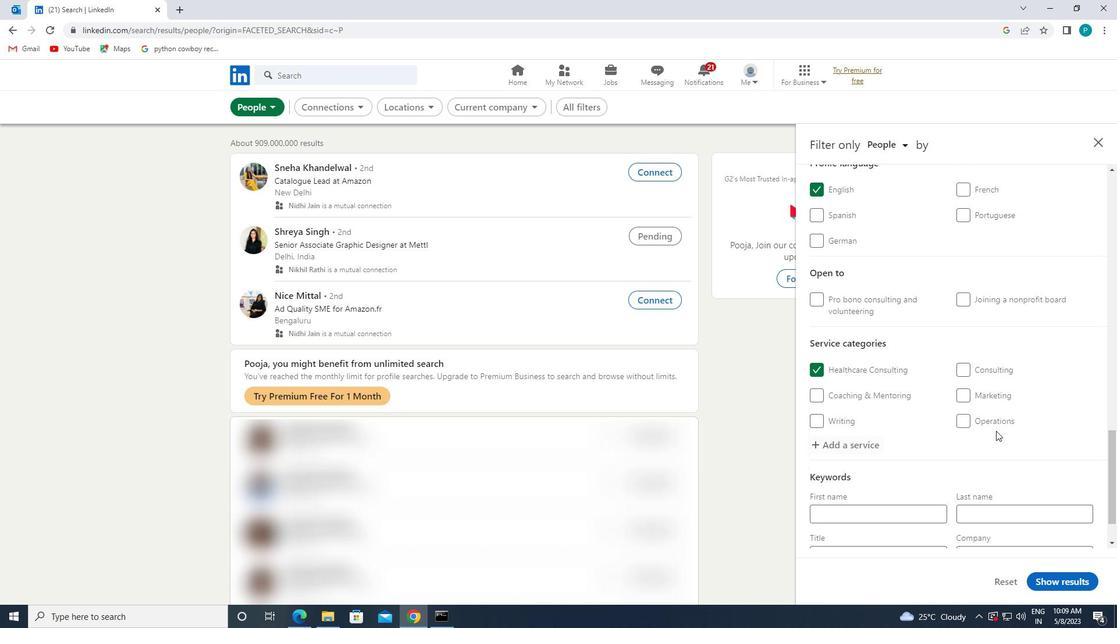 
Action: Mouse moved to (960, 449)
Screenshot: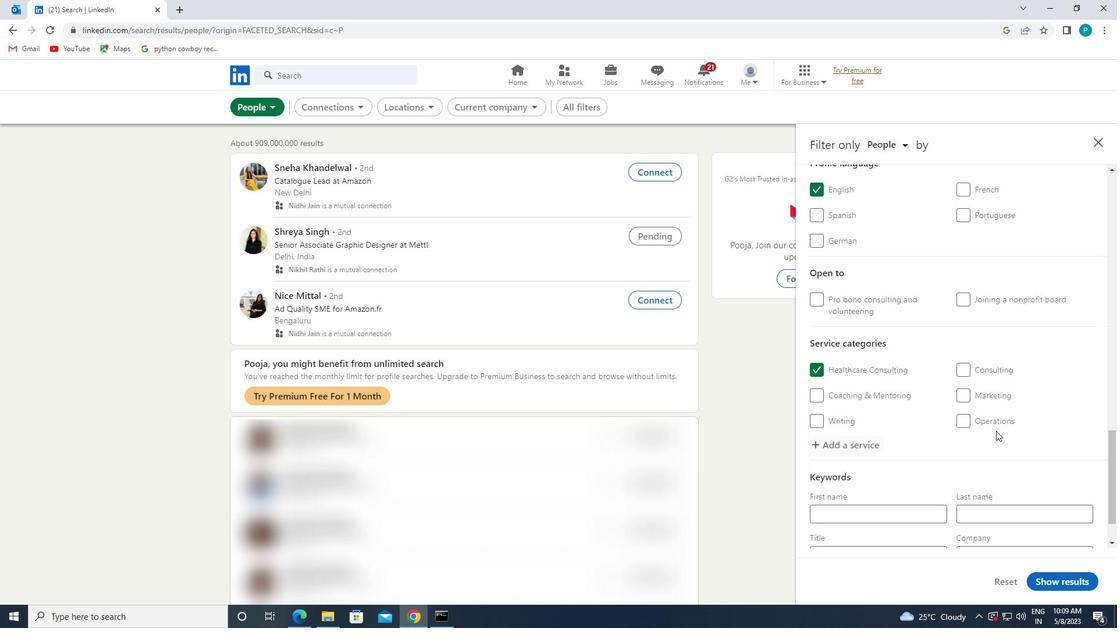 
Action: Mouse scrolled (960, 449) with delta (0, 0)
Screenshot: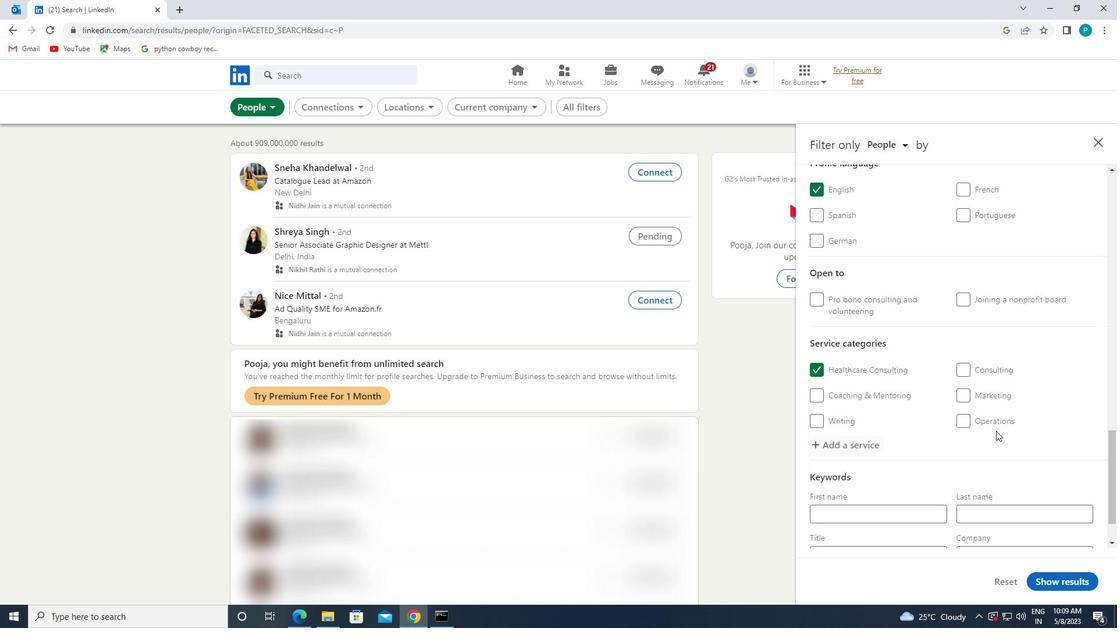 
Action: Mouse moved to (885, 492)
Screenshot: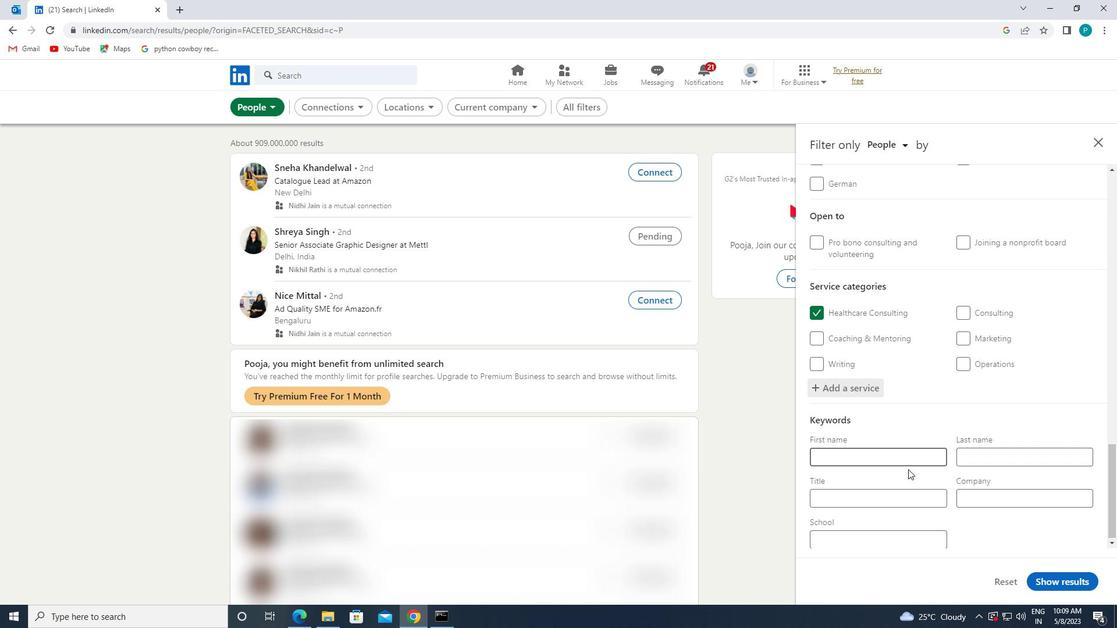 
Action: Mouse pressed left at (885, 492)
Screenshot: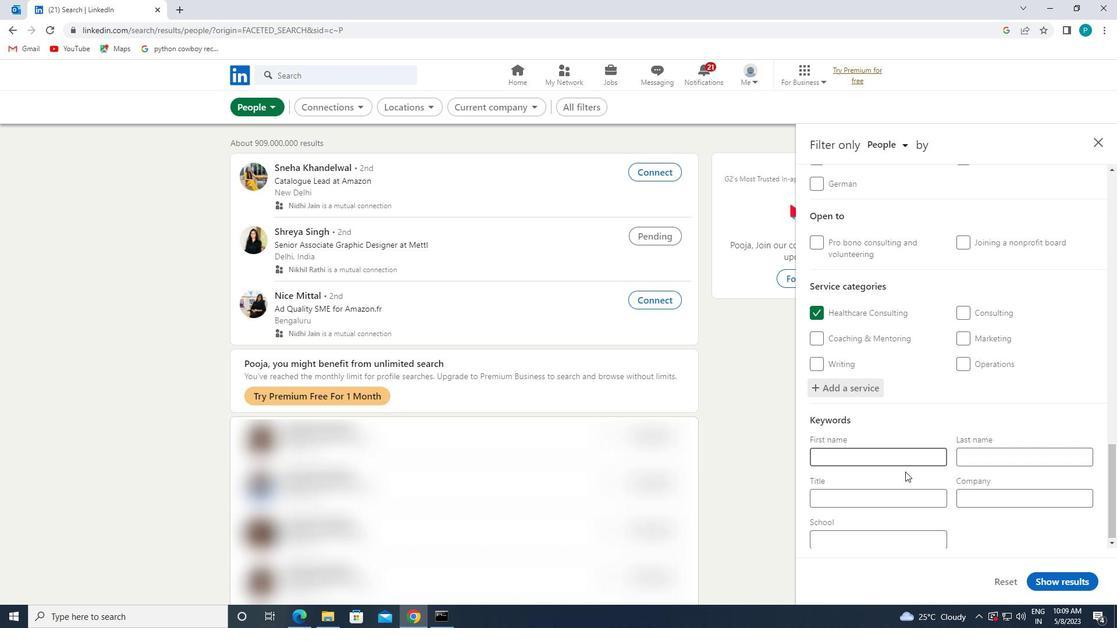 
Action: Key pressed <Key.caps_lock>F<Key.caps_lock>INANCIAL
Screenshot: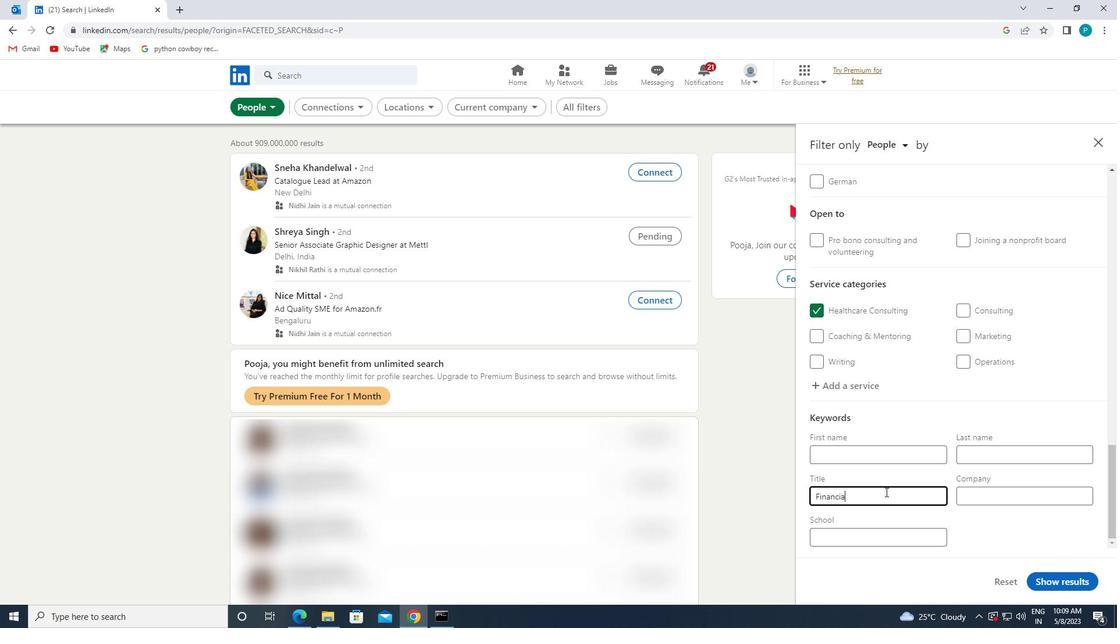 
Action: Mouse moved to (885, 497)
Screenshot: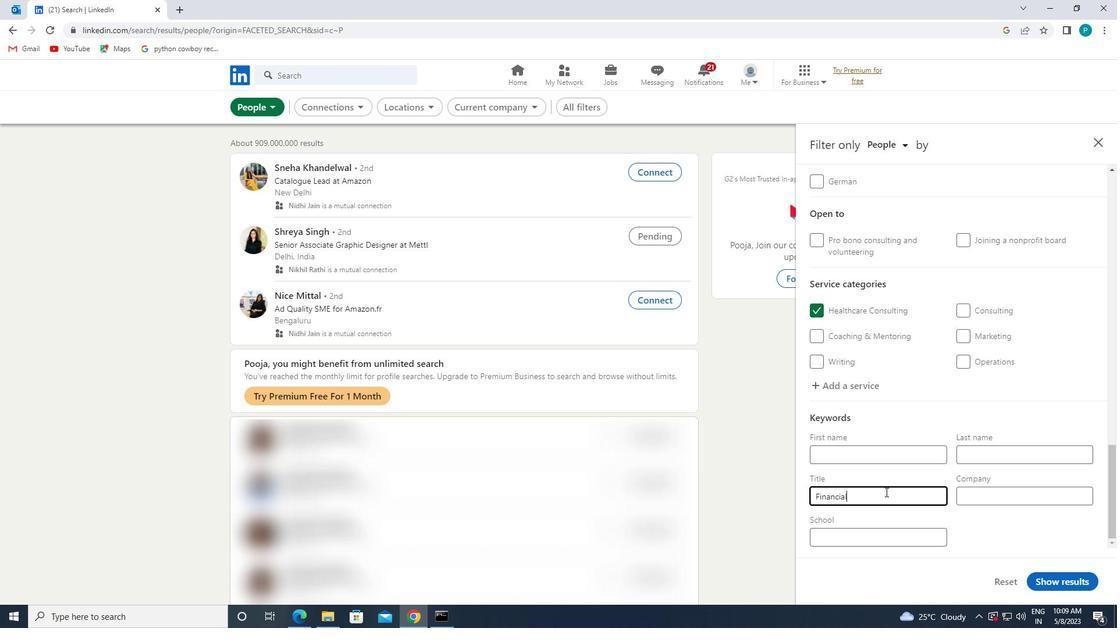 
Action: Key pressed <Key.space><Key.caps_lock>P<Key.caps_lock>LANNER
Screenshot: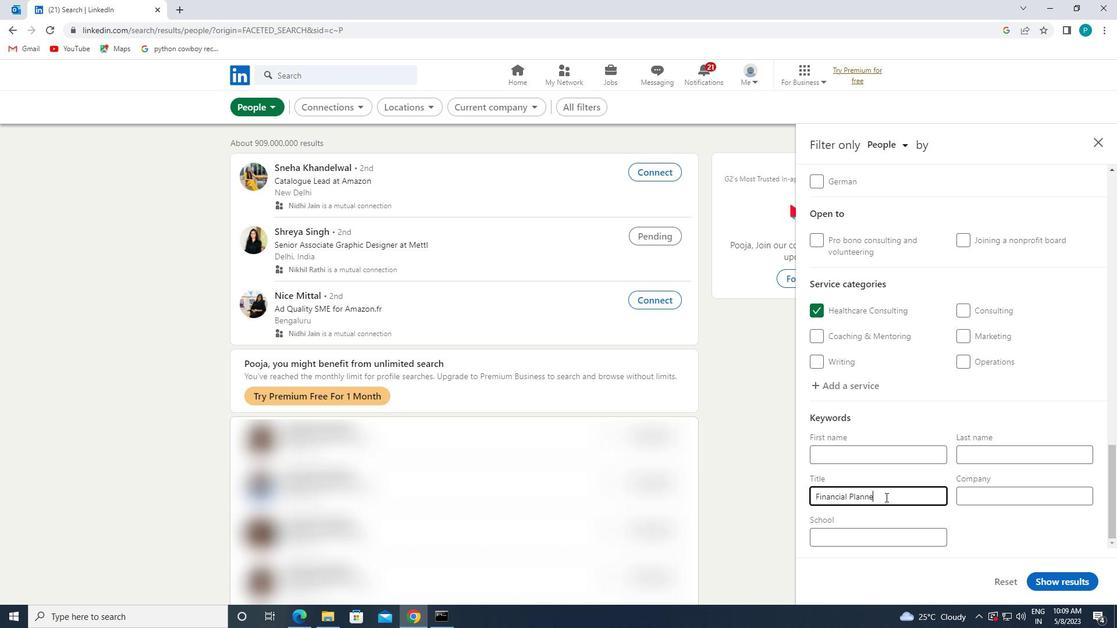
Action: Mouse moved to (1048, 578)
Screenshot: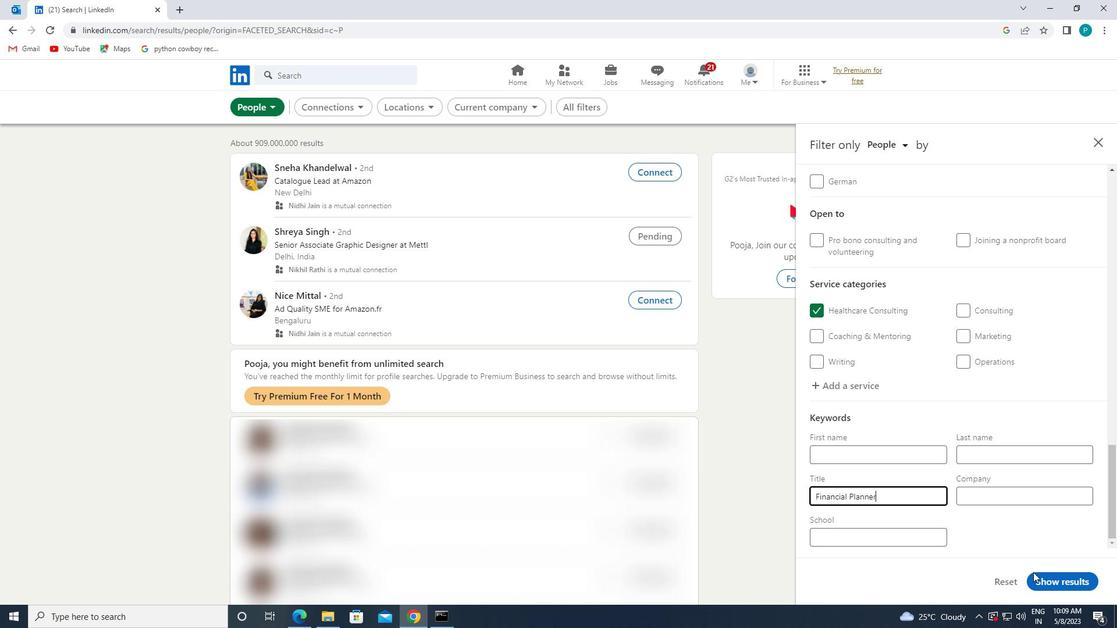 
Action: Mouse pressed left at (1048, 578)
Screenshot: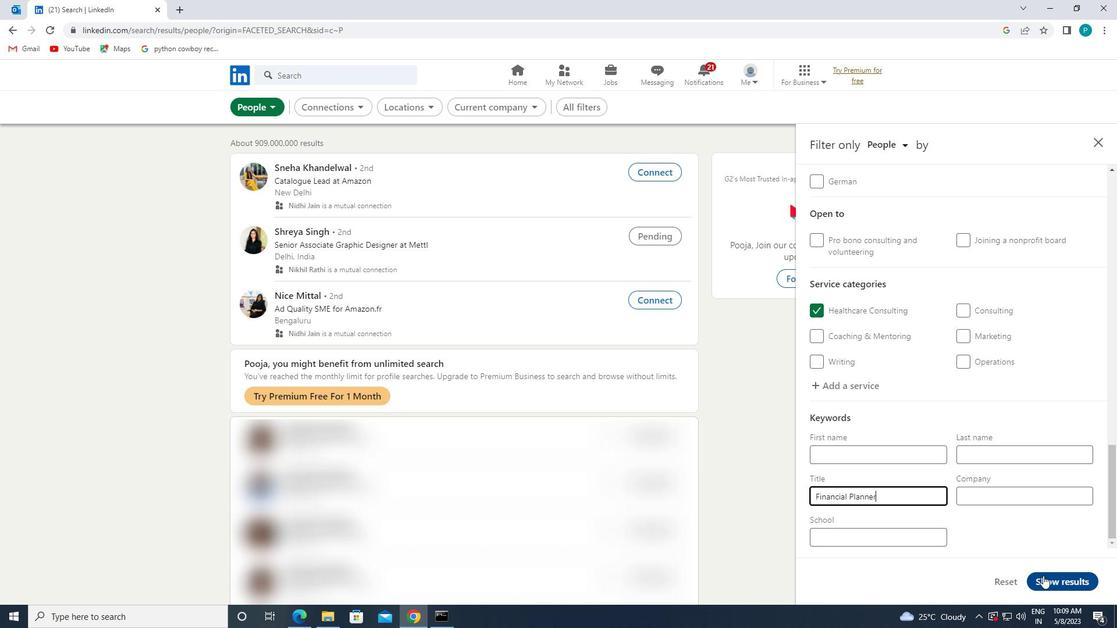 
